 Task: Find connections with filter location Naraura with filter topic #realestateinvesting with filter profile language Potuguese with filter current company Urban Ladder with filter school West Bengal State University, Kolkata with filter industry Vocational Rehabilitation Services with filter service category Event Planning with filter keywords title Front-Line Employees
Action: Mouse moved to (607, 99)
Screenshot: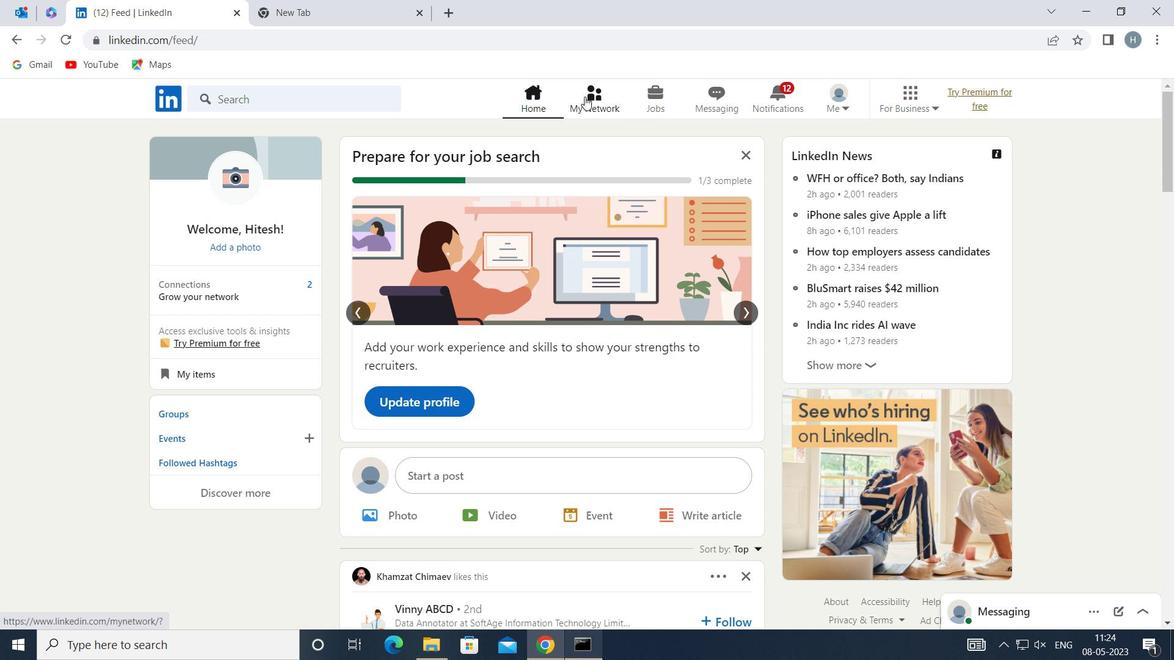 
Action: Mouse pressed left at (607, 99)
Screenshot: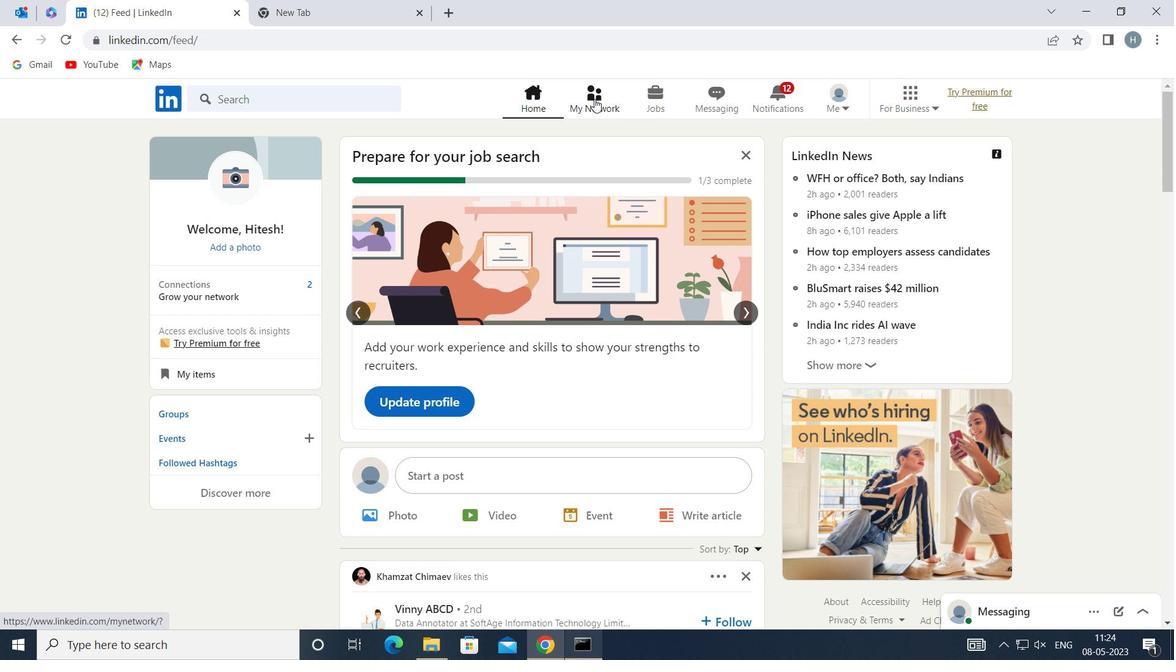 
Action: Mouse moved to (339, 187)
Screenshot: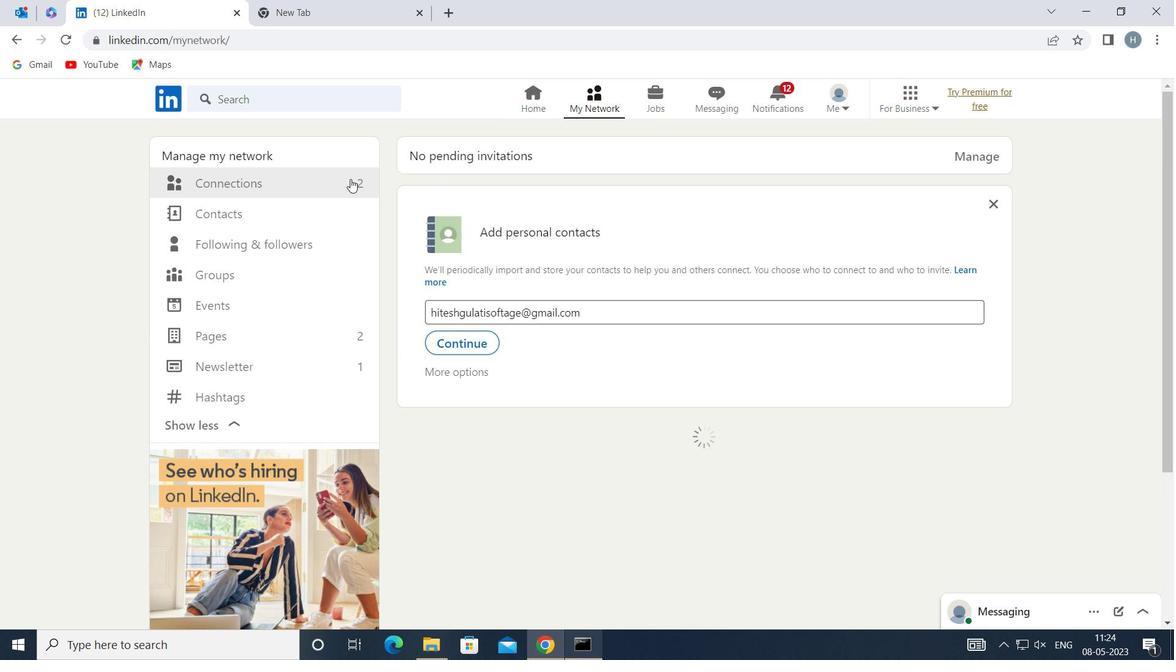 
Action: Mouse pressed left at (339, 187)
Screenshot: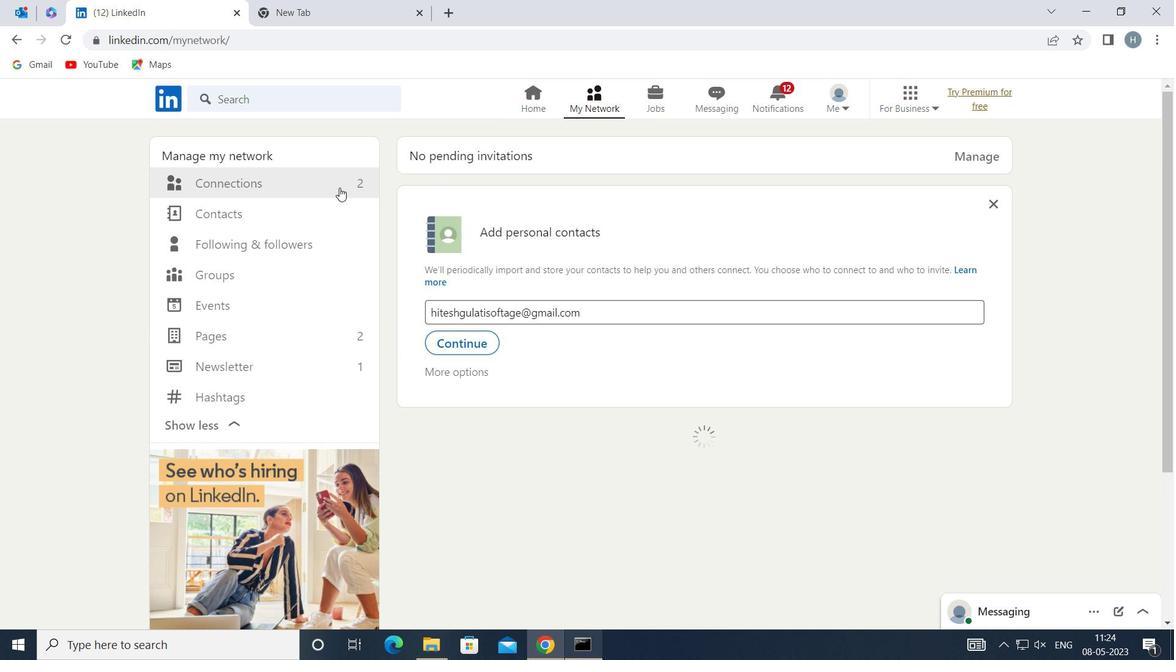 
Action: Mouse moved to (699, 185)
Screenshot: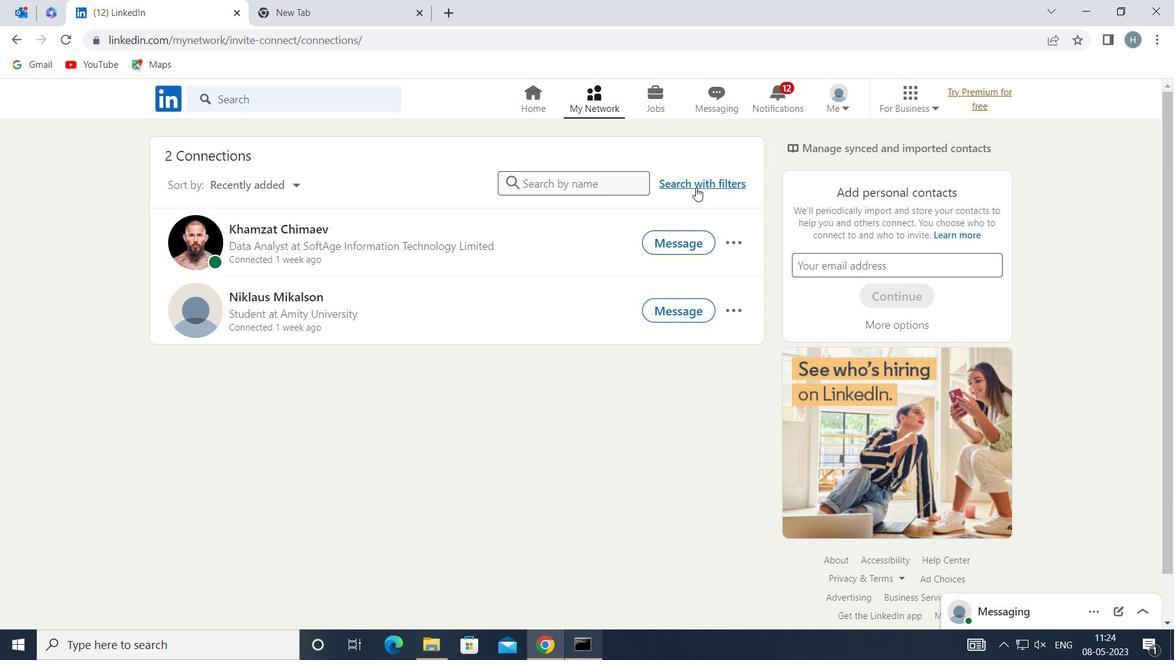 
Action: Mouse pressed left at (699, 185)
Screenshot: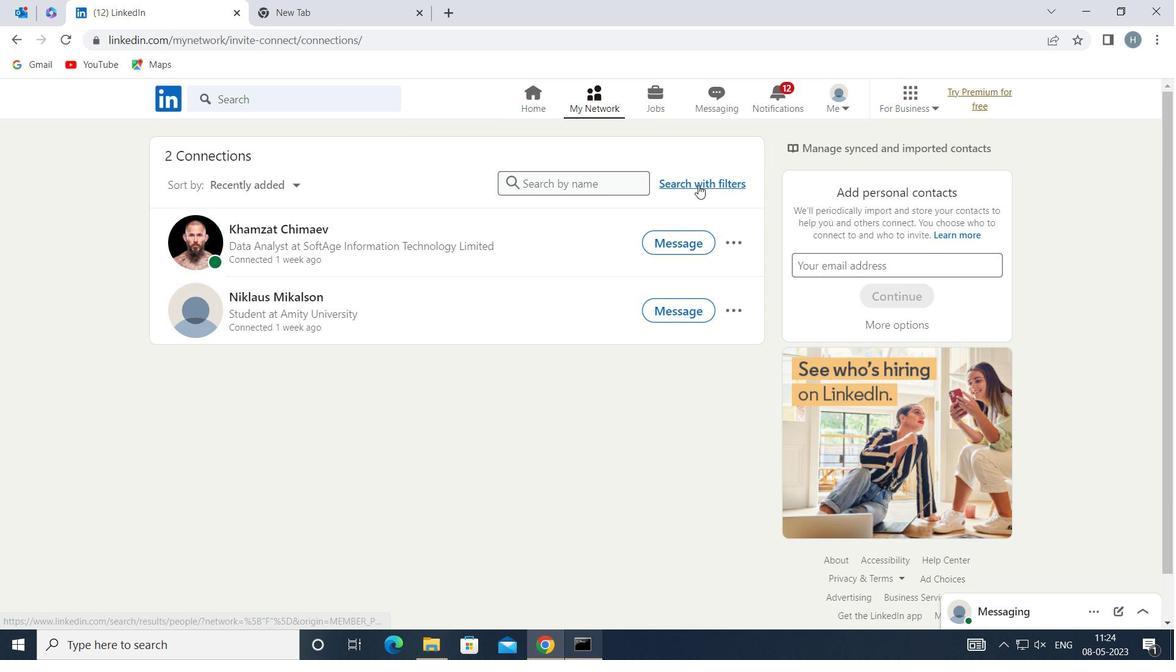 
Action: Mouse moved to (627, 145)
Screenshot: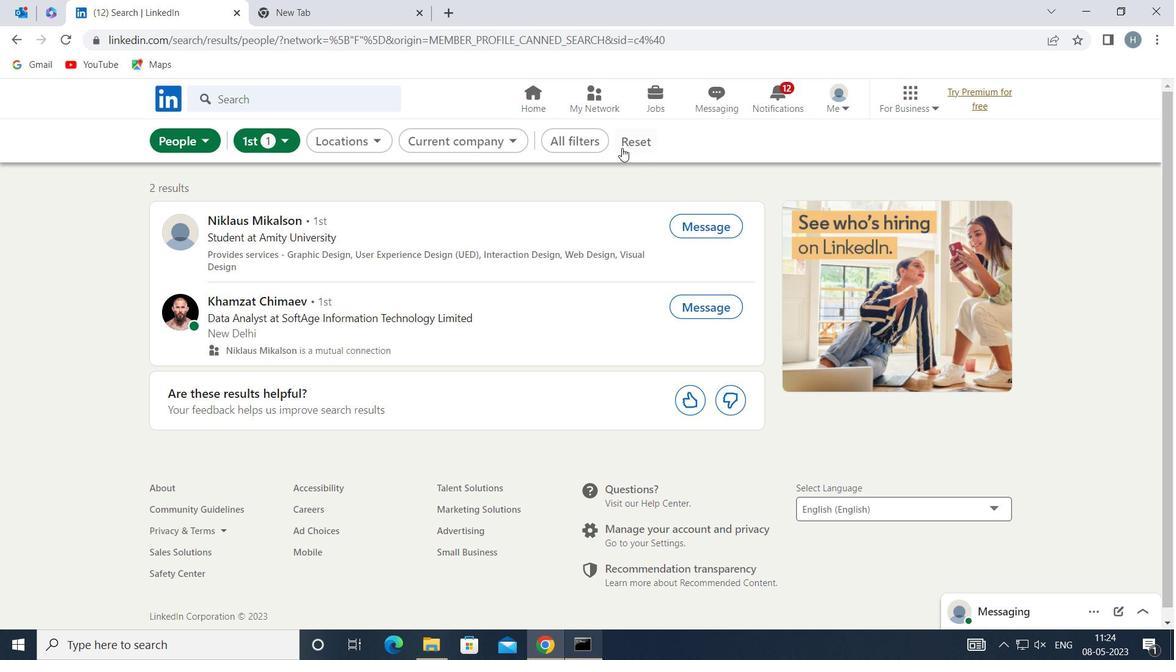 
Action: Mouse pressed left at (627, 145)
Screenshot: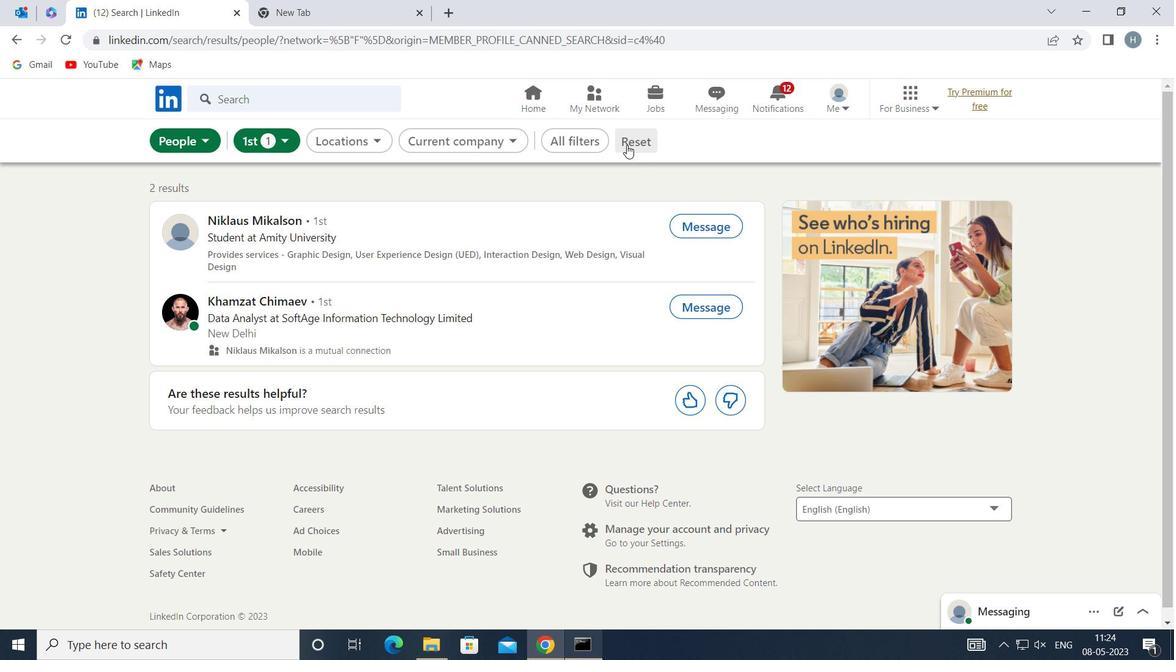 
Action: Mouse moved to (618, 140)
Screenshot: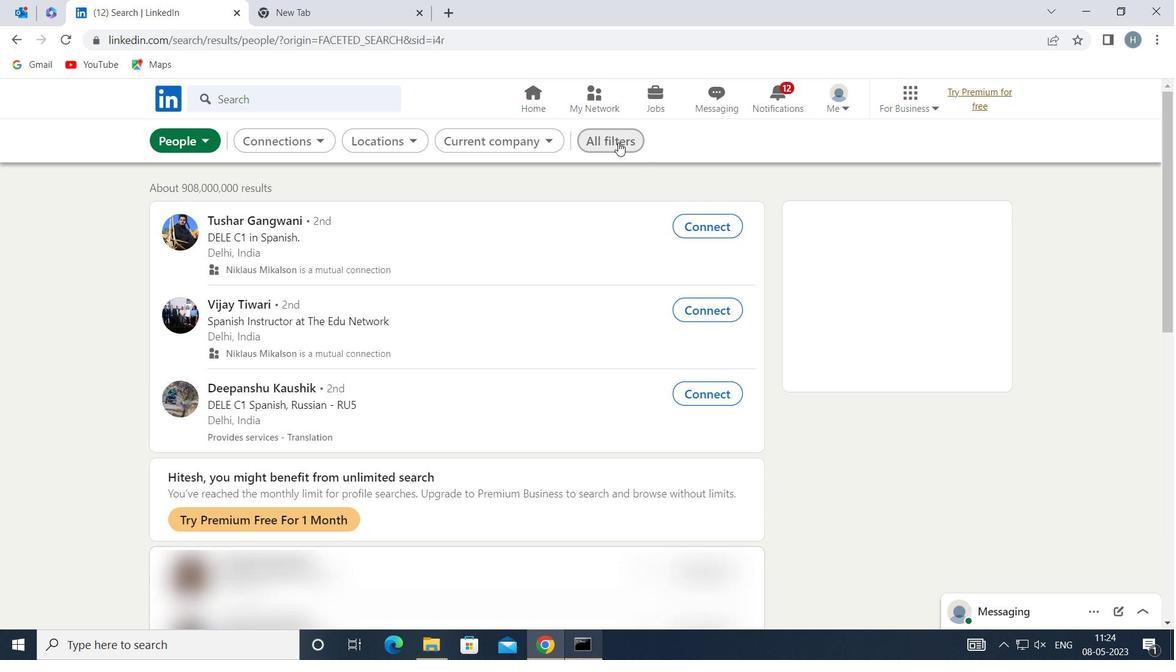 
Action: Mouse pressed left at (618, 140)
Screenshot: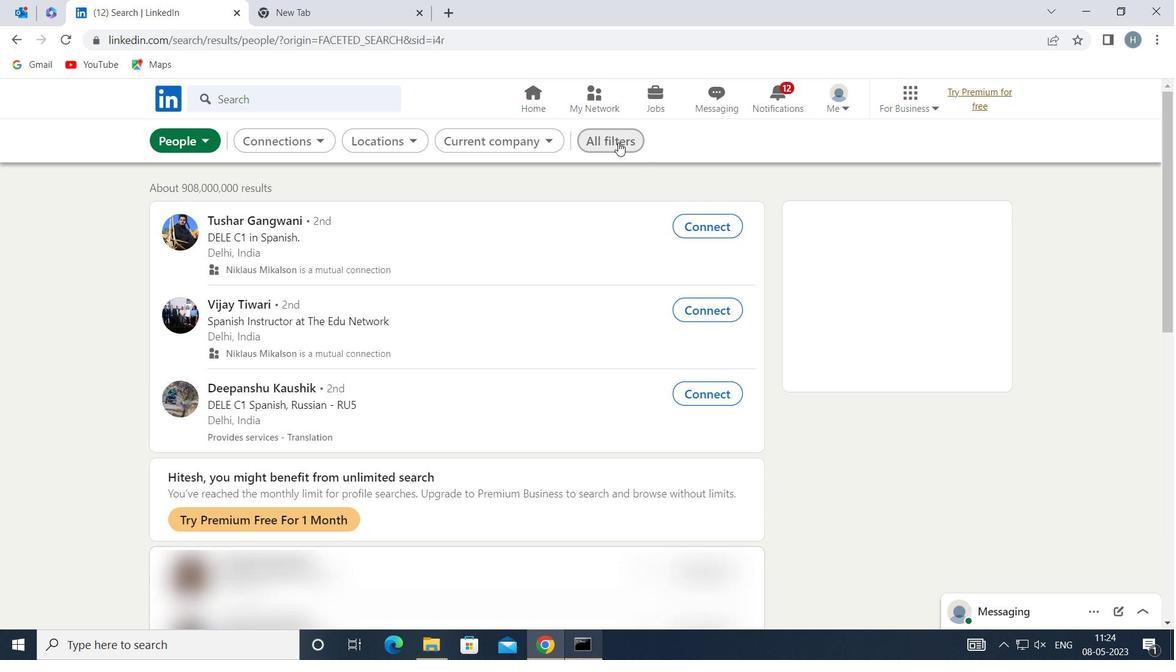 
Action: Mouse moved to (917, 314)
Screenshot: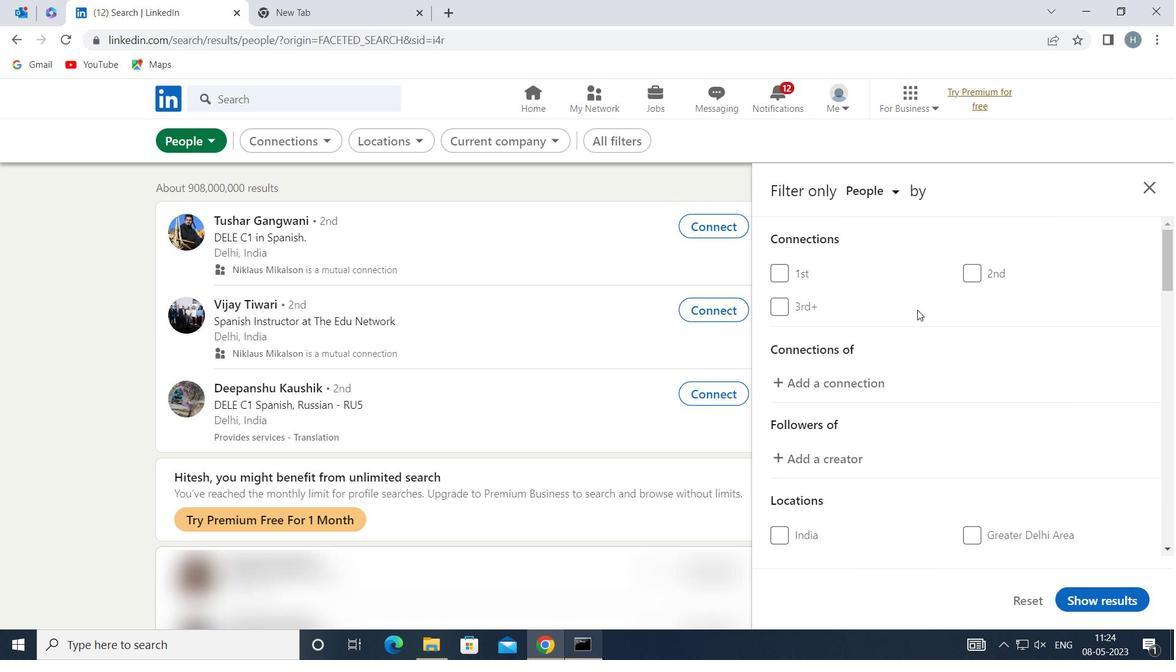 
Action: Mouse scrolled (917, 313) with delta (0, 0)
Screenshot: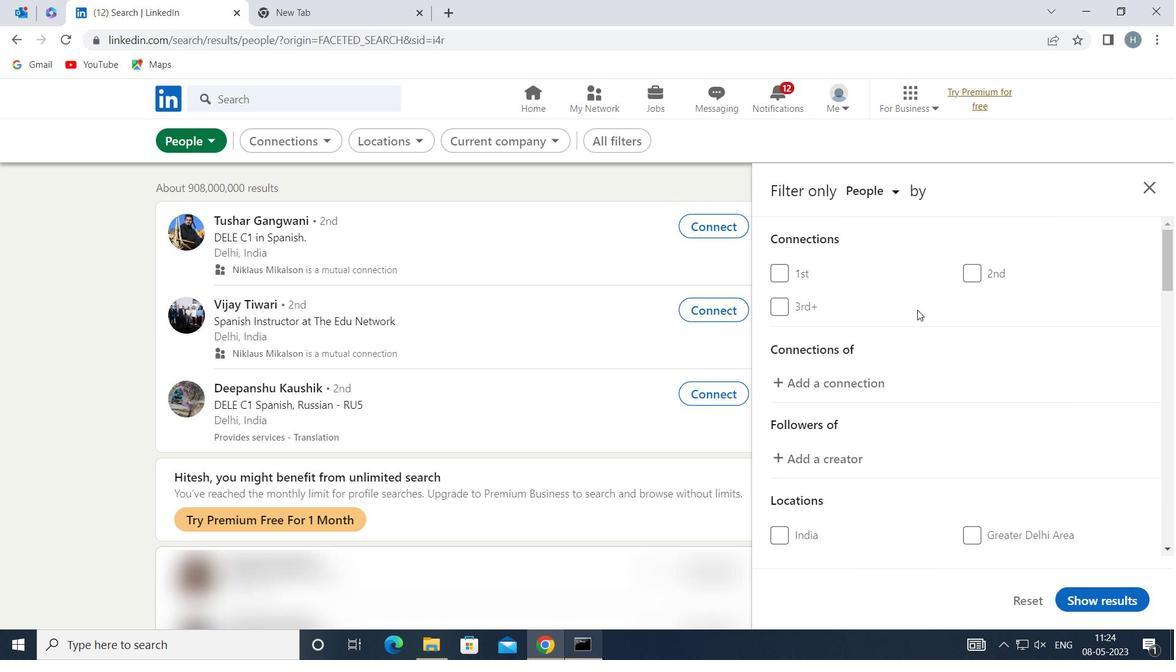 
Action: Mouse moved to (916, 318)
Screenshot: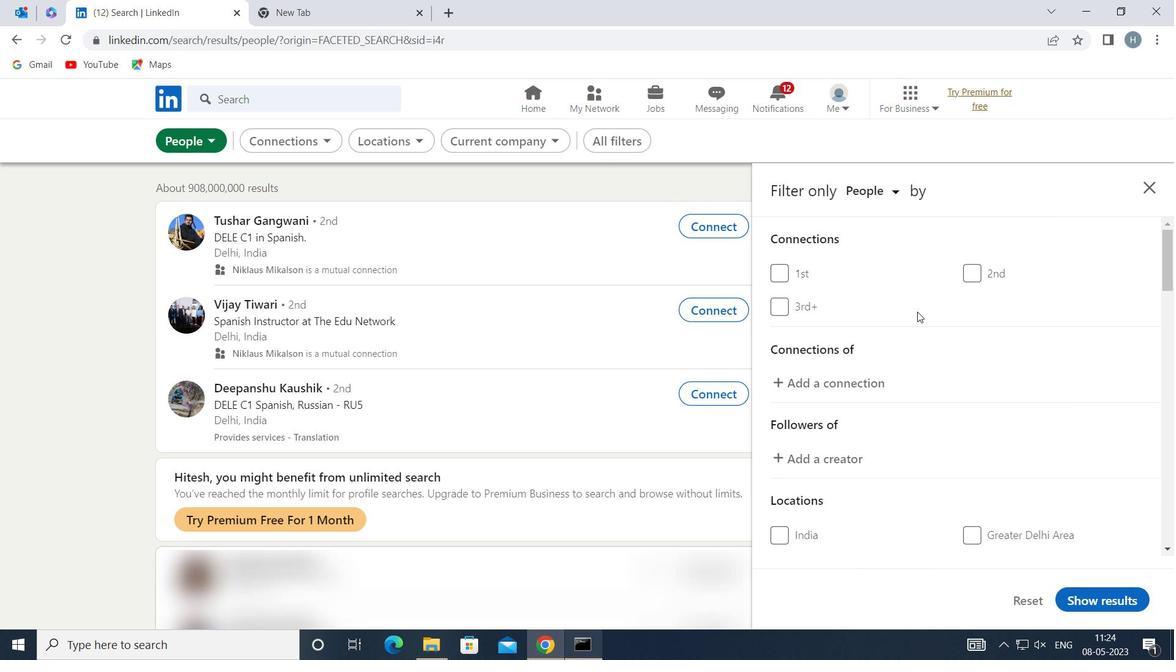 
Action: Mouse scrolled (916, 318) with delta (0, 0)
Screenshot: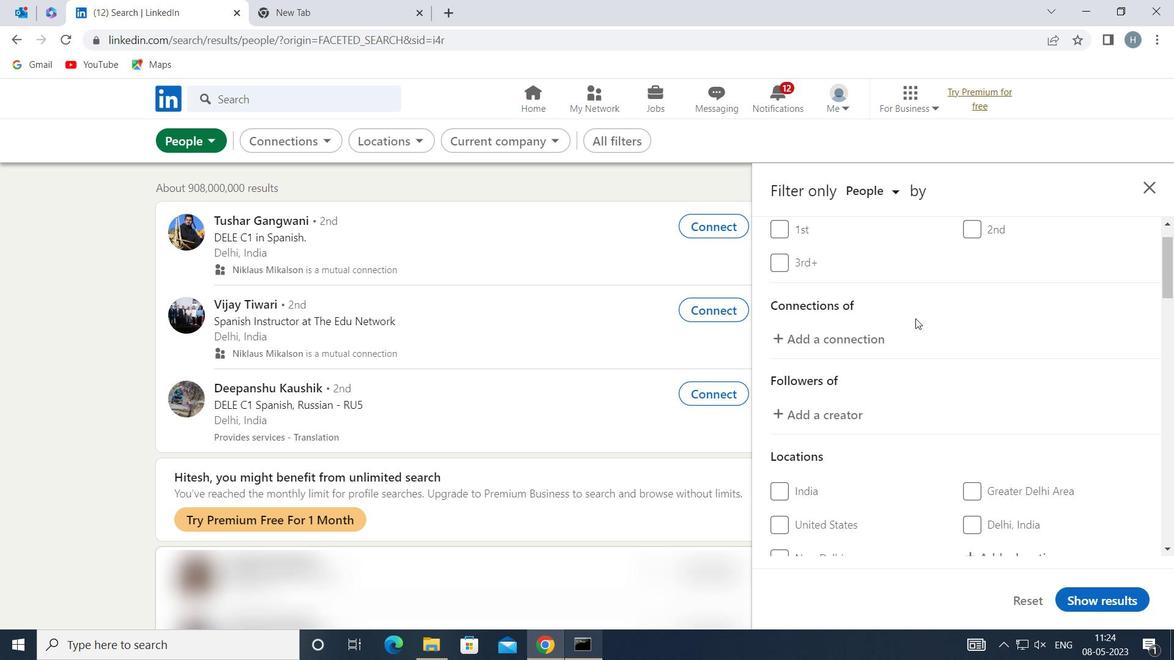 
Action: Mouse moved to (916, 320)
Screenshot: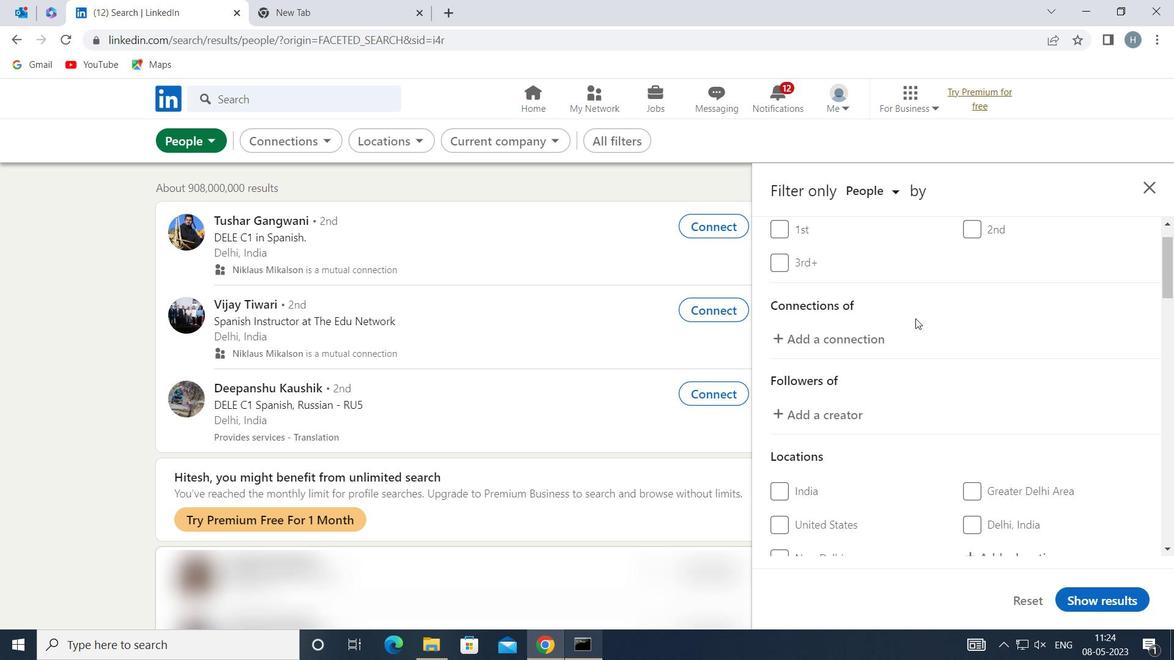 
Action: Mouse scrolled (916, 320) with delta (0, 0)
Screenshot: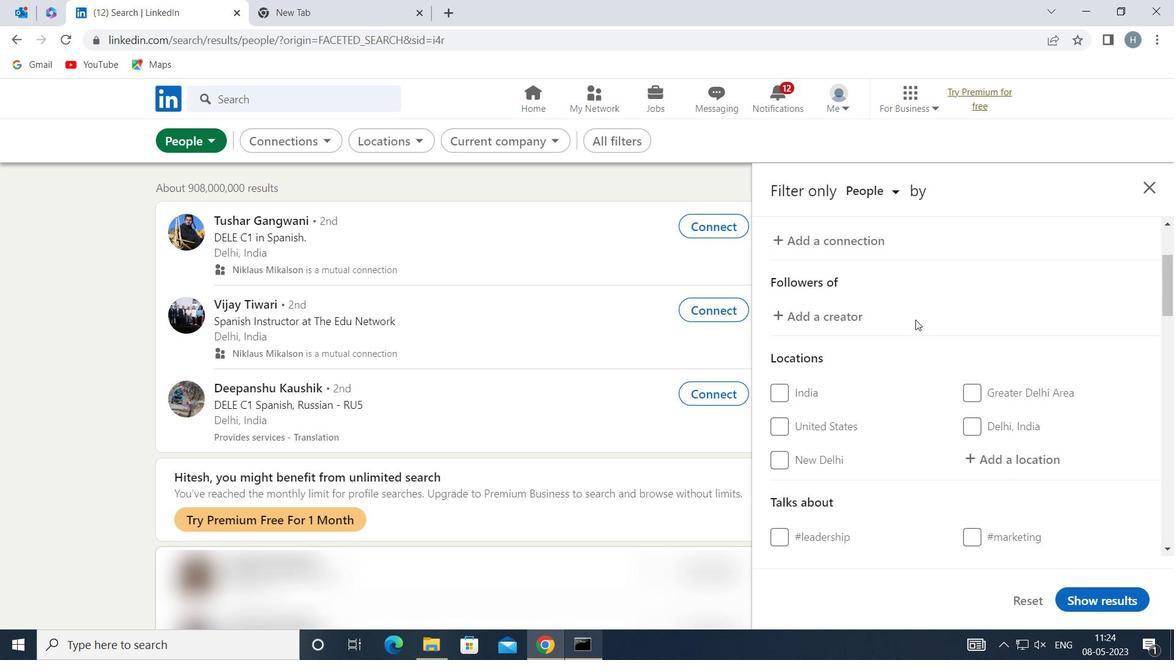 
Action: Mouse moved to (1014, 370)
Screenshot: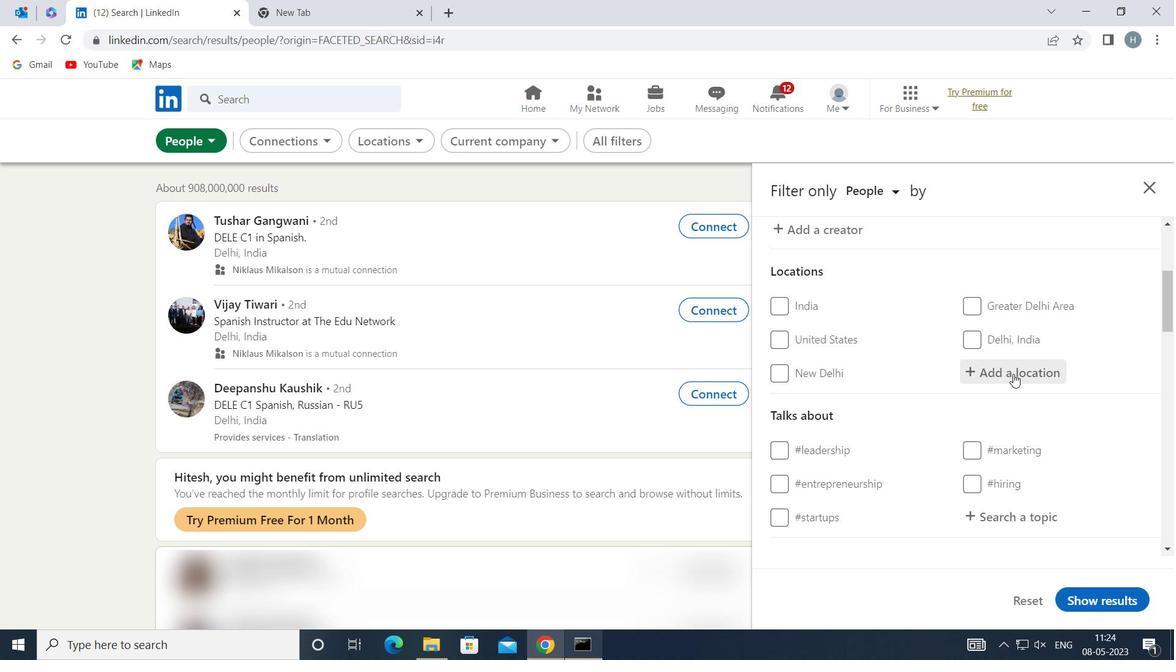 
Action: Mouse pressed left at (1014, 370)
Screenshot: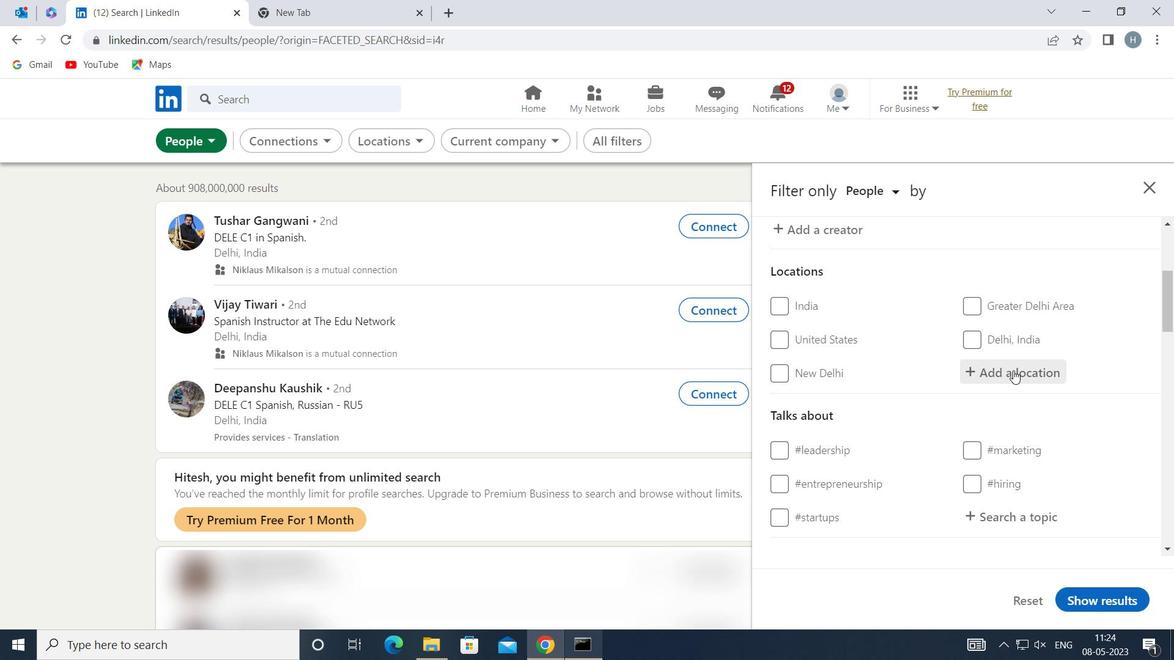 
Action: Key pressed <Key.shift>NARAURA
Screenshot: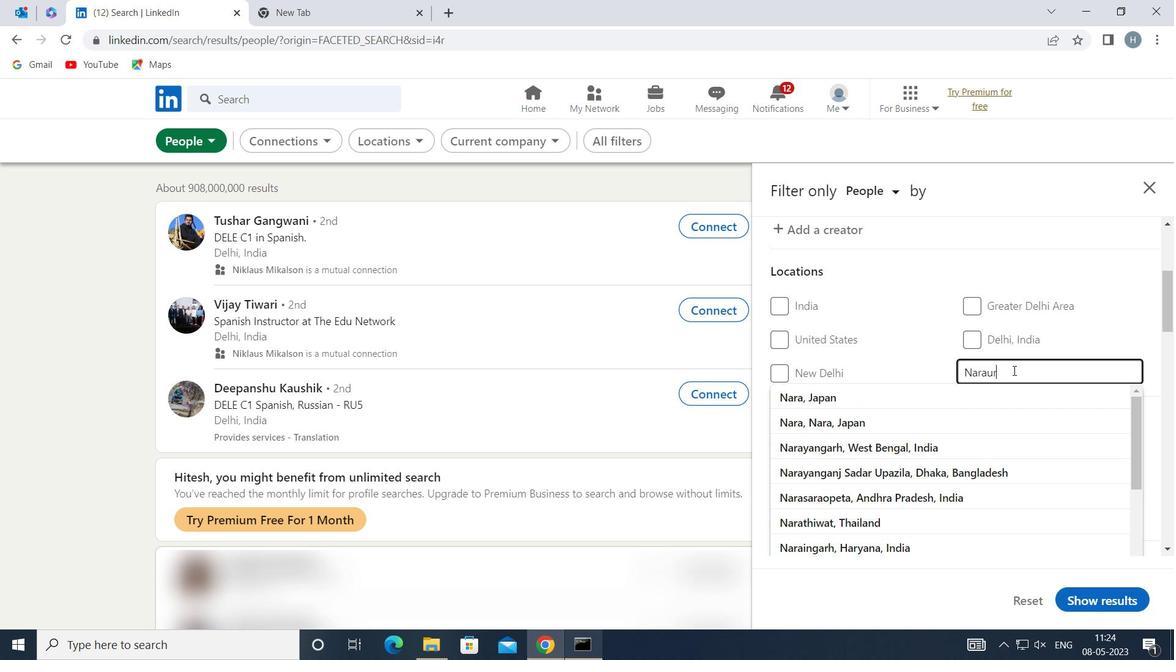 
Action: Mouse moved to (1018, 400)
Screenshot: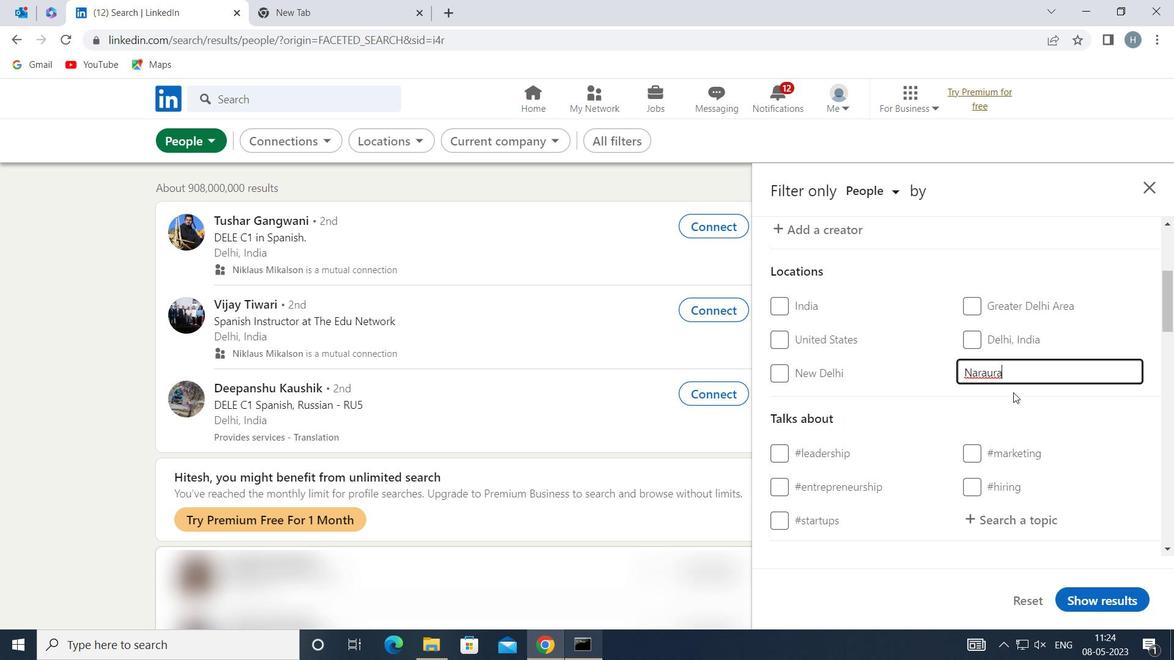 
Action: Mouse pressed left at (1018, 400)
Screenshot: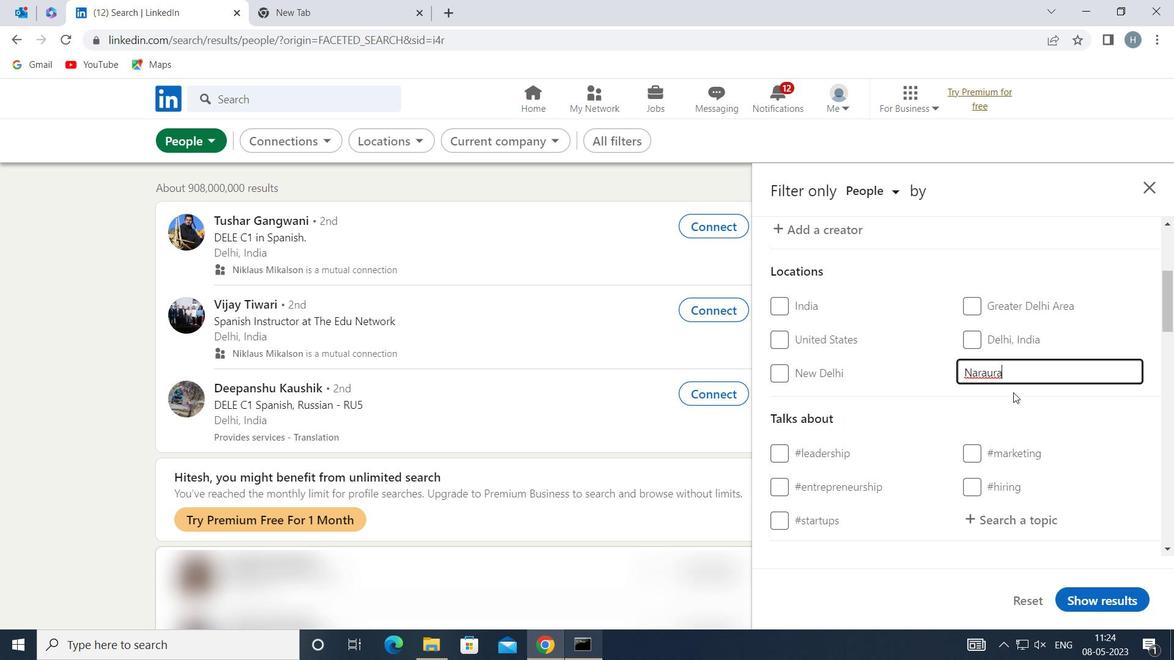 
Action: Mouse moved to (1037, 395)
Screenshot: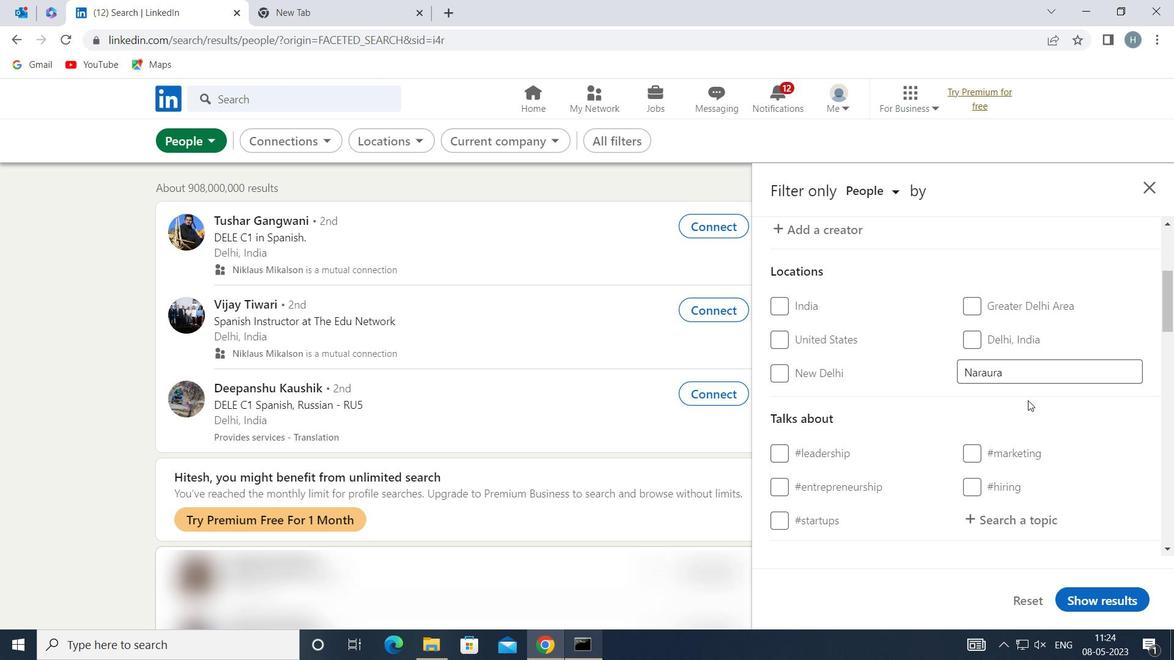 
Action: Mouse scrolled (1037, 394) with delta (0, 0)
Screenshot: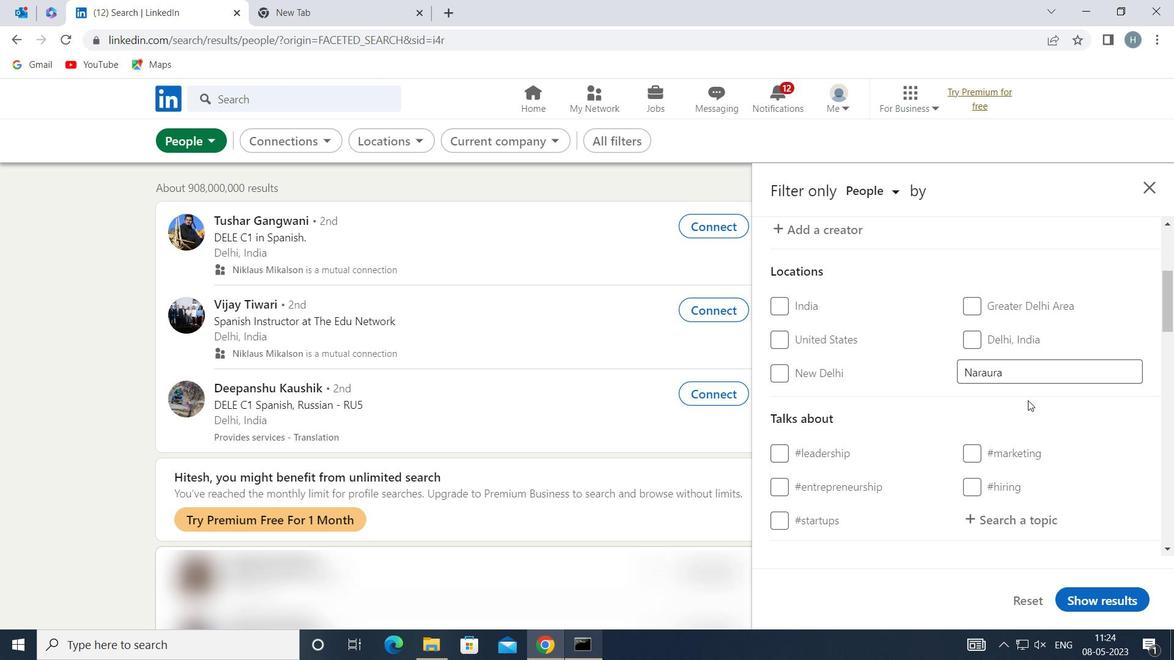 
Action: Mouse scrolled (1037, 394) with delta (0, 0)
Screenshot: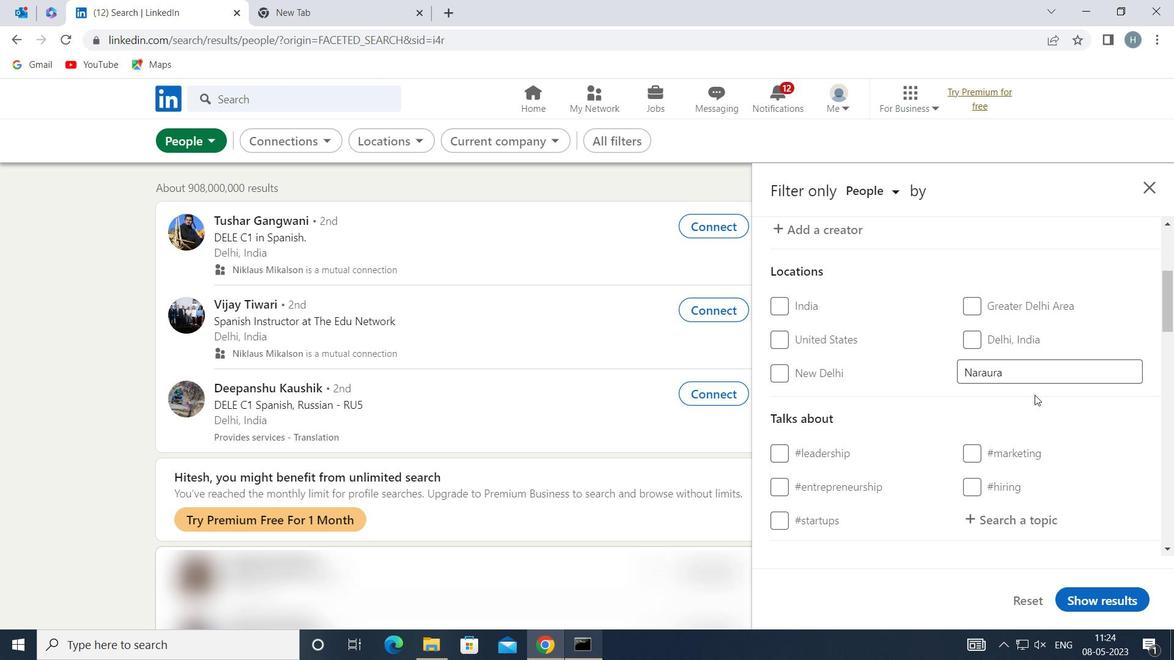 
Action: Mouse moved to (1036, 359)
Screenshot: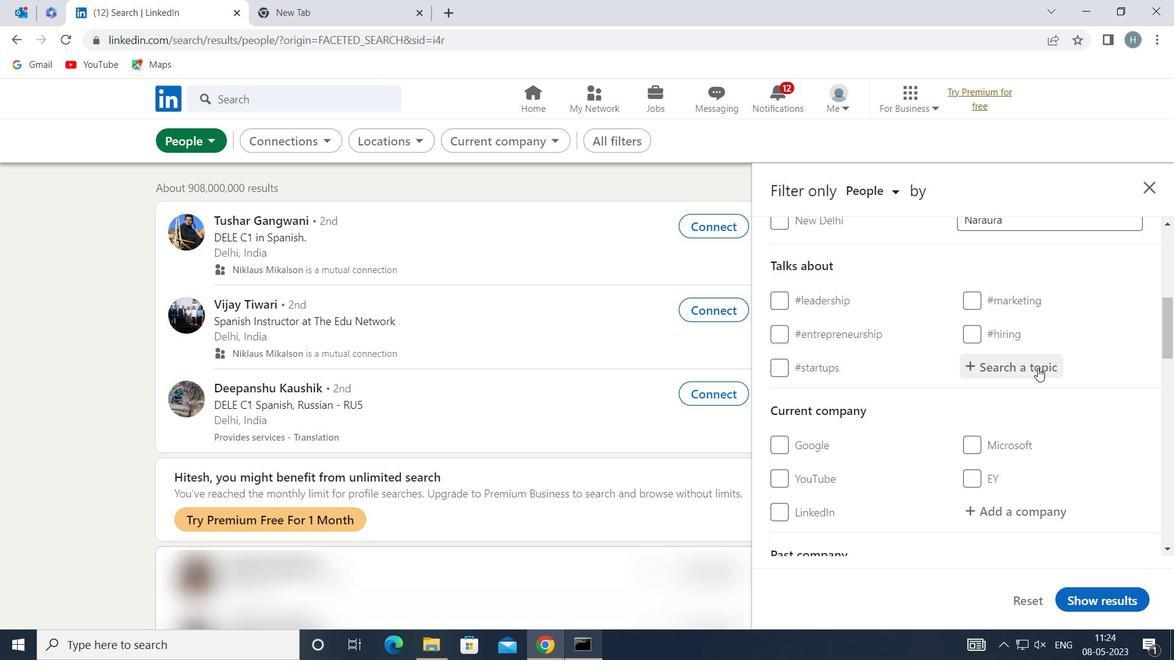 
Action: Mouse pressed left at (1036, 359)
Screenshot: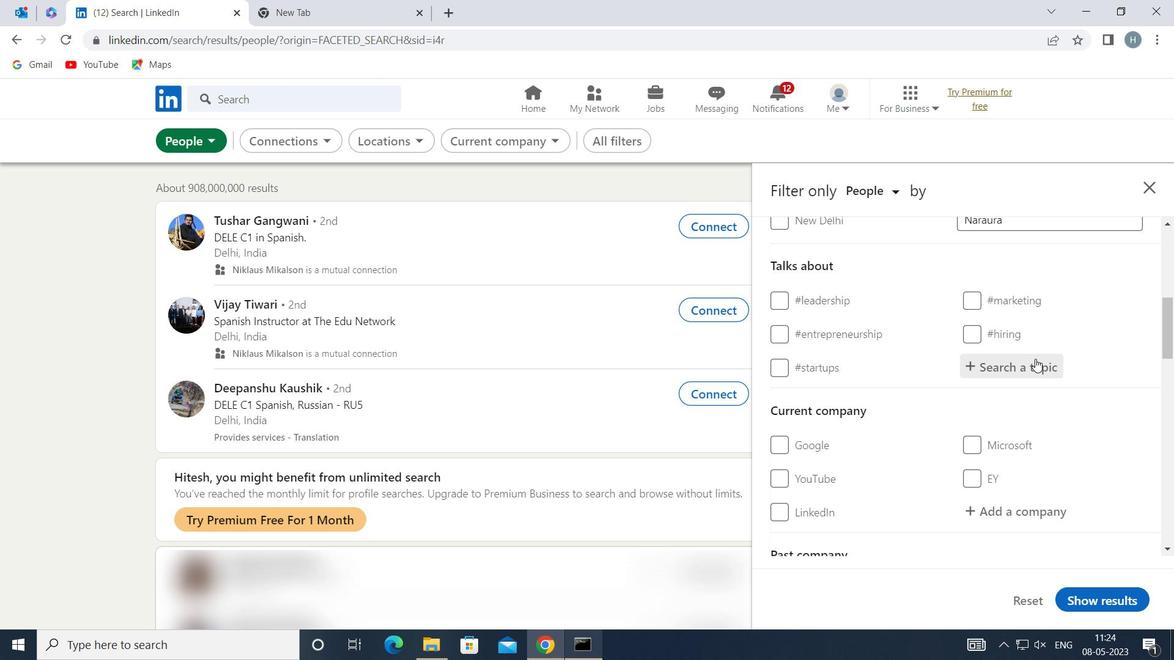 
Action: Mouse moved to (1035, 359)
Screenshot: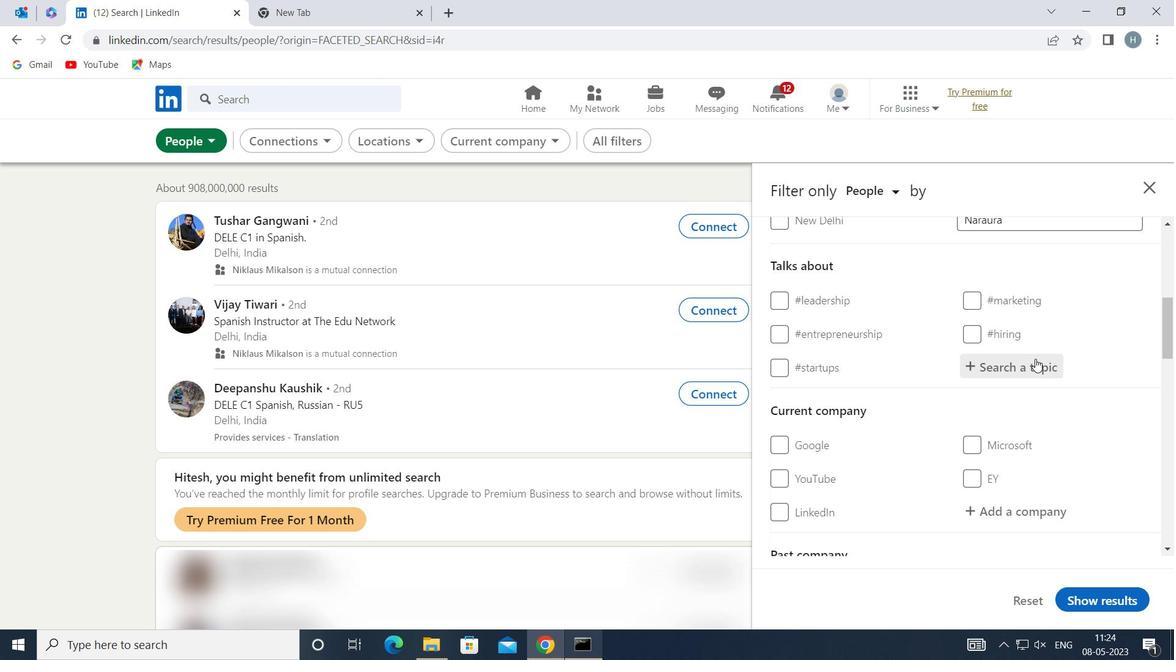 
Action: Key pressed REALESTATEINVES
Screenshot: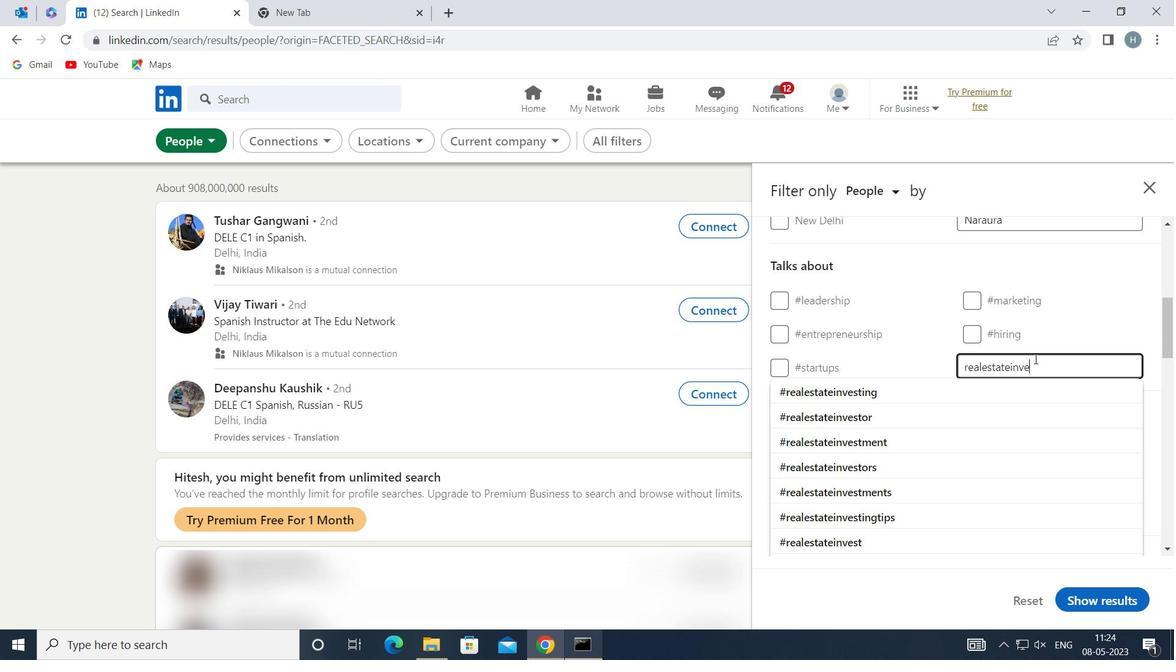 
Action: Mouse moved to (923, 387)
Screenshot: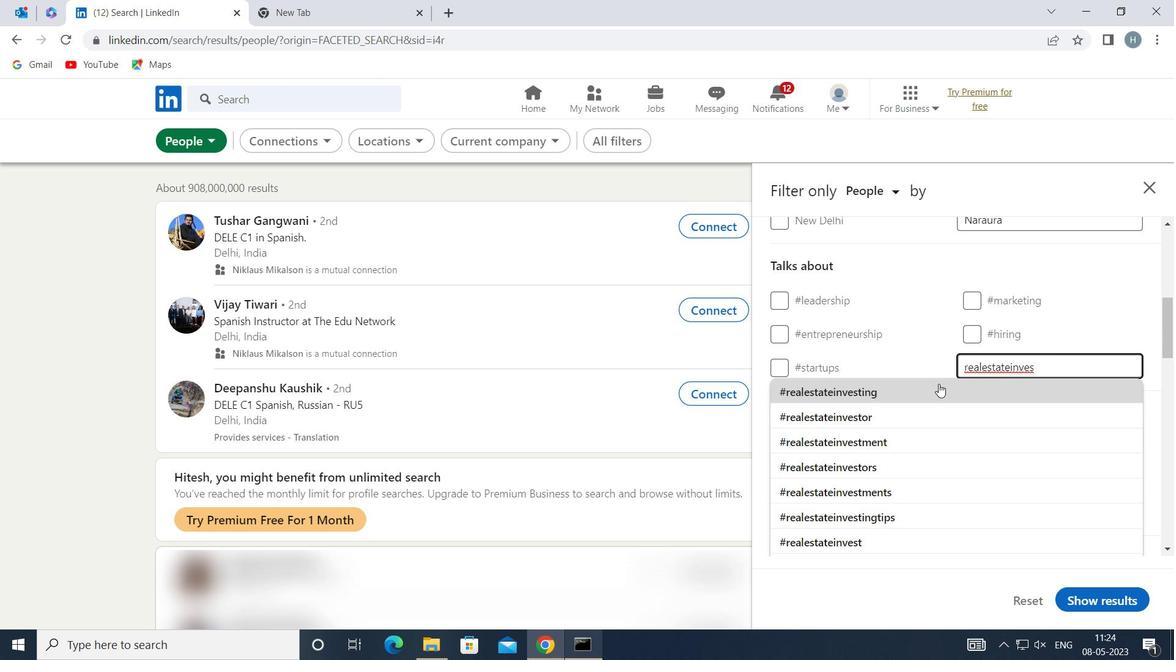 
Action: Mouse pressed left at (923, 387)
Screenshot: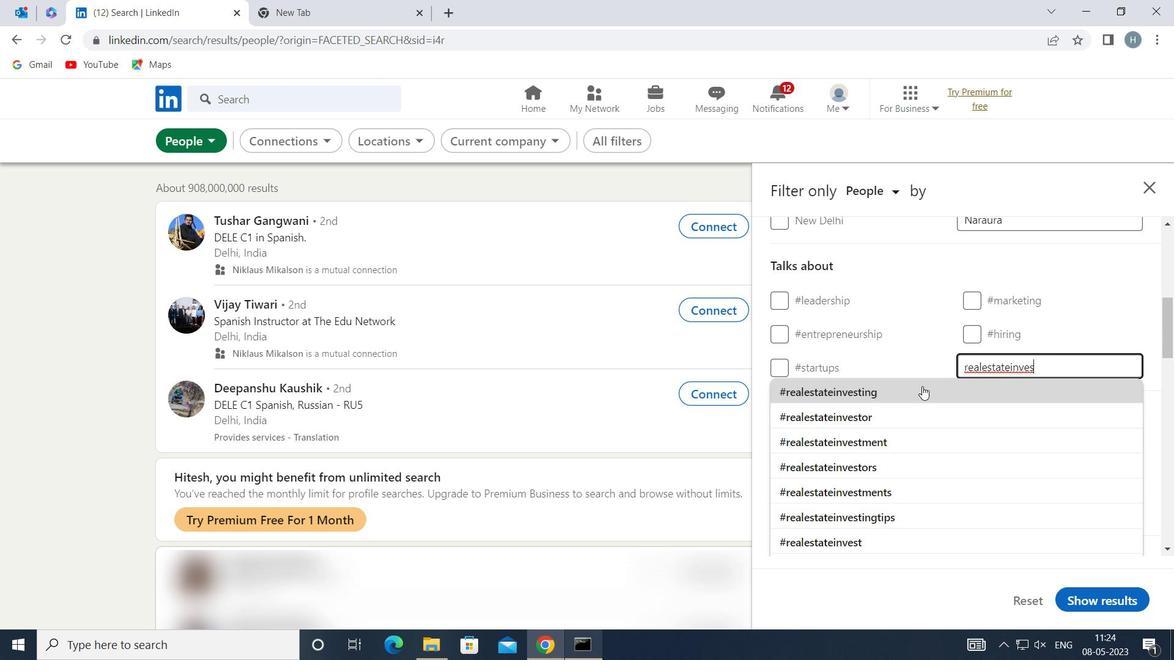 
Action: Mouse moved to (923, 380)
Screenshot: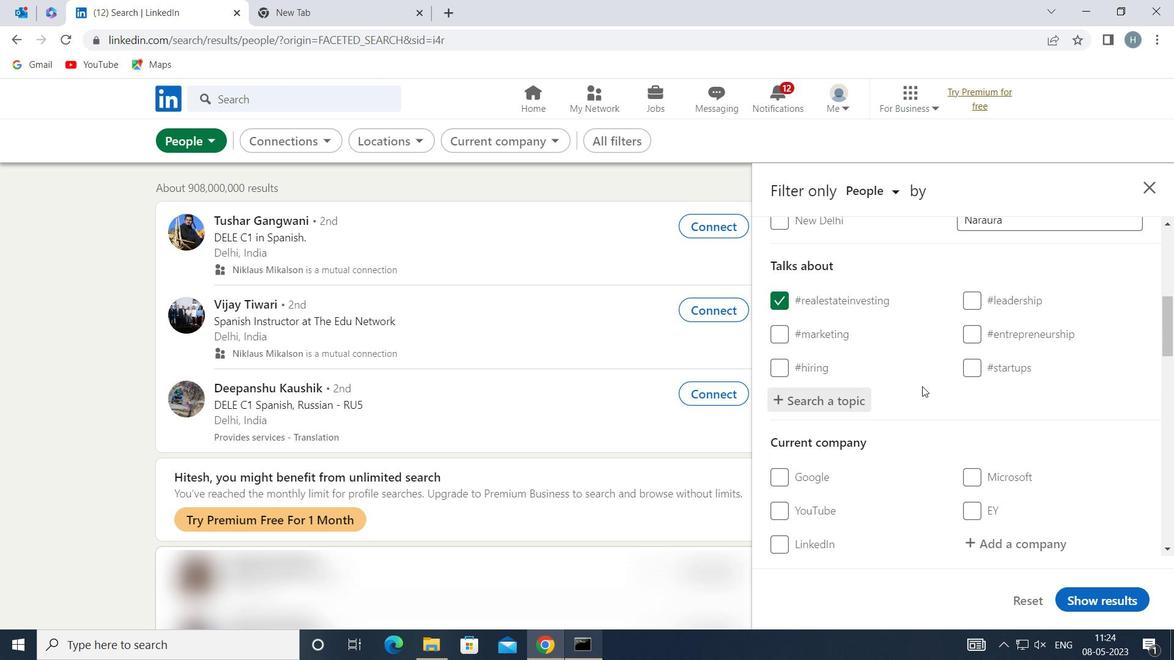 
Action: Mouse scrolled (923, 380) with delta (0, 0)
Screenshot: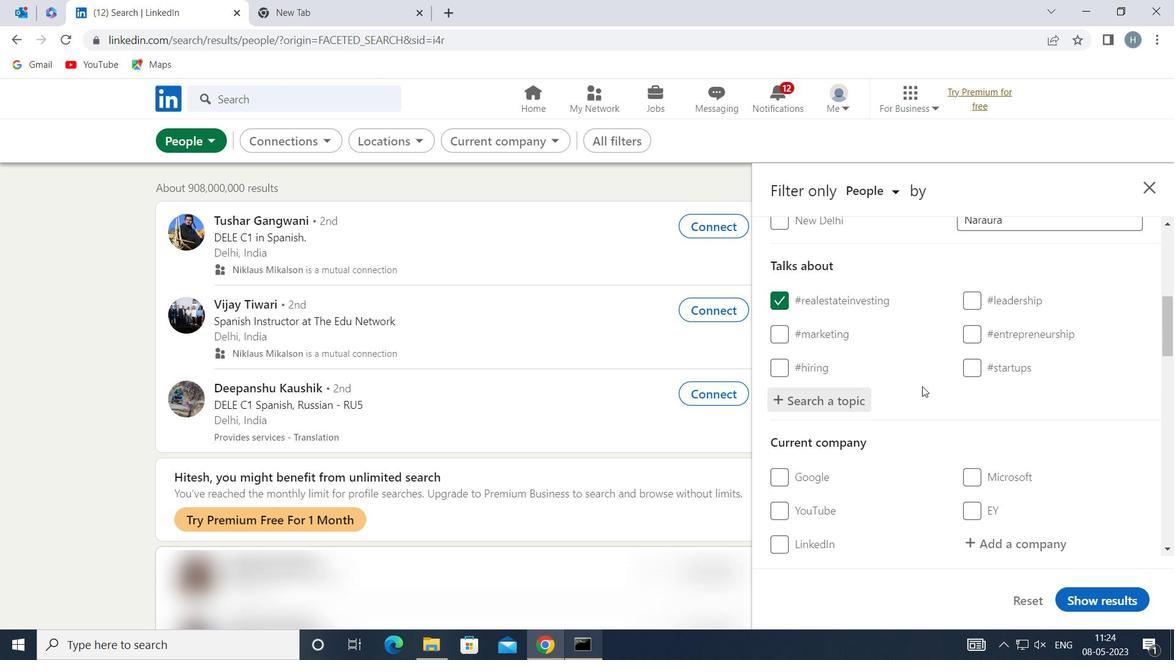 
Action: Mouse scrolled (923, 380) with delta (0, 0)
Screenshot: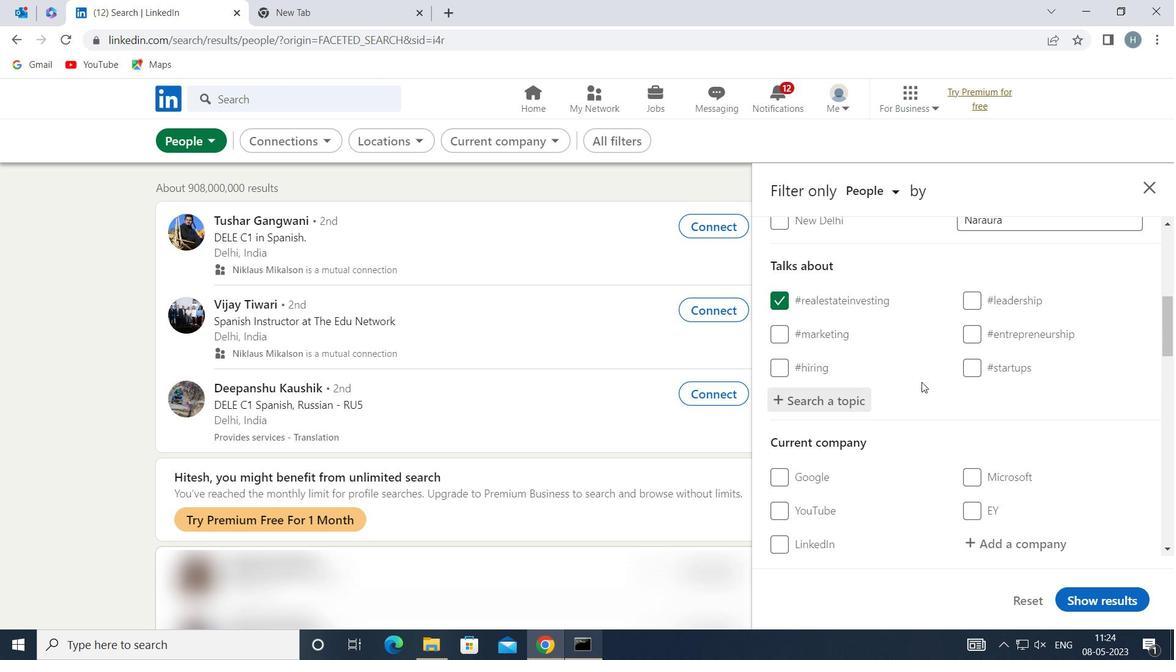 
Action: Mouse moved to (924, 377)
Screenshot: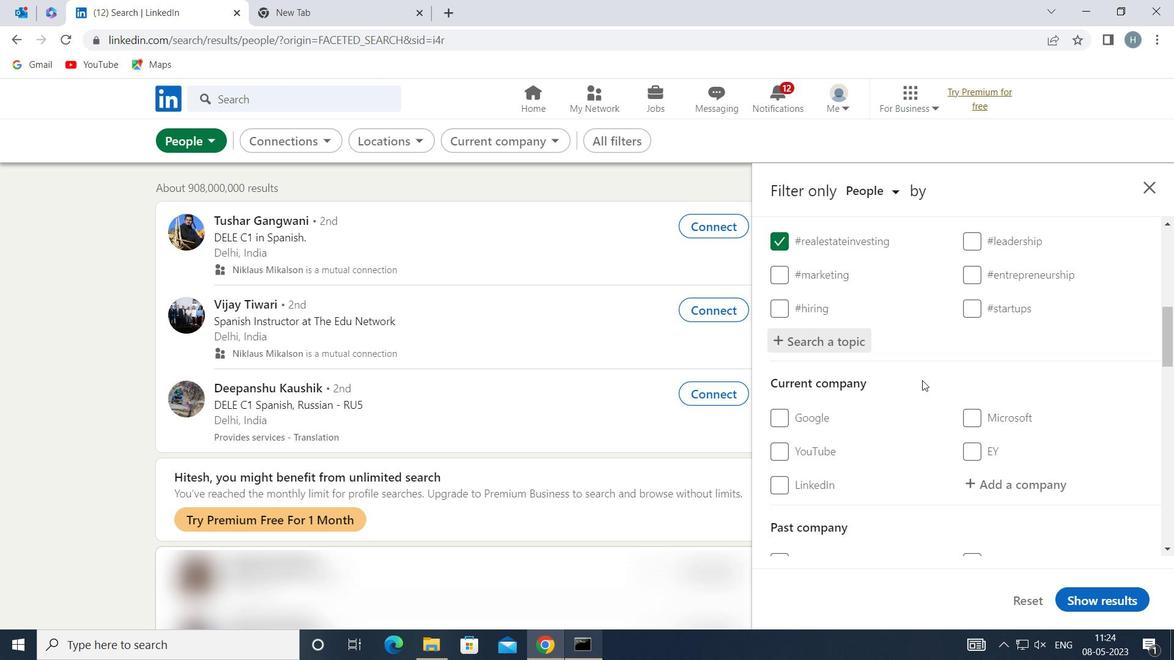 
Action: Mouse scrolled (924, 376) with delta (0, 0)
Screenshot: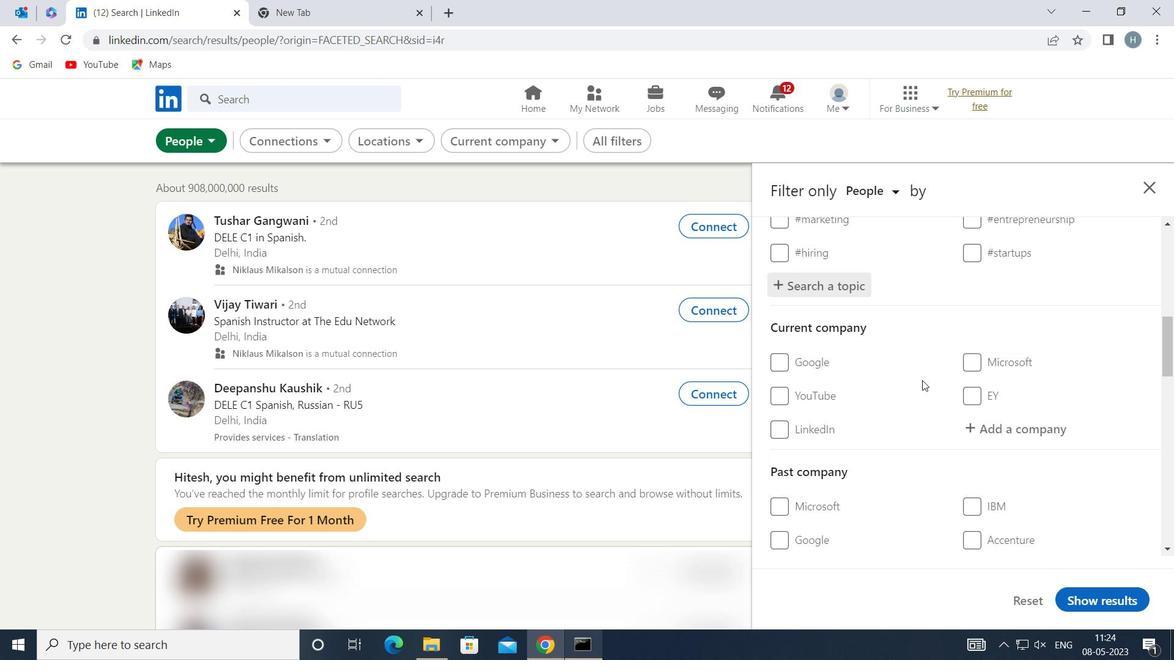 
Action: Mouse scrolled (924, 376) with delta (0, 0)
Screenshot: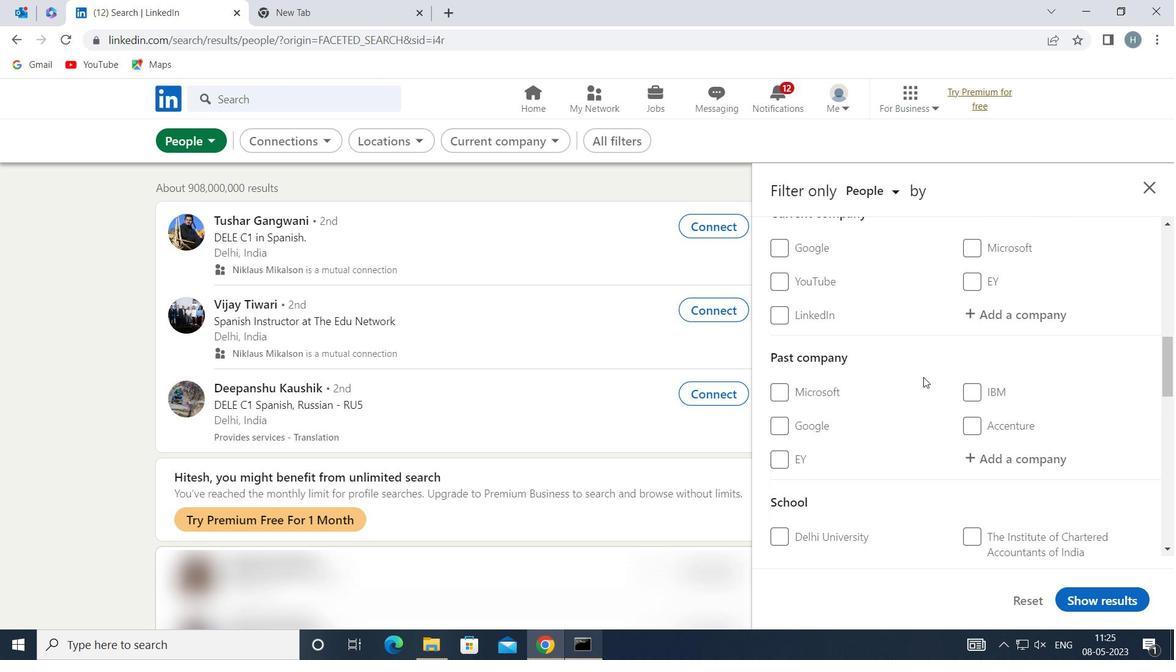 
Action: Mouse scrolled (924, 376) with delta (0, 0)
Screenshot: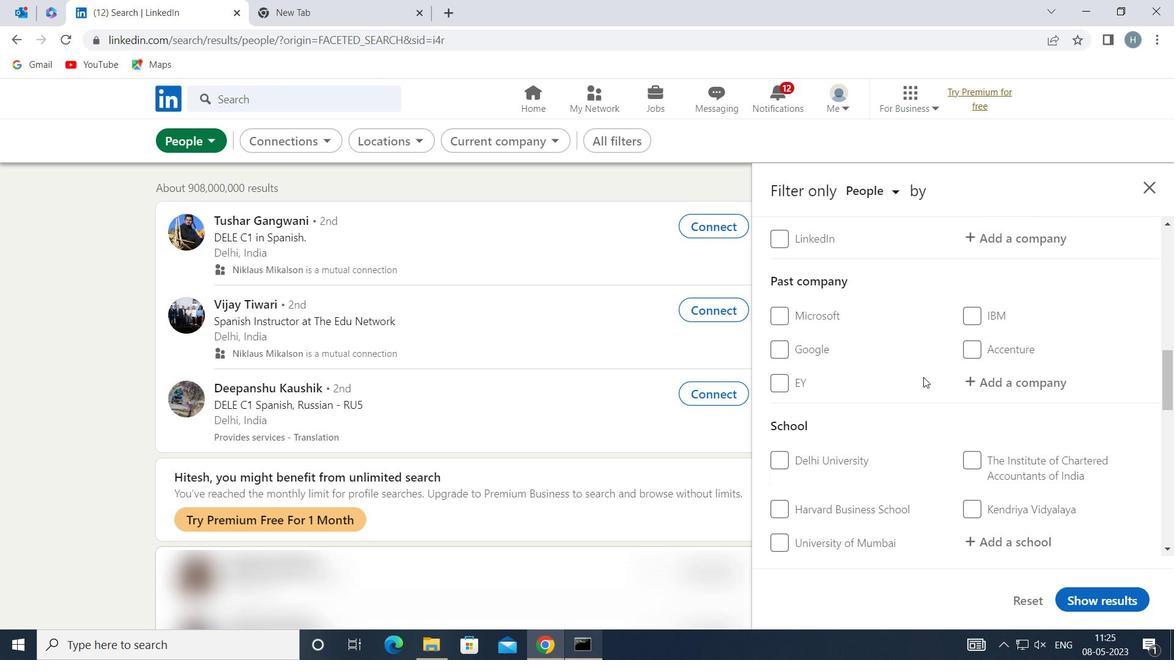 
Action: Mouse scrolled (924, 376) with delta (0, 0)
Screenshot: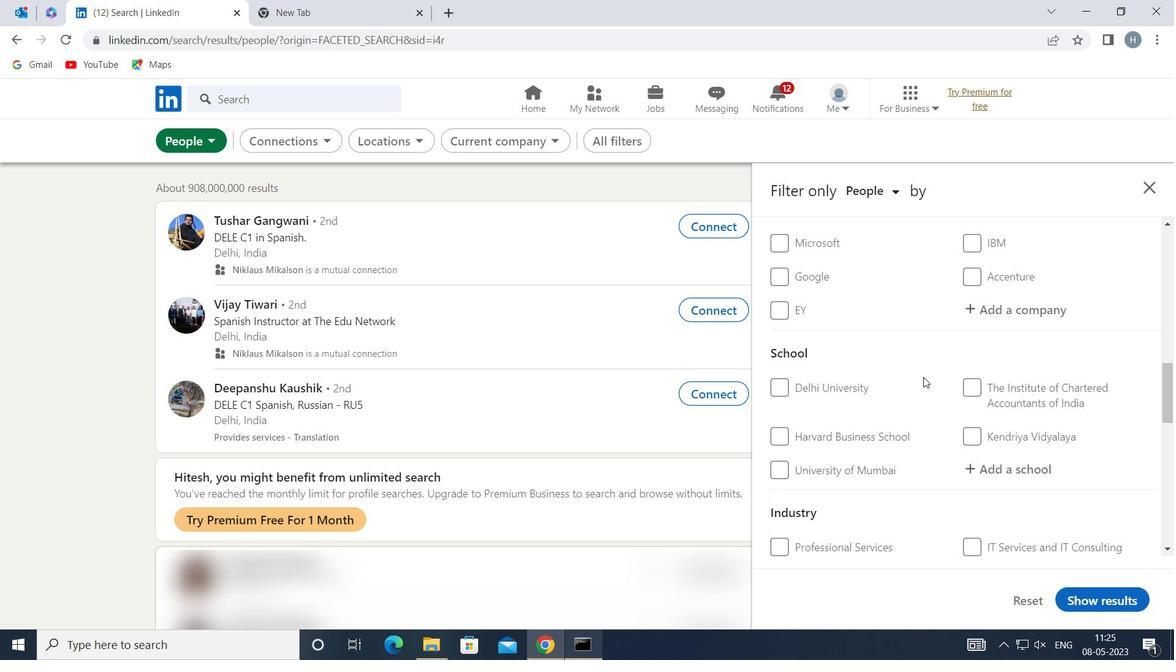 
Action: Mouse scrolled (924, 376) with delta (0, 0)
Screenshot: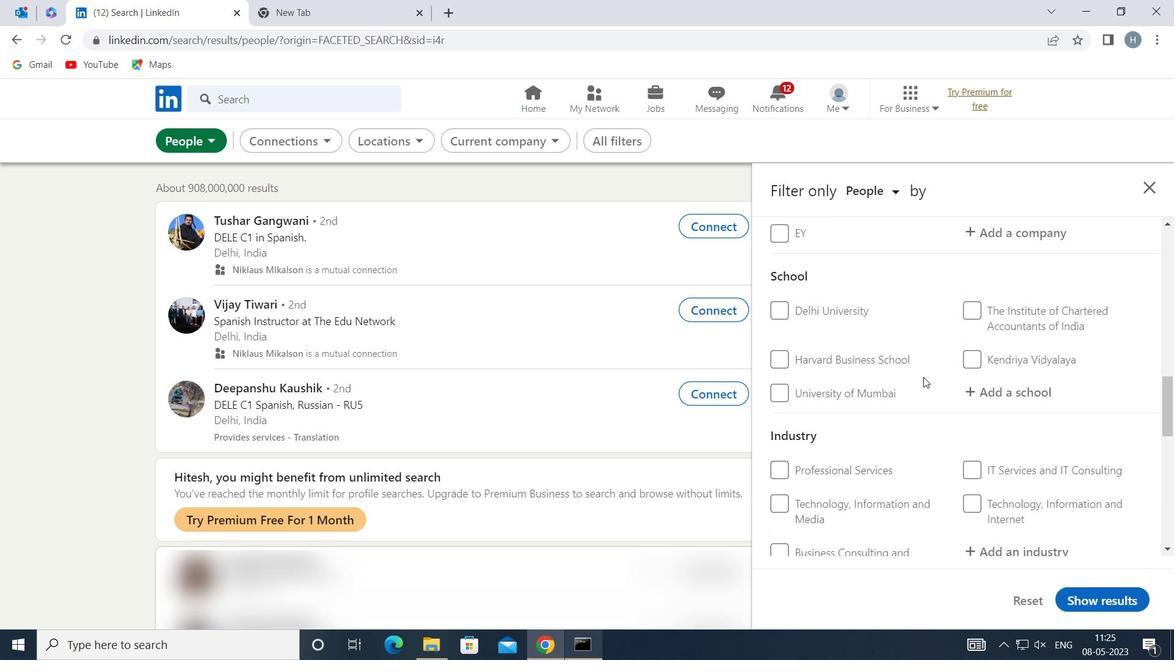 
Action: Mouse moved to (924, 377)
Screenshot: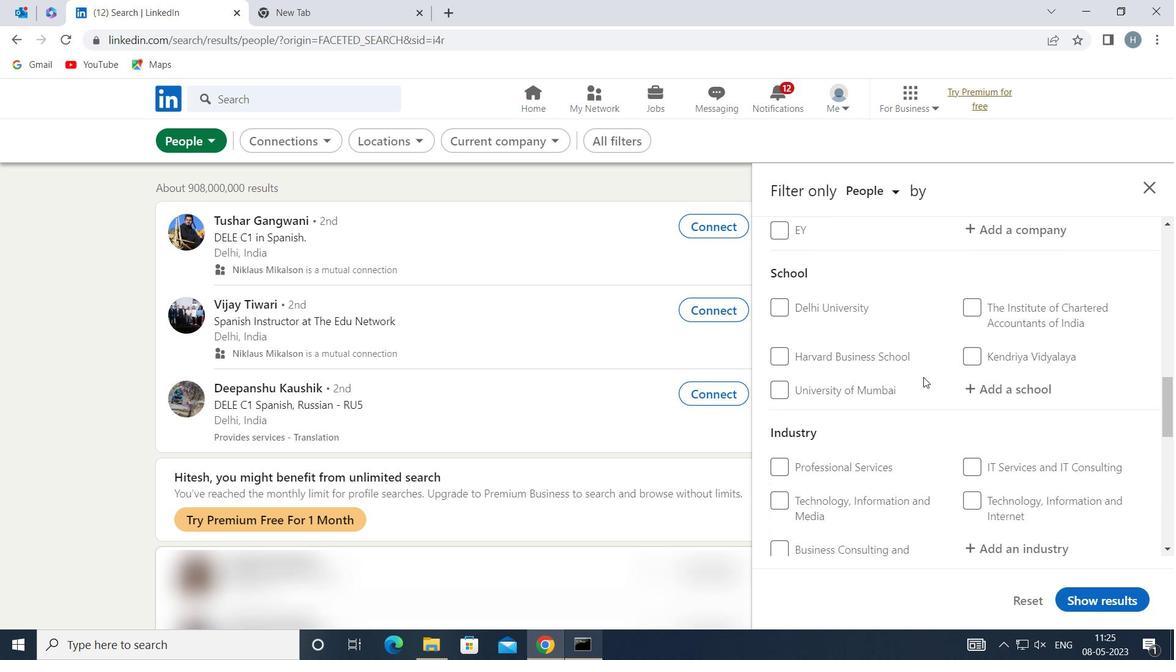 
Action: Mouse scrolled (924, 376) with delta (0, 0)
Screenshot: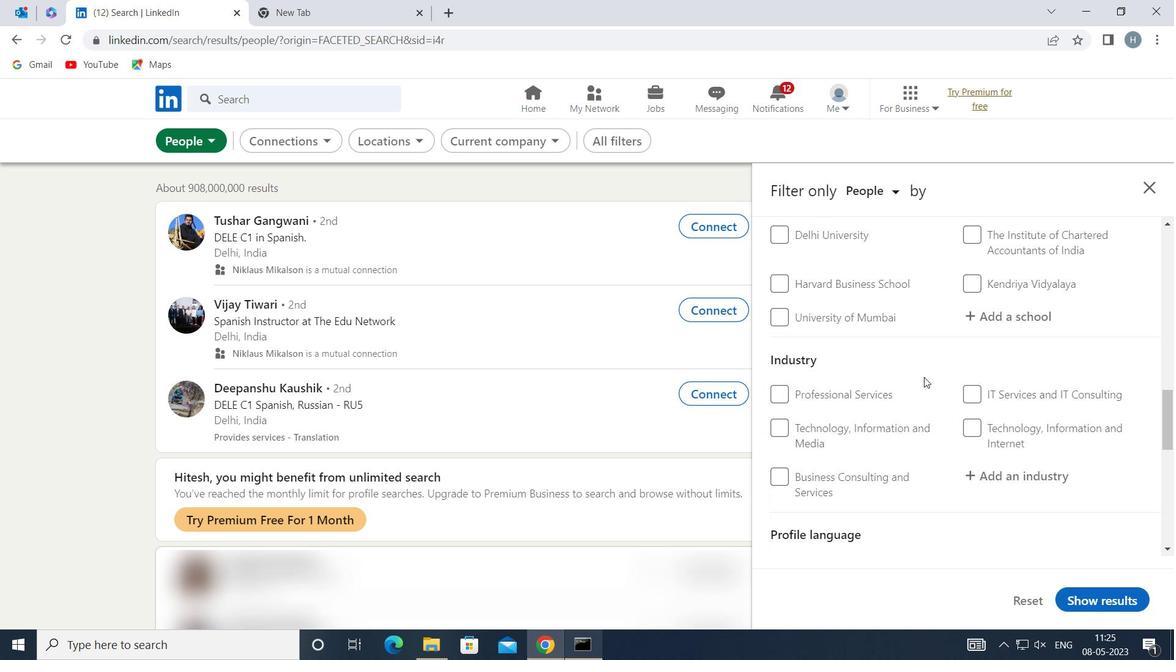 
Action: Mouse moved to (924, 377)
Screenshot: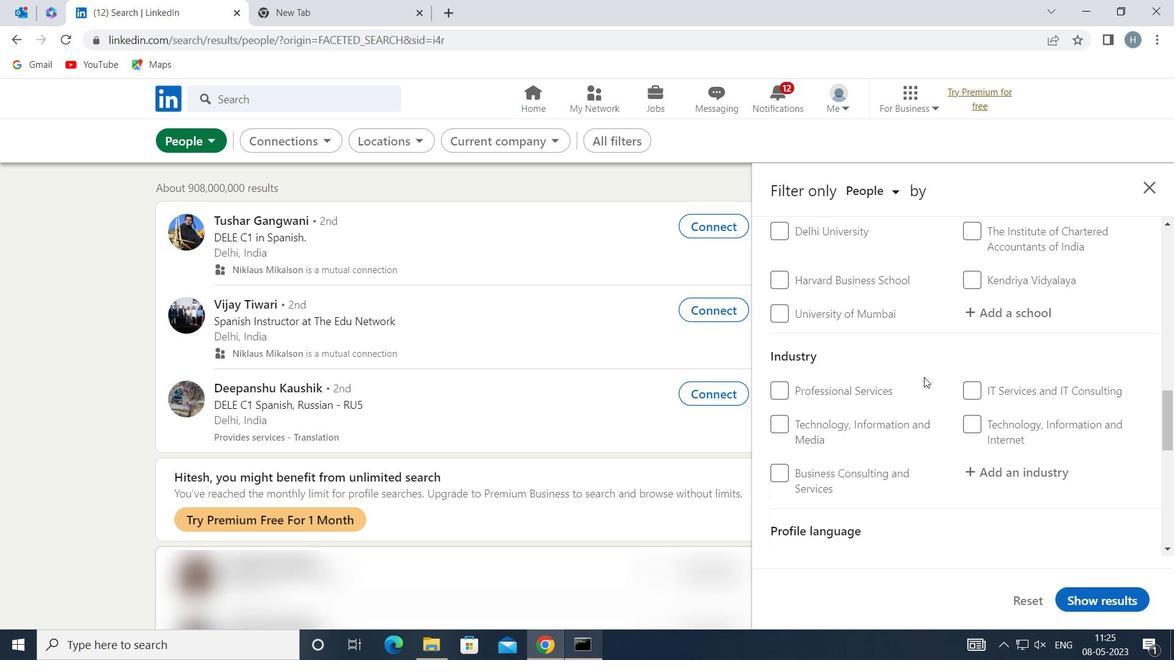 
Action: Mouse scrolled (924, 376) with delta (0, 0)
Screenshot: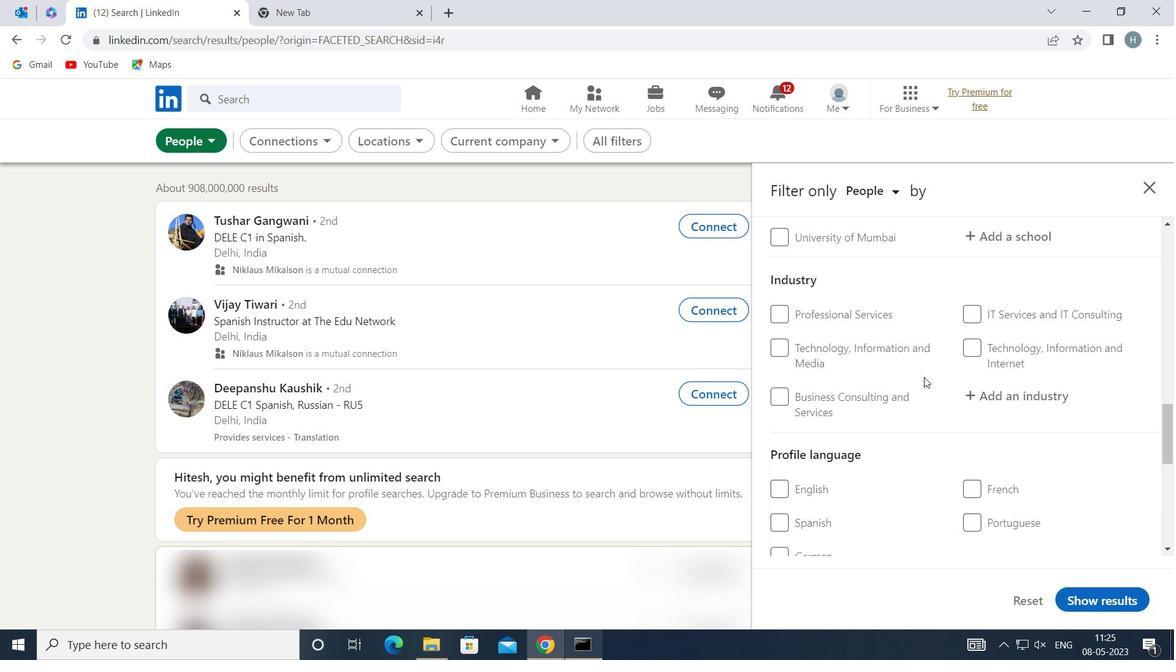 
Action: Mouse moved to (976, 446)
Screenshot: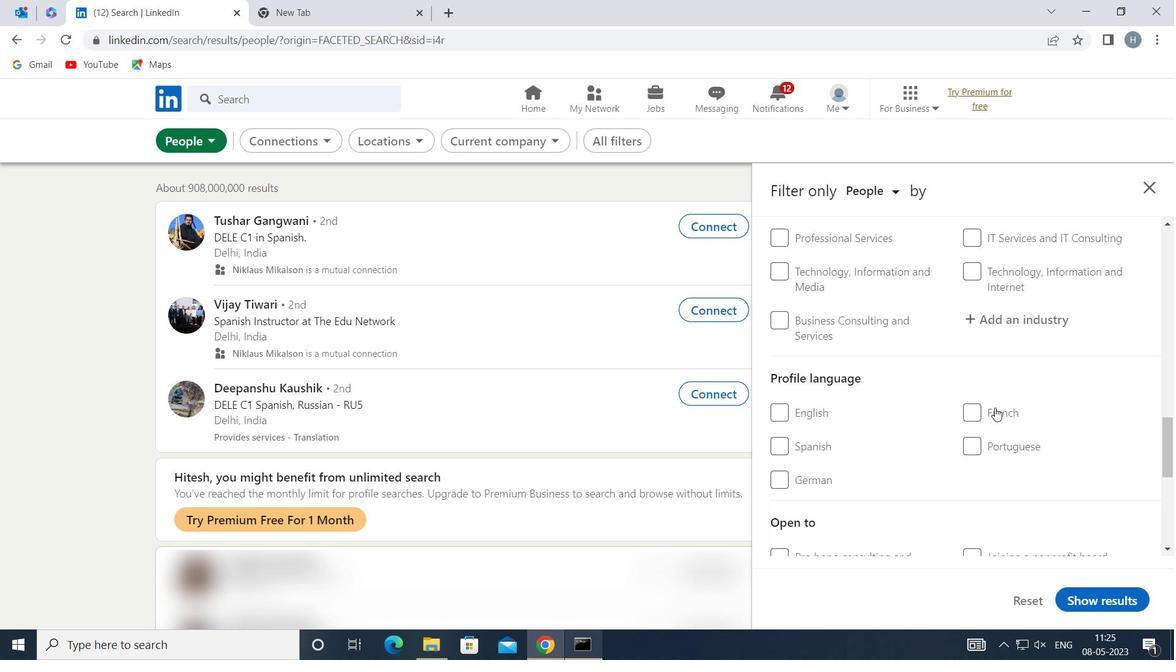 
Action: Mouse pressed left at (976, 446)
Screenshot: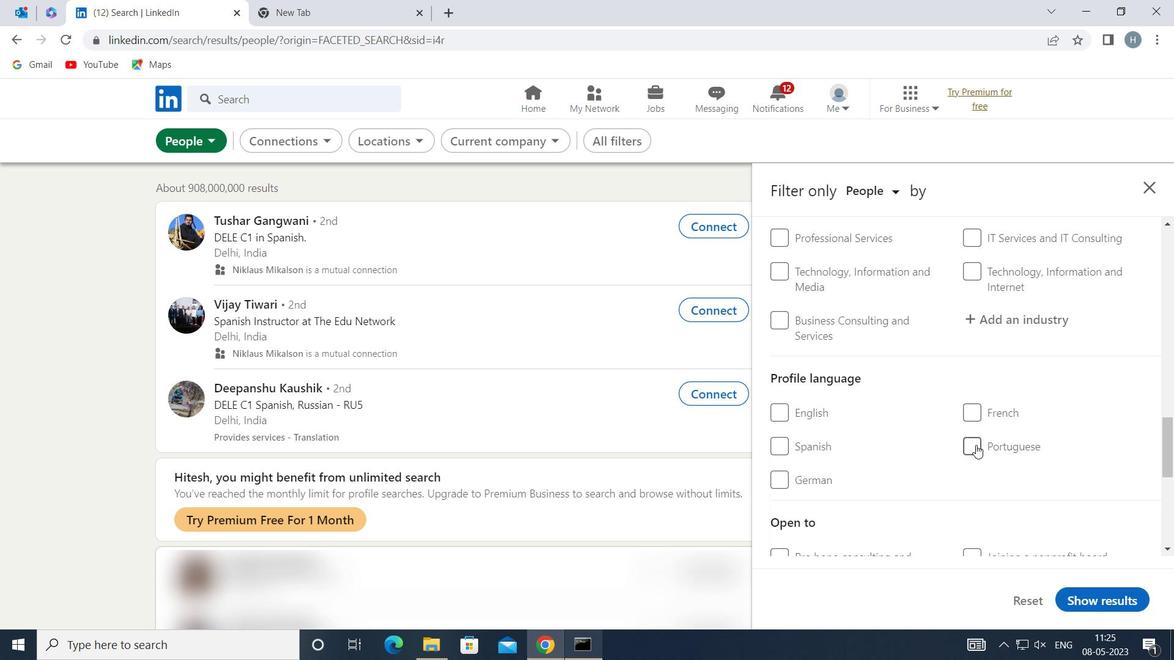 
Action: Mouse moved to (952, 428)
Screenshot: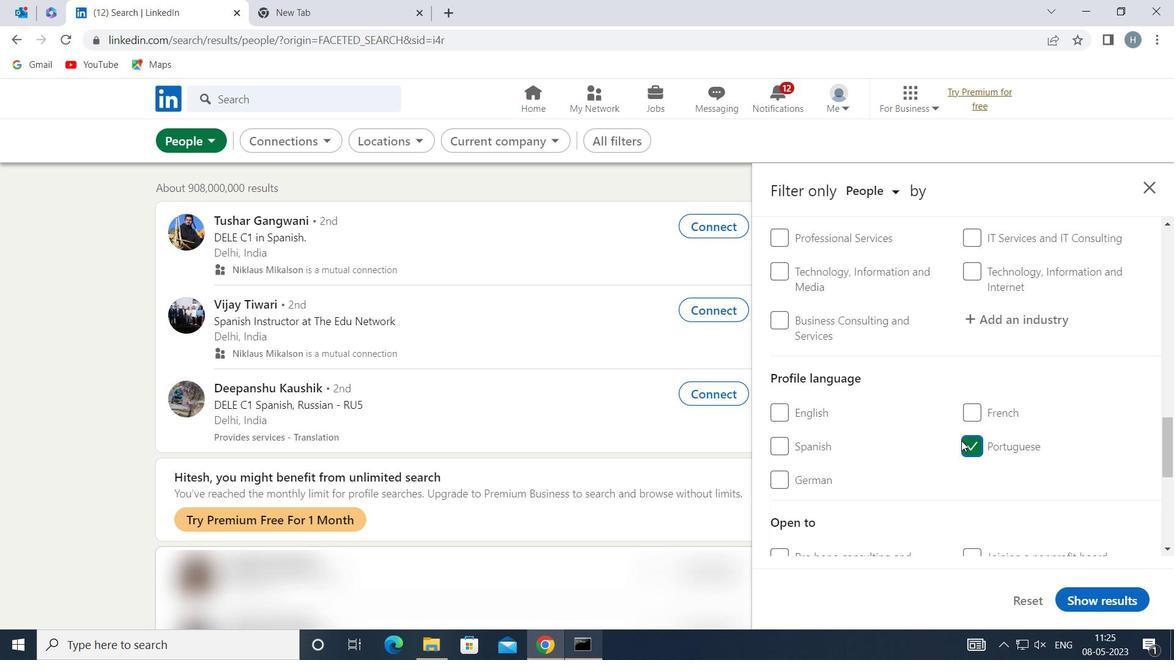 
Action: Mouse scrolled (952, 429) with delta (0, 0)
Screenshot: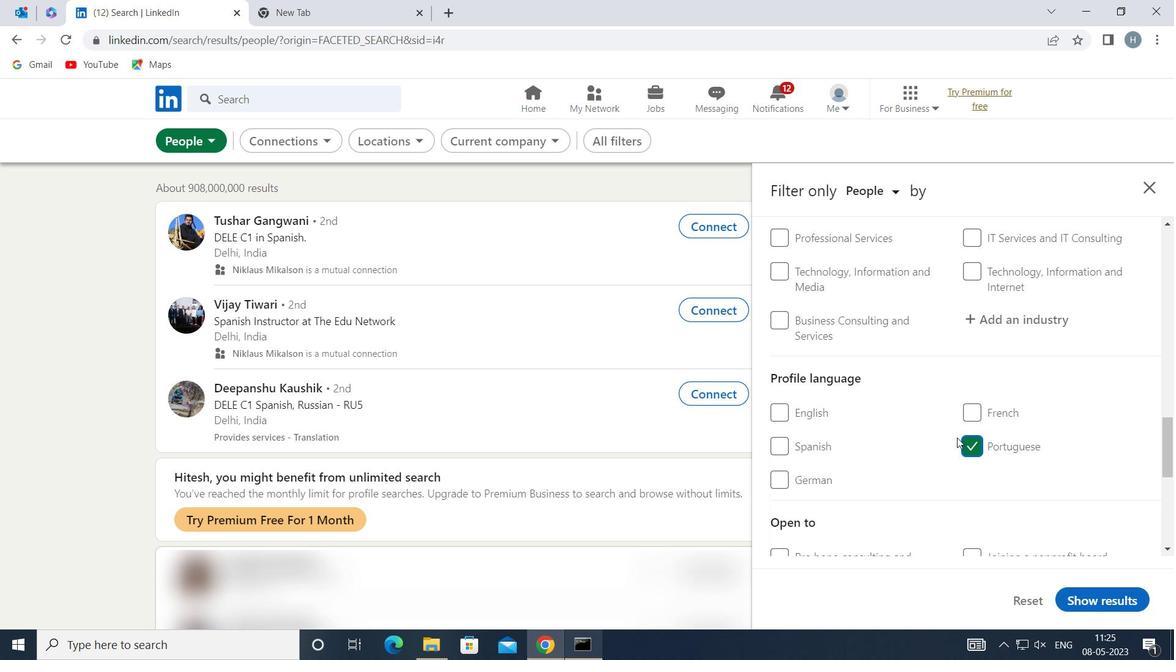 
Action: Mouse scrolled (952, 429) with delta (0, 0)
Screenshot: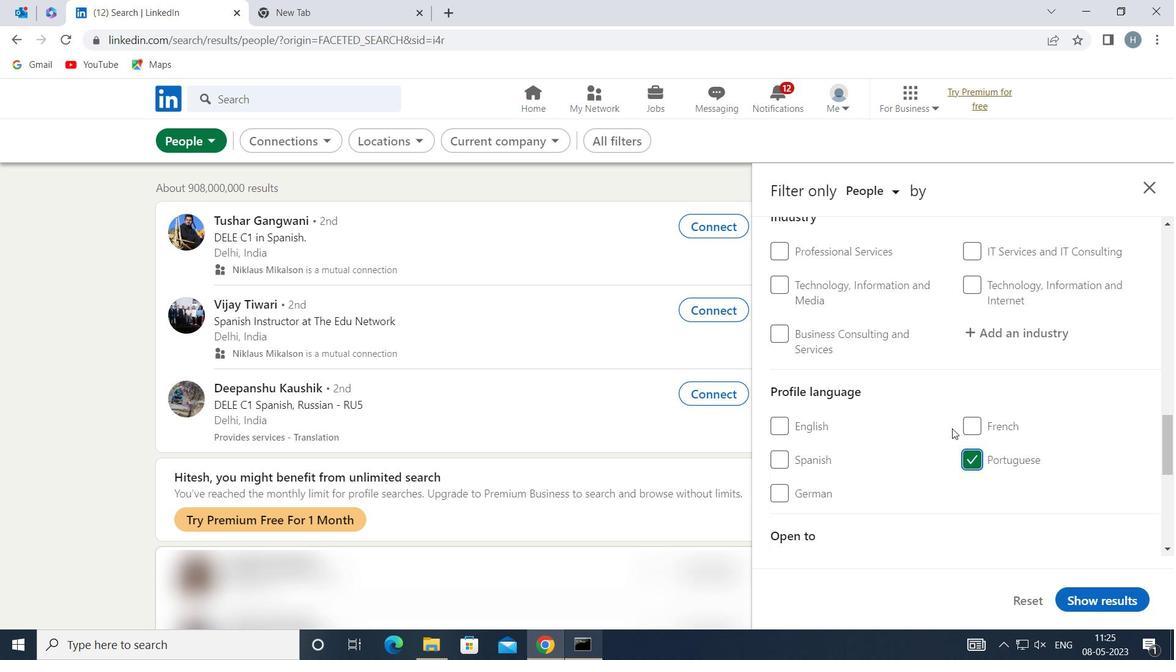 
Action: Mouse scrolled (952, 429) with delta (0, 0)
Screenshot: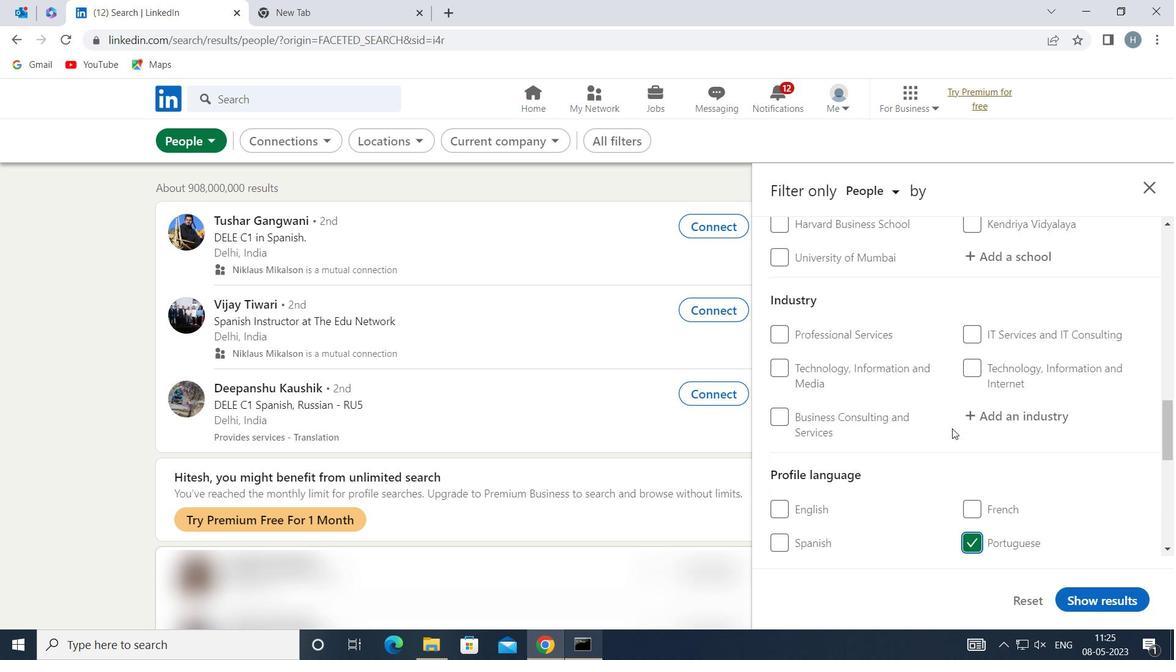
Action: Mouse scrolled (952, 429) with delta (0, 0)
Screenshot: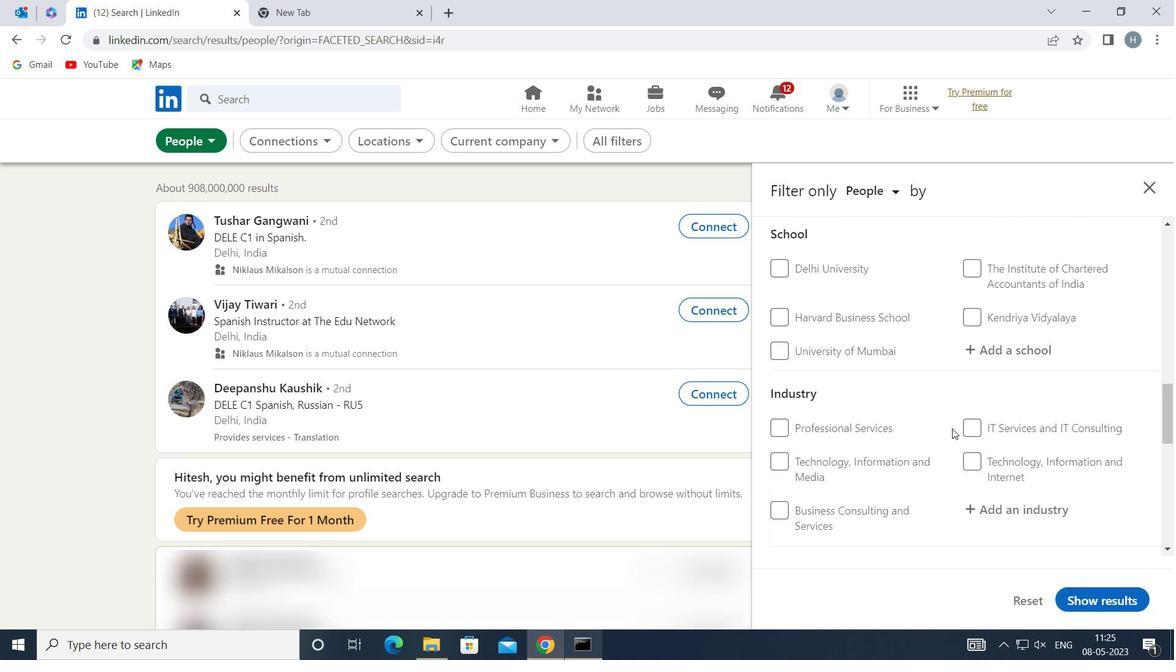 
Action: Mouse scrolled (952, 429) with delta (0, 0)
Screenshot: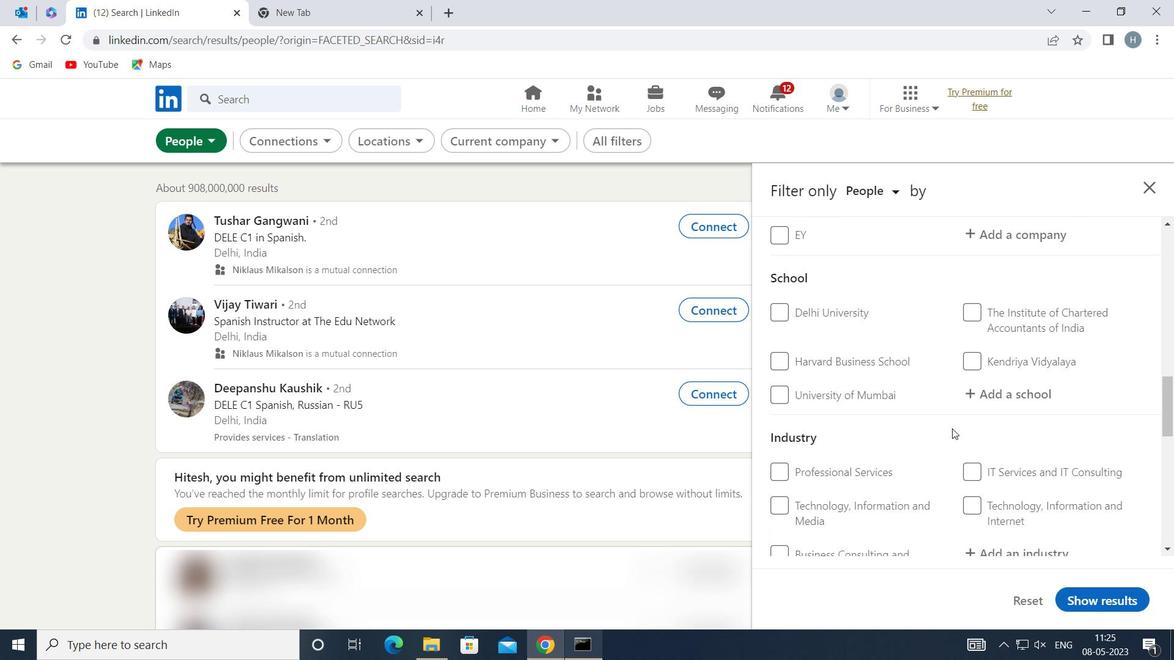 
Action: Mouse scrolled (952, 429) with delta (0, 0)
Screenshot: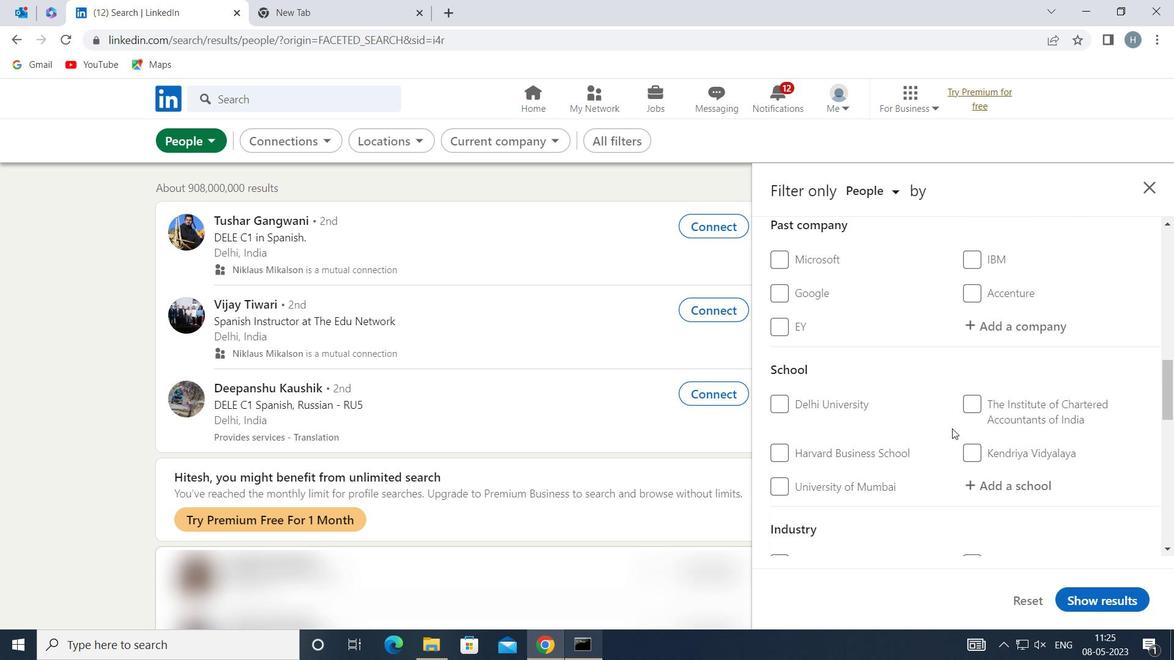 
Action: Mouse scrolled (952, 429) with delta (0, 0)
Screenshot: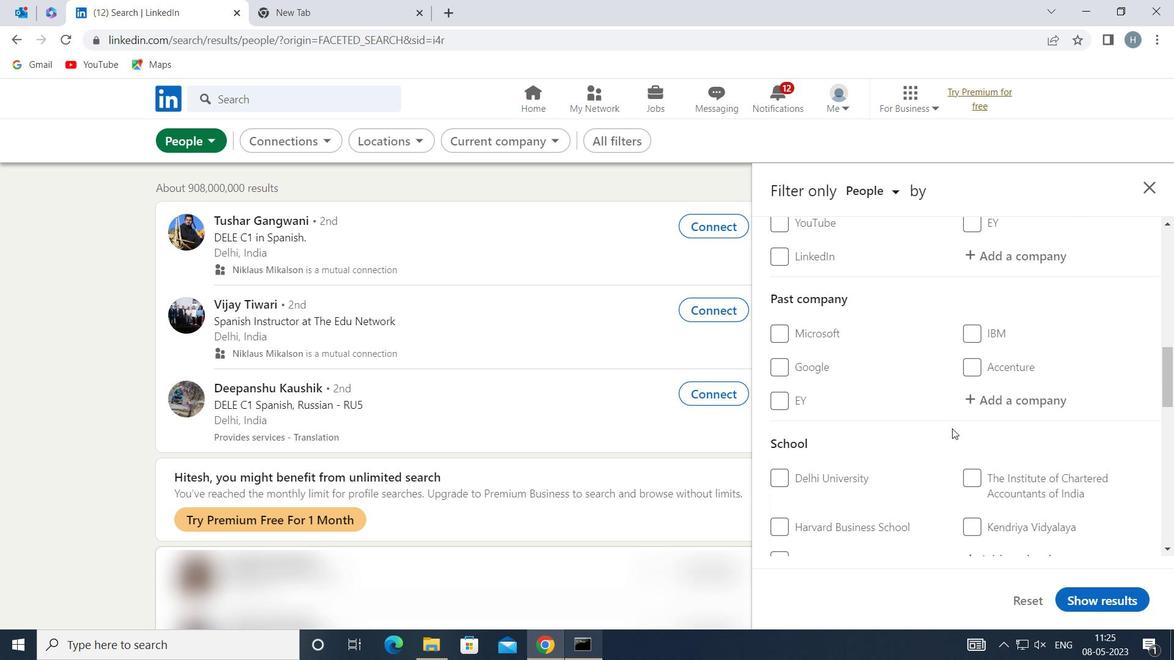 
Action: Mouse scrolled (952, 429) with delta (0, 0)
Screenshot: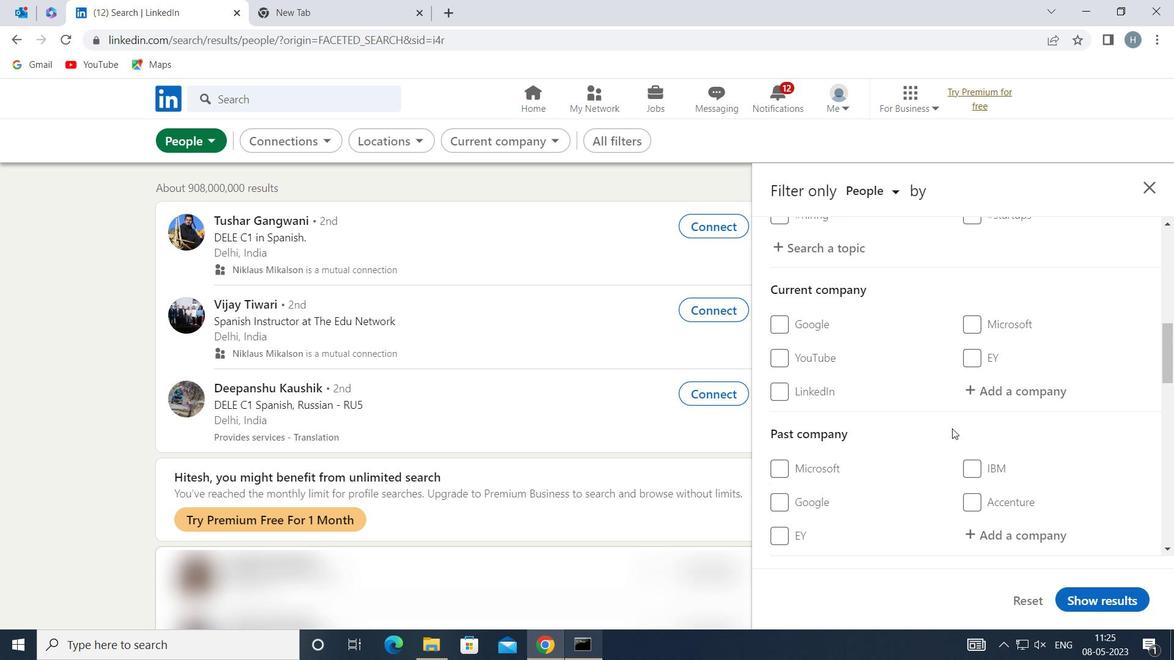 
Action: Mouse moved to (1000, 462)
Screenshot: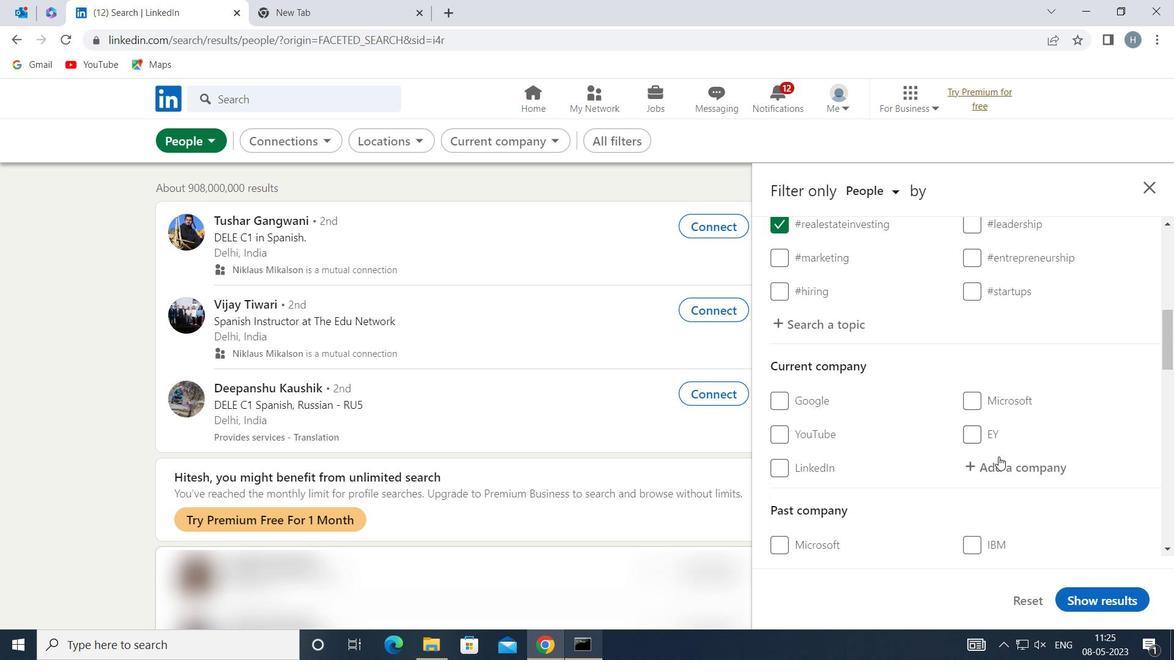 
Action: Mouse pressed left at (1000, 462)
Screenshot: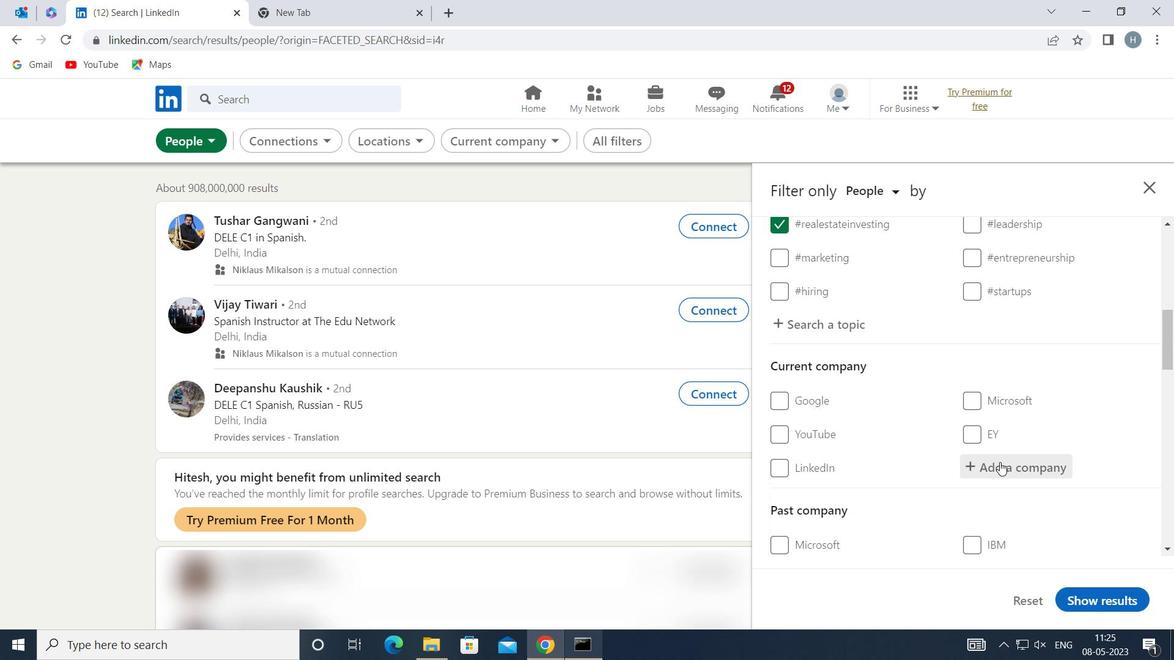 
Action: Key pressed <Key.shift>URBAN<Key.space><Key.shift>LADDER
Screenshot: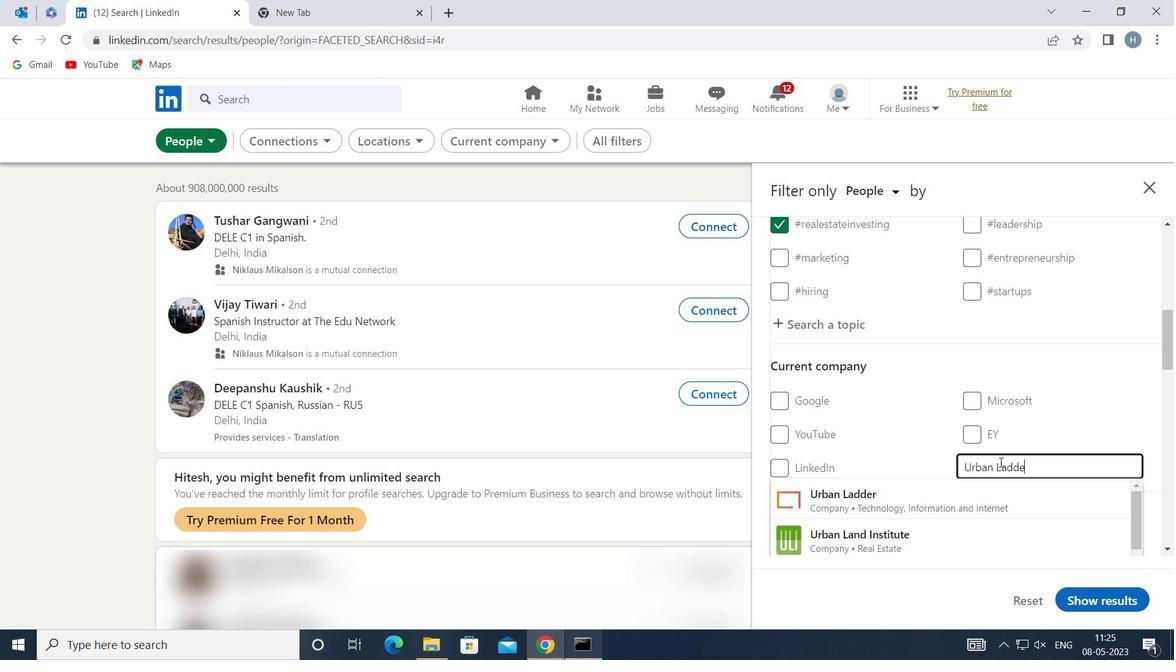 
Action: Mouse moved to (941, 496)
Screenshot: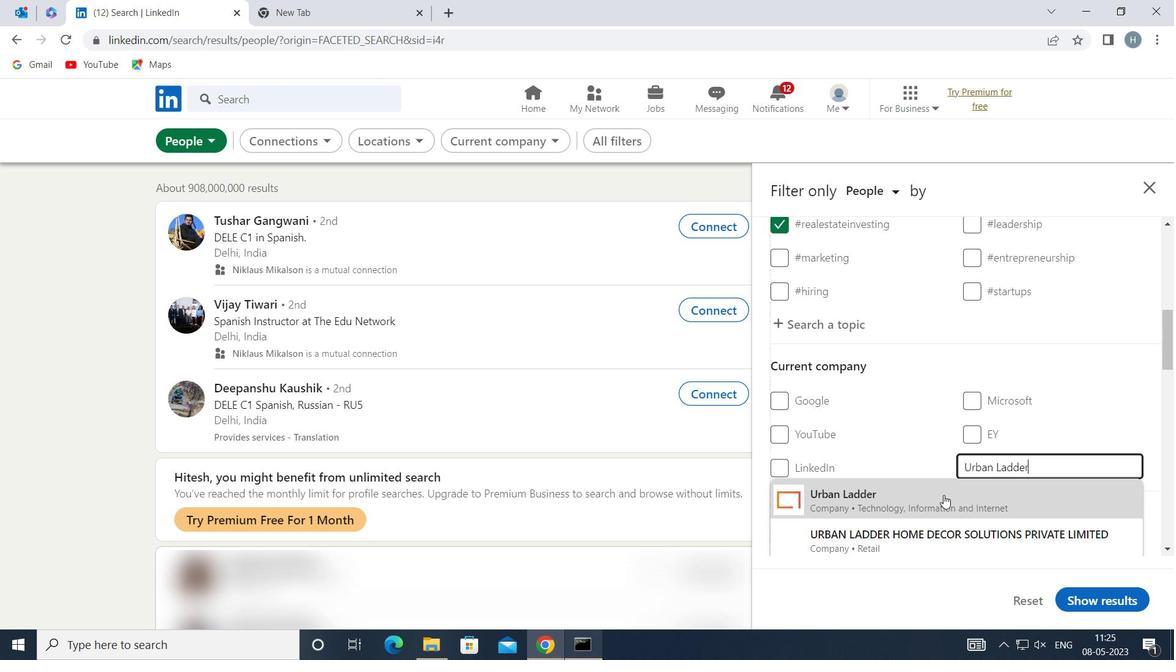 
Action: Mouse pressed left at (941, 496)
Screenshot: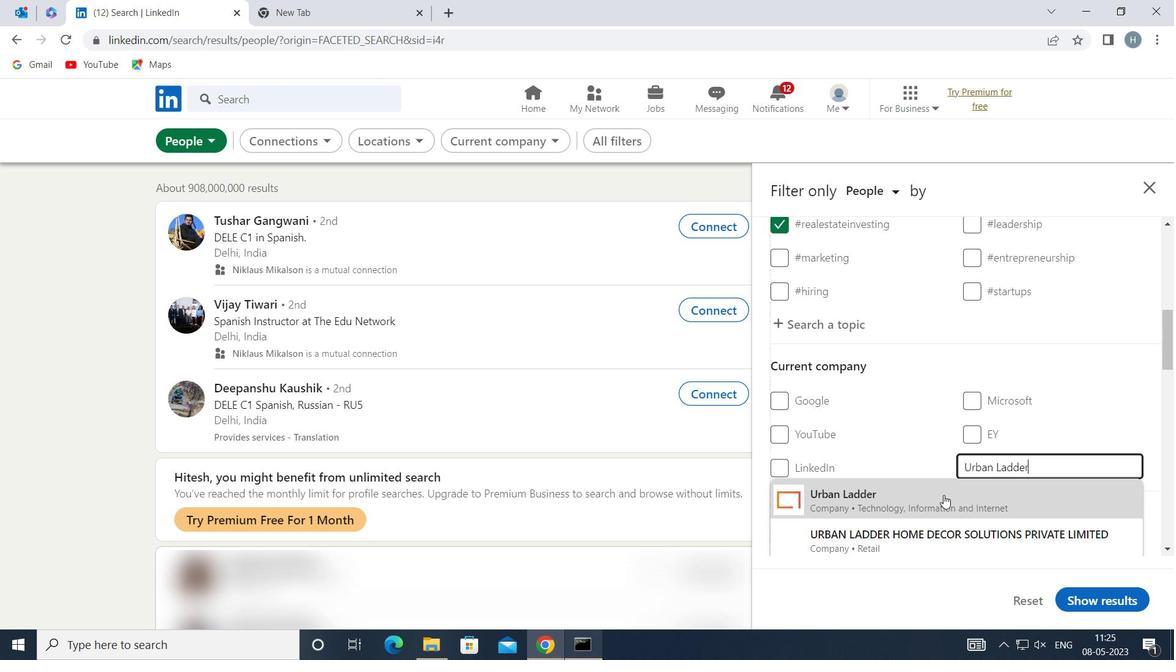 
Action: Mouse moved to (908, 440)
Screenshot: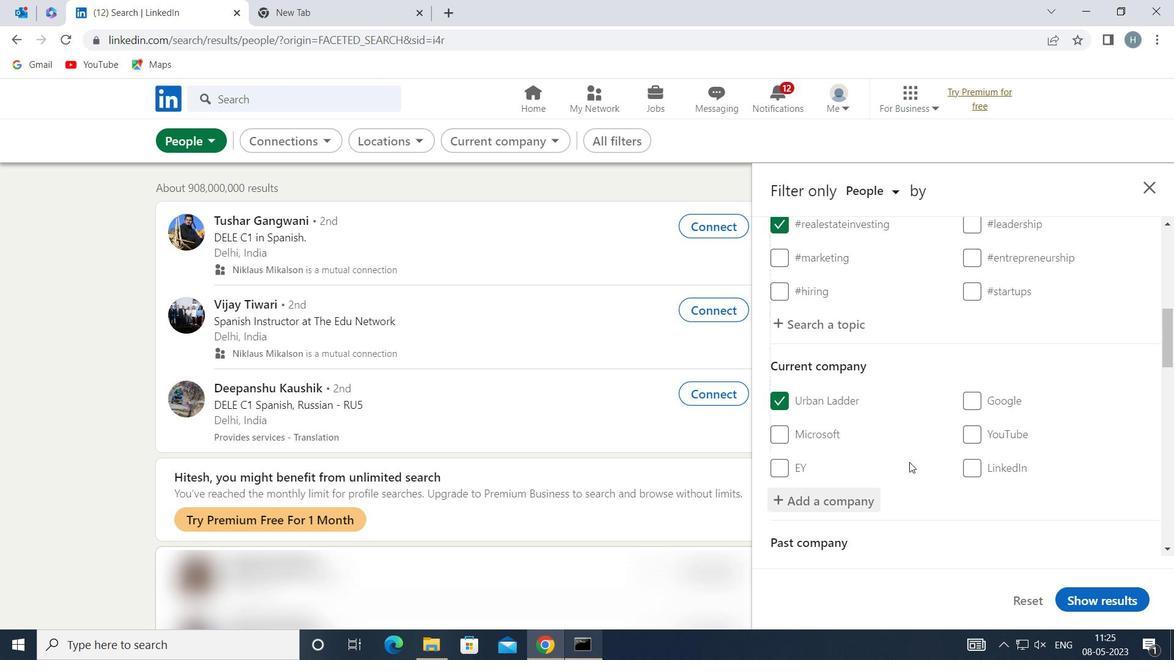 
Action: Mouse scrolled (908, 440) with delta (0, 0)
Screenshot: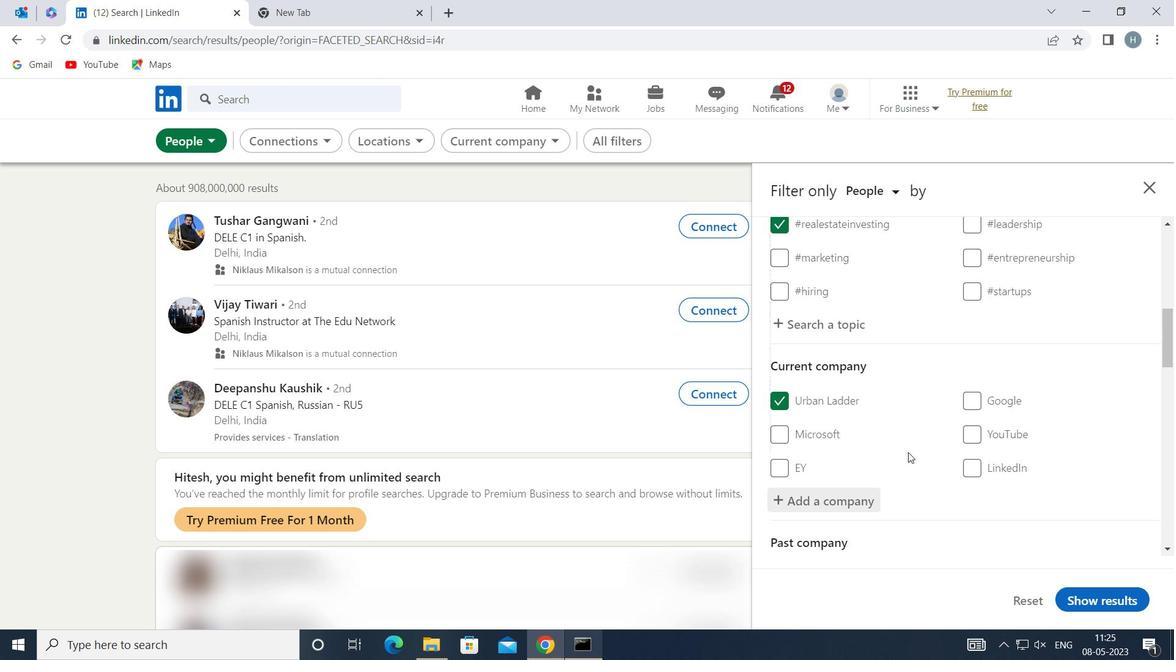 
Action: Mouse scrolled (908, 440) with delta (0, 0)
Screenshot: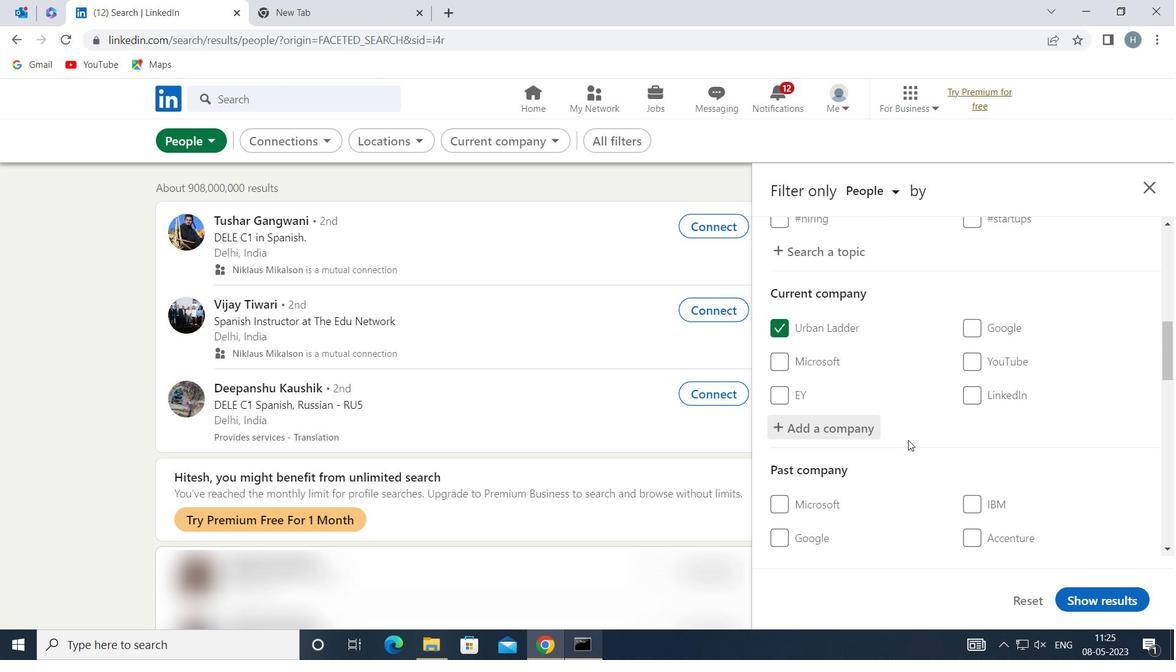 
Action: Mouse moved to (908, 437)
Screenshot: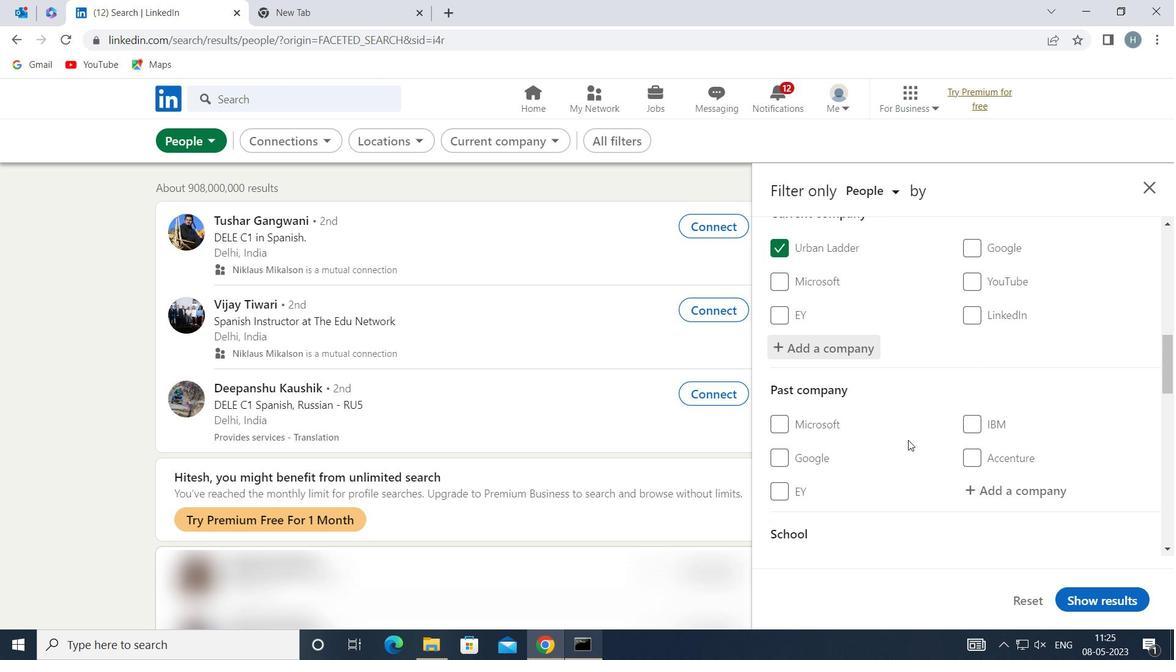 
Action: Mouse scrolled (908, 436) with delta (0, 0)
Screenshot: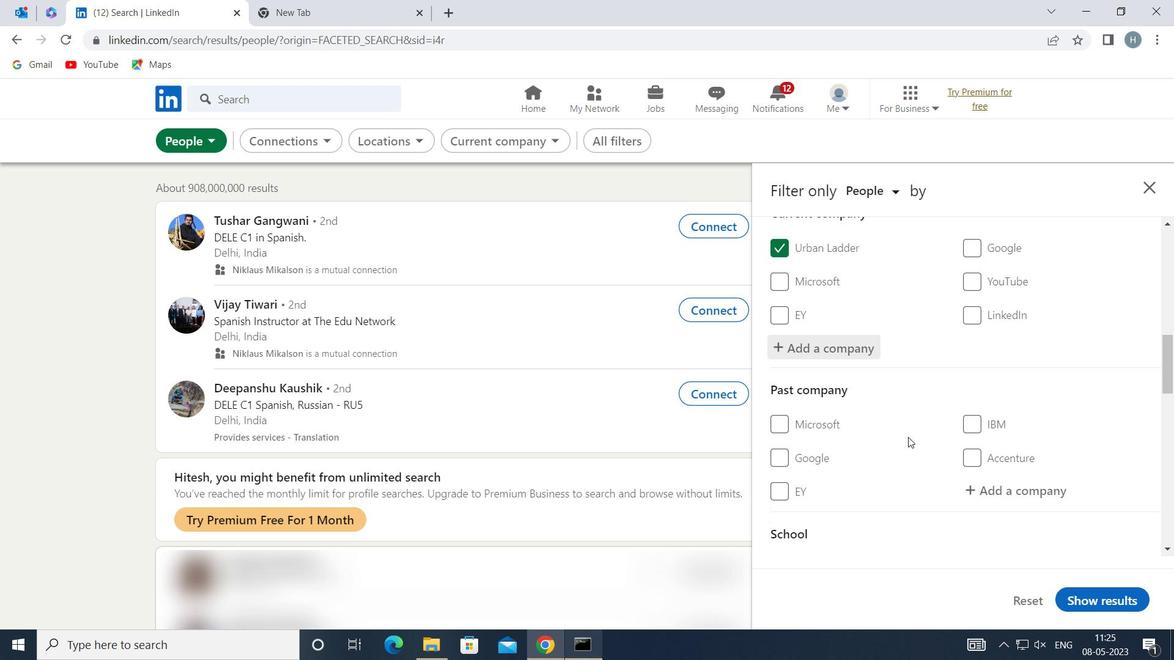 
Action: Mouse scrolled (908, 436) with delta (0, 0)
Screenshot: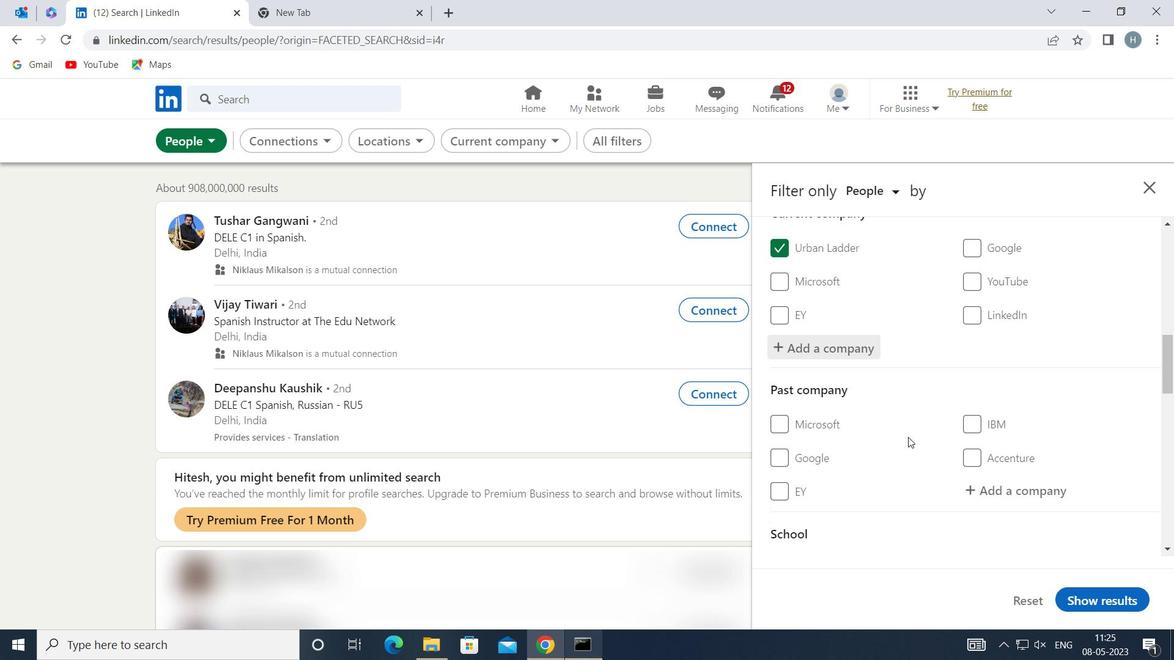 
Action: Mouse scrolled (908, 436) with delta (0, 0)
Screenshot: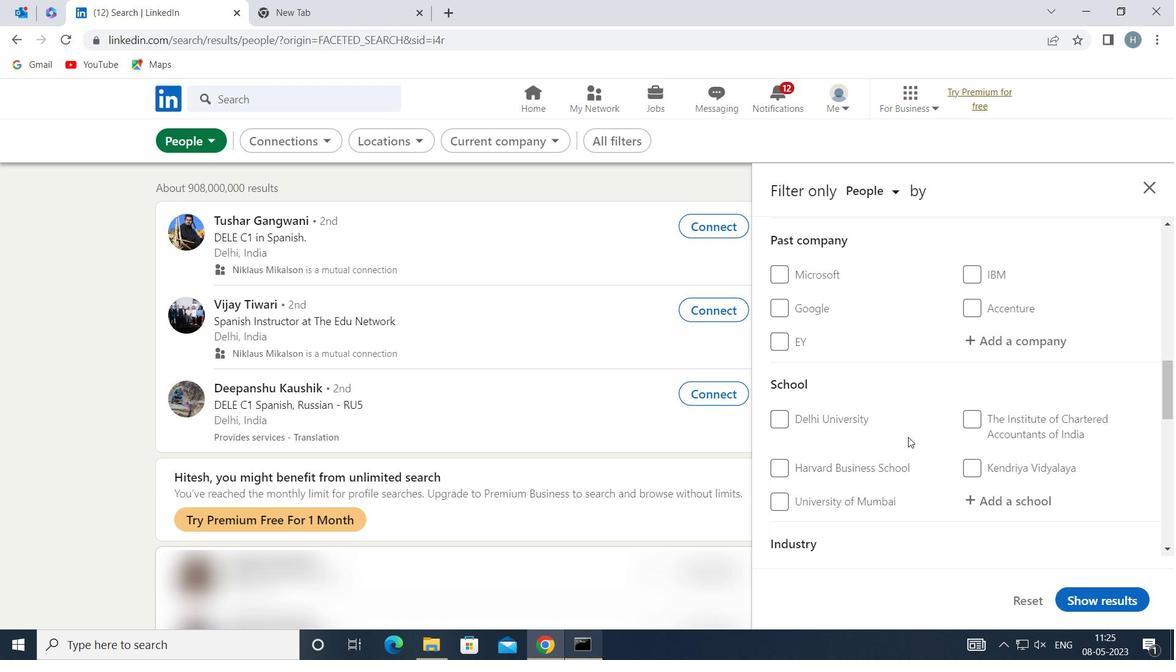 
Action: Mouse moved to (1018, 422)
Screenshot: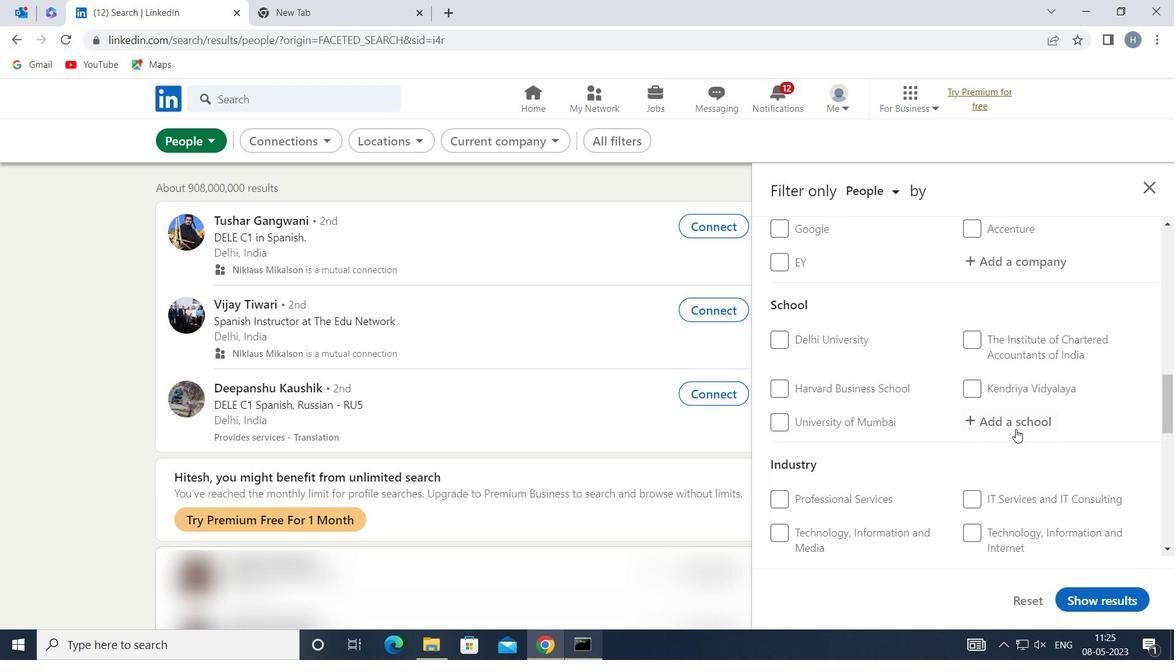 
Action: Mouse pressed left at (1018, 422)
Screenshot: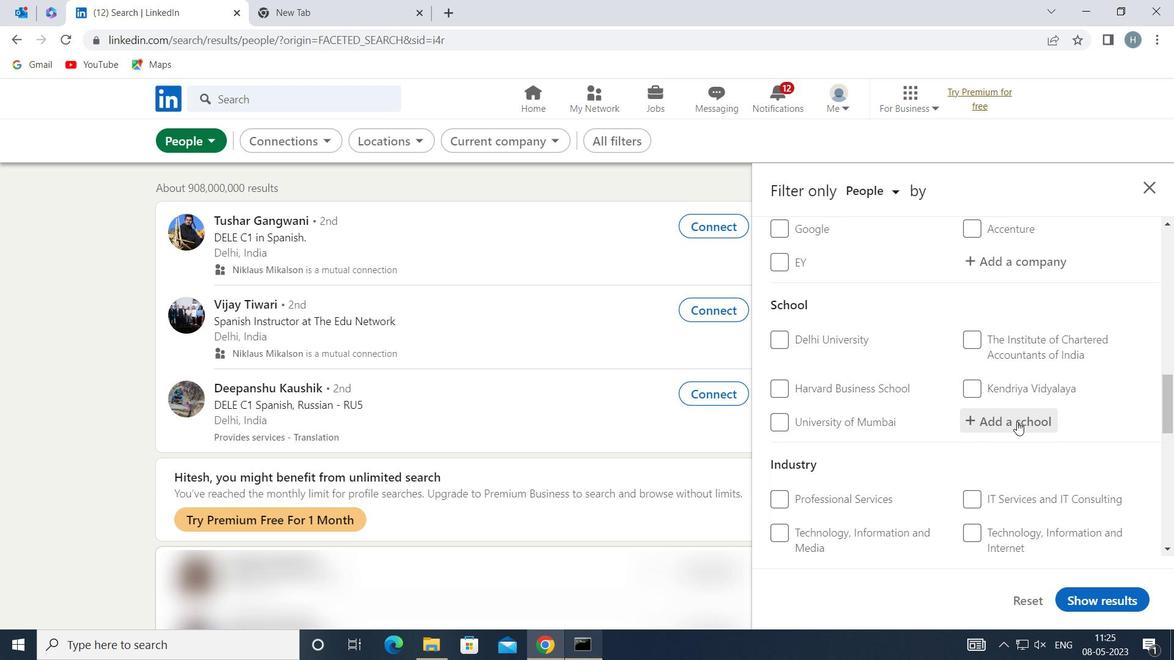 
Action: Mouse moved to (1012, 419)
Screenshot: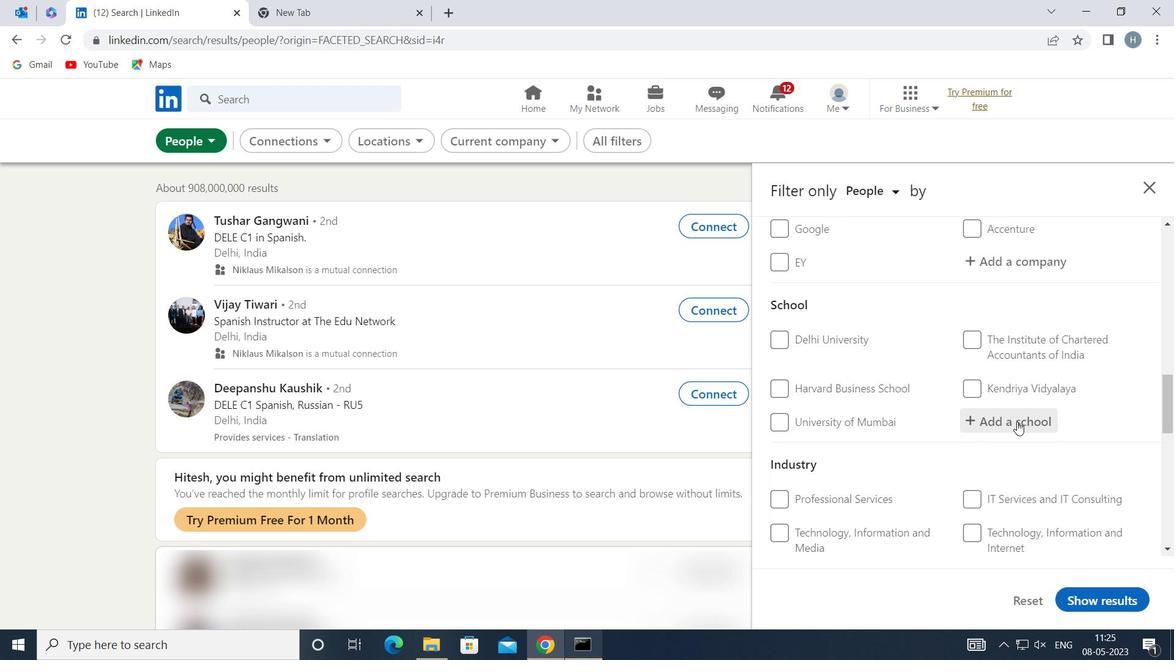 
Action: Key pressed <Key.shift>WEST<Key.space><Key.shift>BENGAL<Key.space><Key.shift>STATE<Key.space><Key.shift>UNI
Screenshot: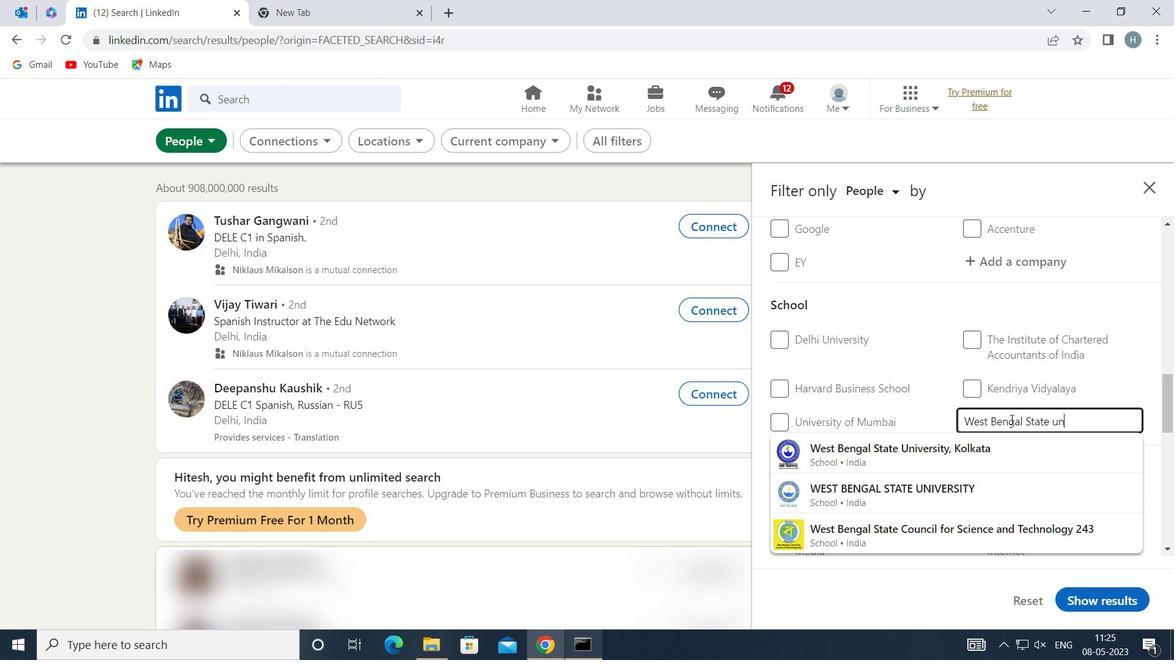 
Action: Mouse moved to (968, 450)
Screenshot: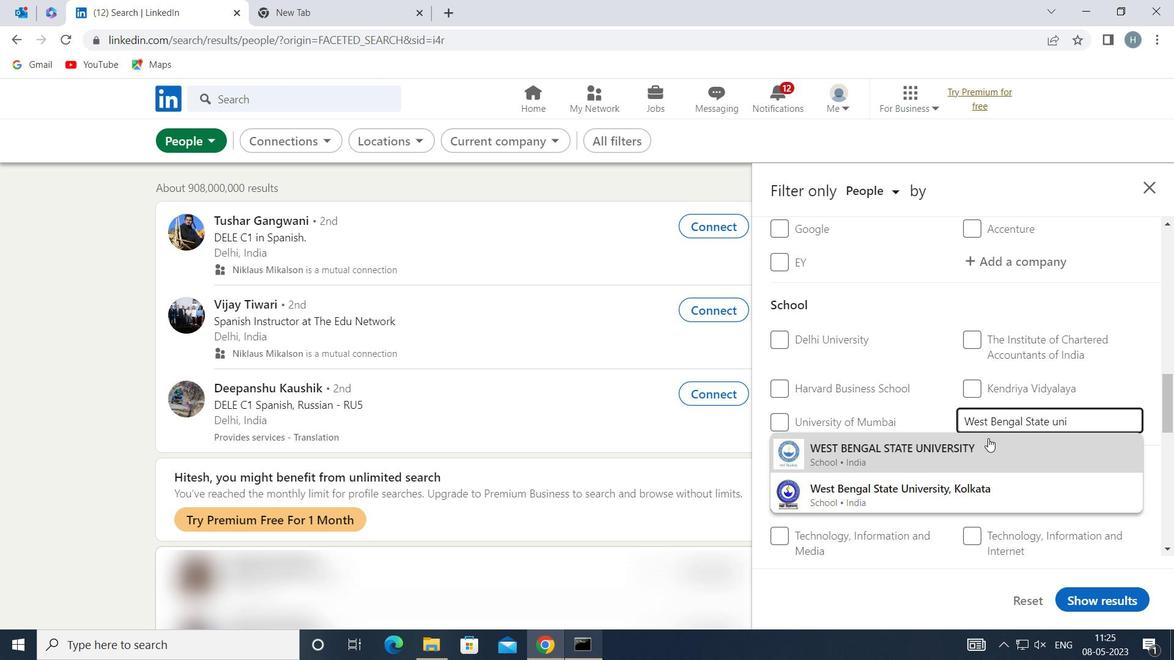 
Action: Mouse pressed left at (968, 450)
Screenshot: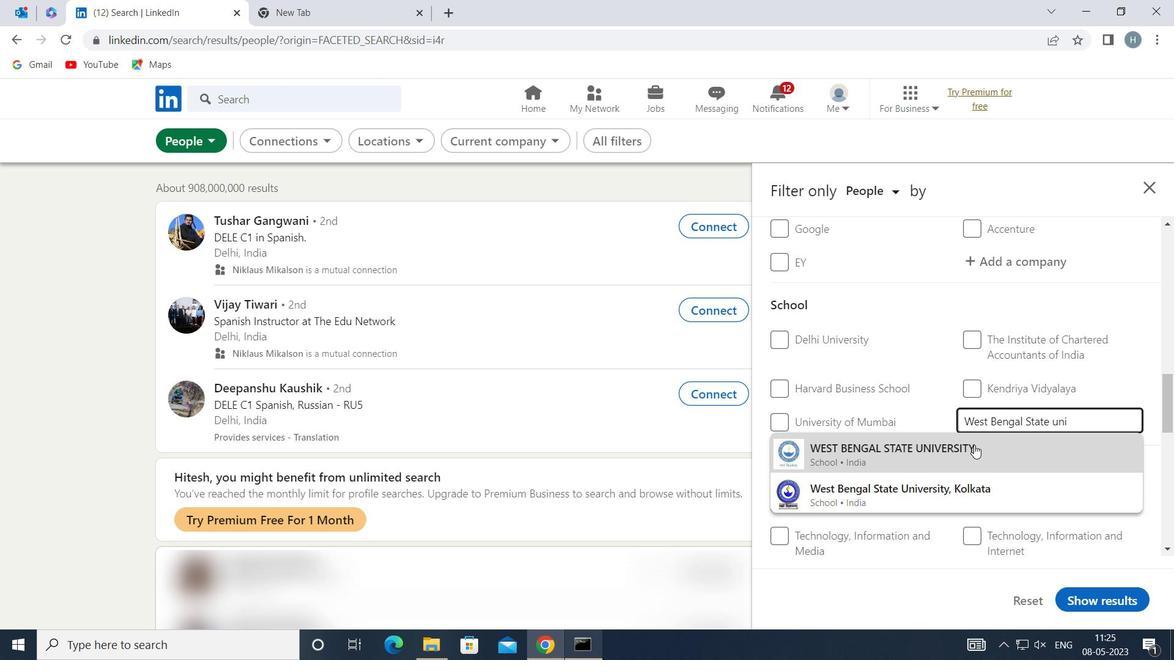 
Action: Mouse moved to (964, 424)
Screenshot: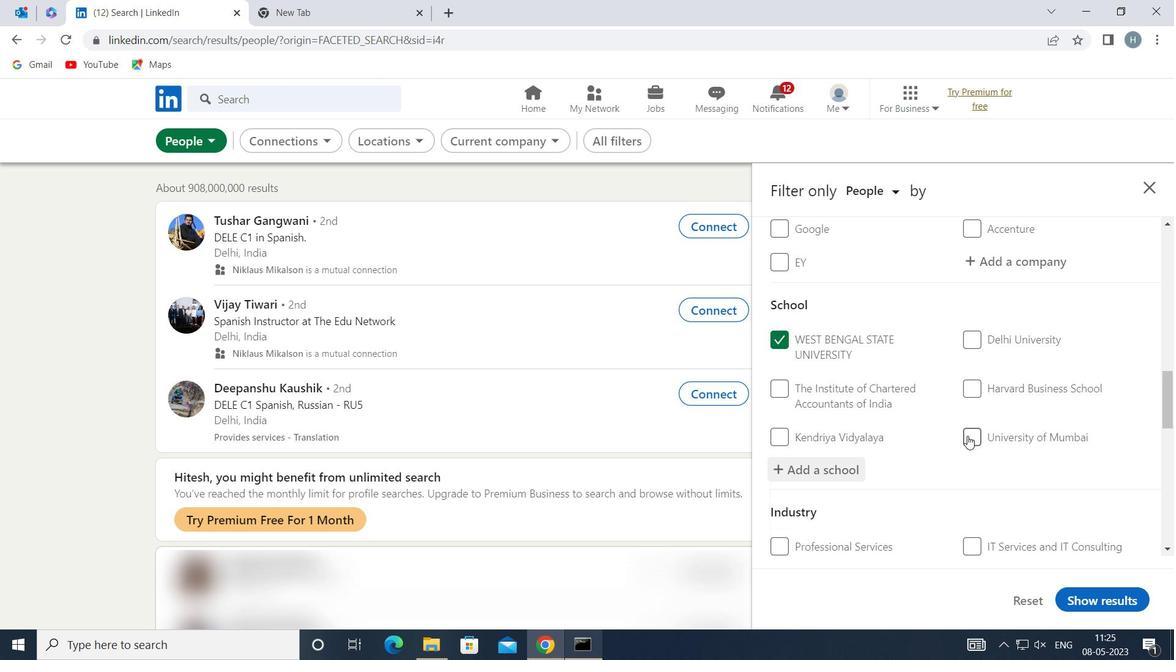 
Action: Mouse scrolled (964, 424) with delta (0, 0)
Screenshot: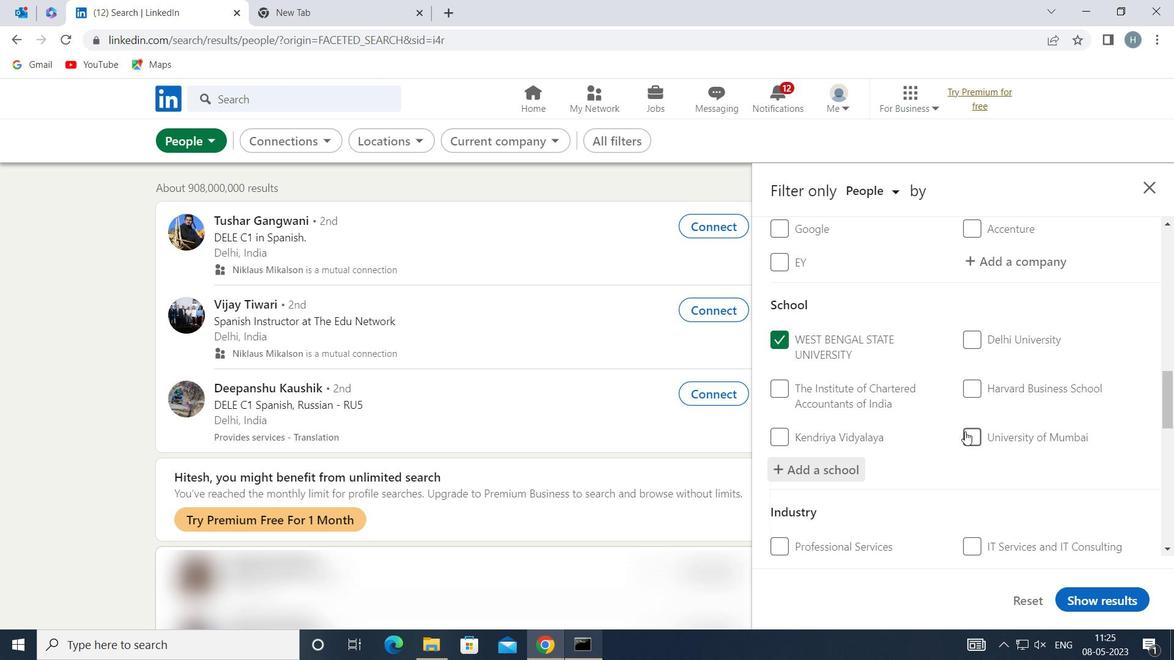 
Action: Mouse moved to (963, 424)
Screenshot: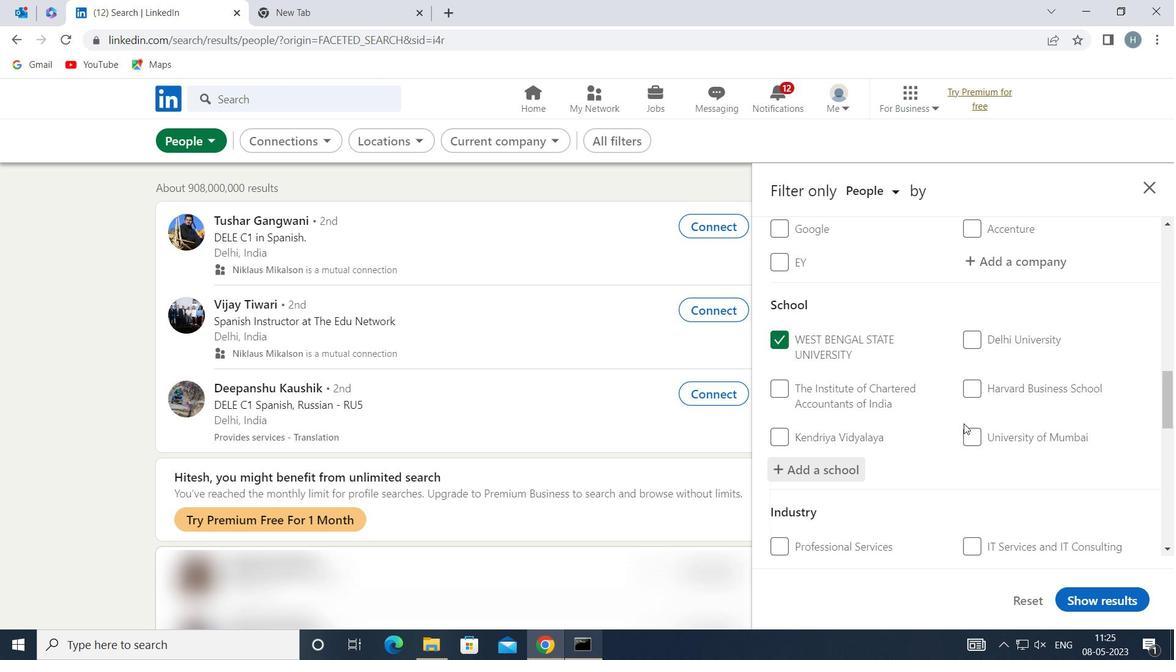 
Action: Mouse scrolled (963, 424) with delta (0, 0)
Screenshot: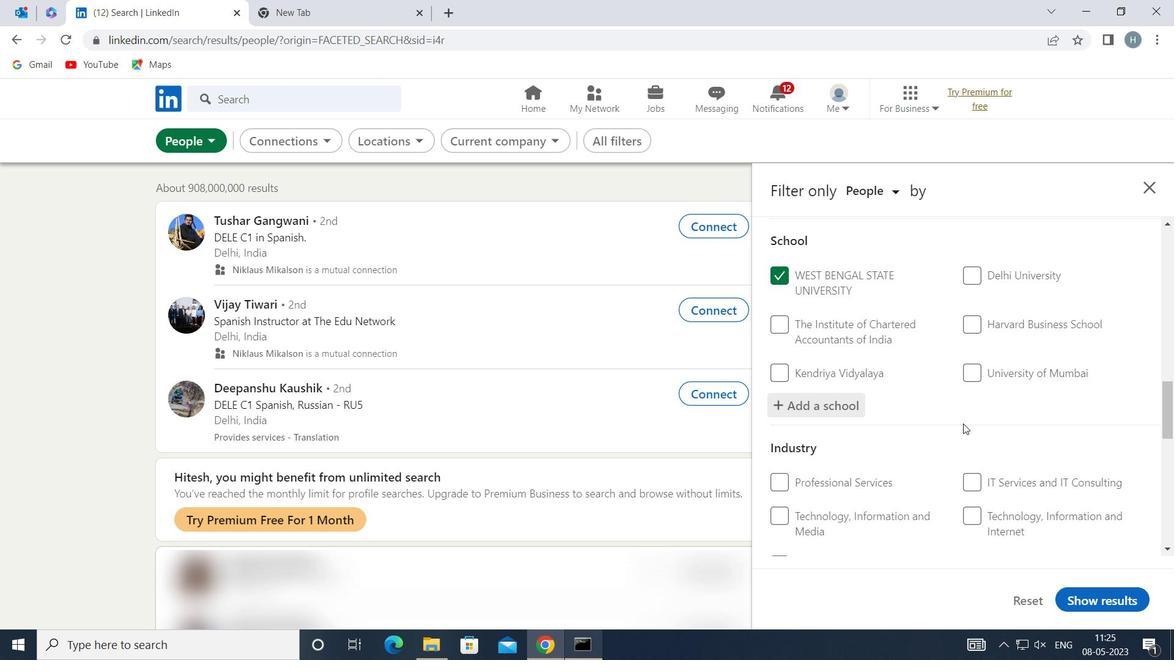
Action: Mouse scrolled (963, 424) with delta (0, 0)
Screenshot: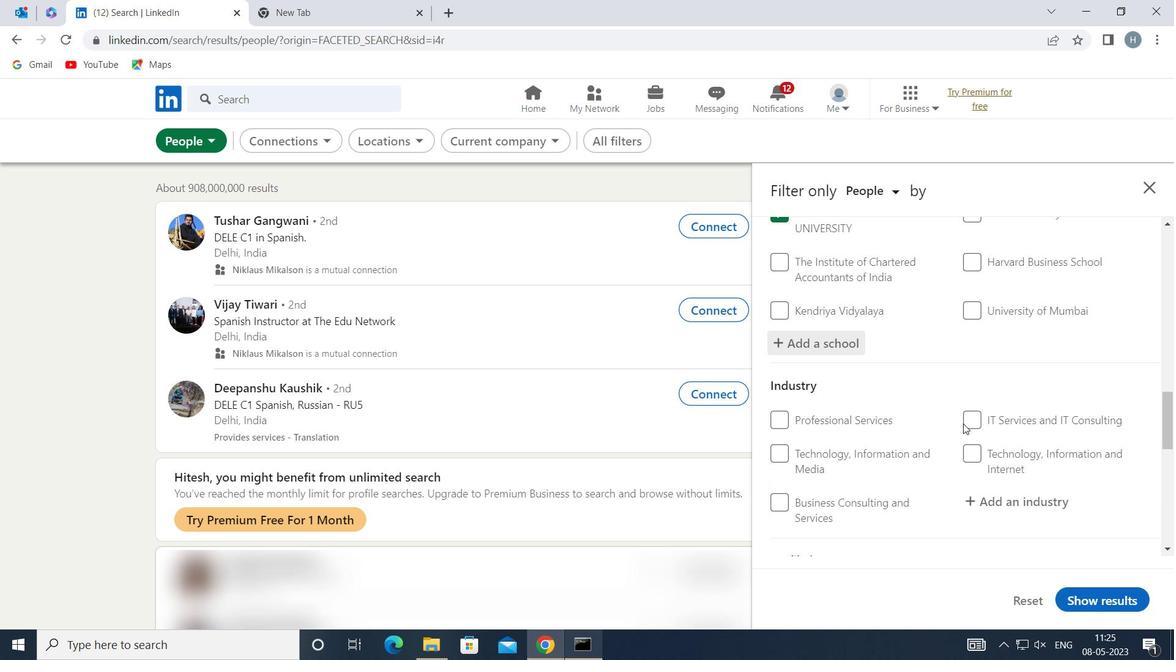 
Action: Mouse moved to (1002, 399)
Screenshot: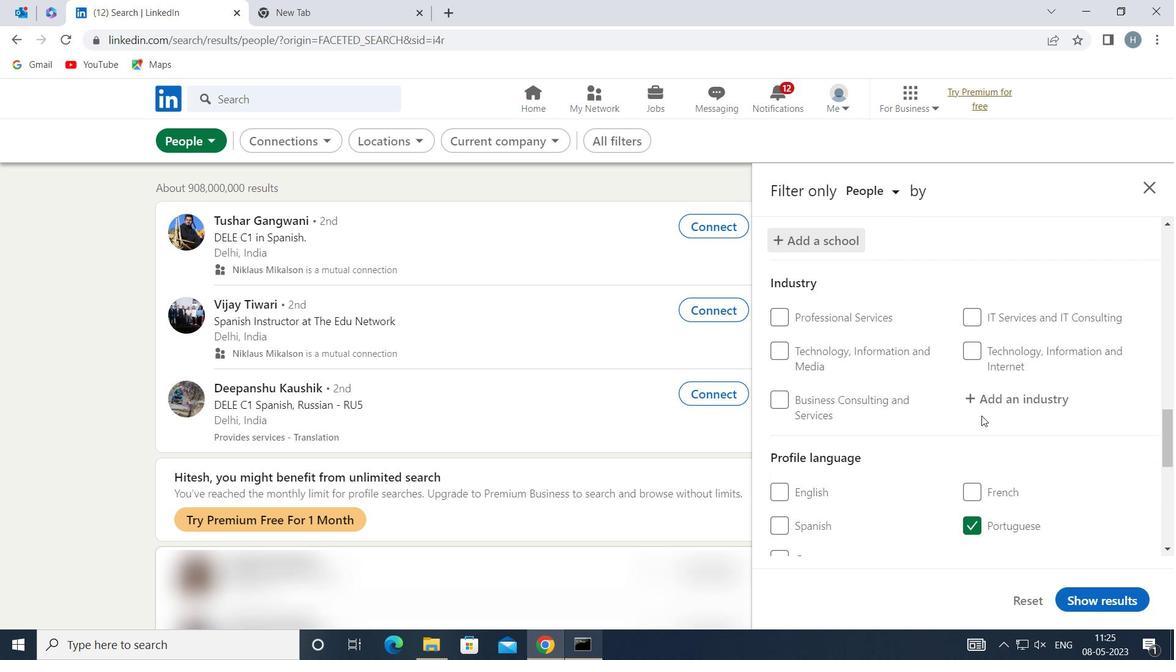 
Action: Mouse pressed left at (1002, 399)
Screenshot: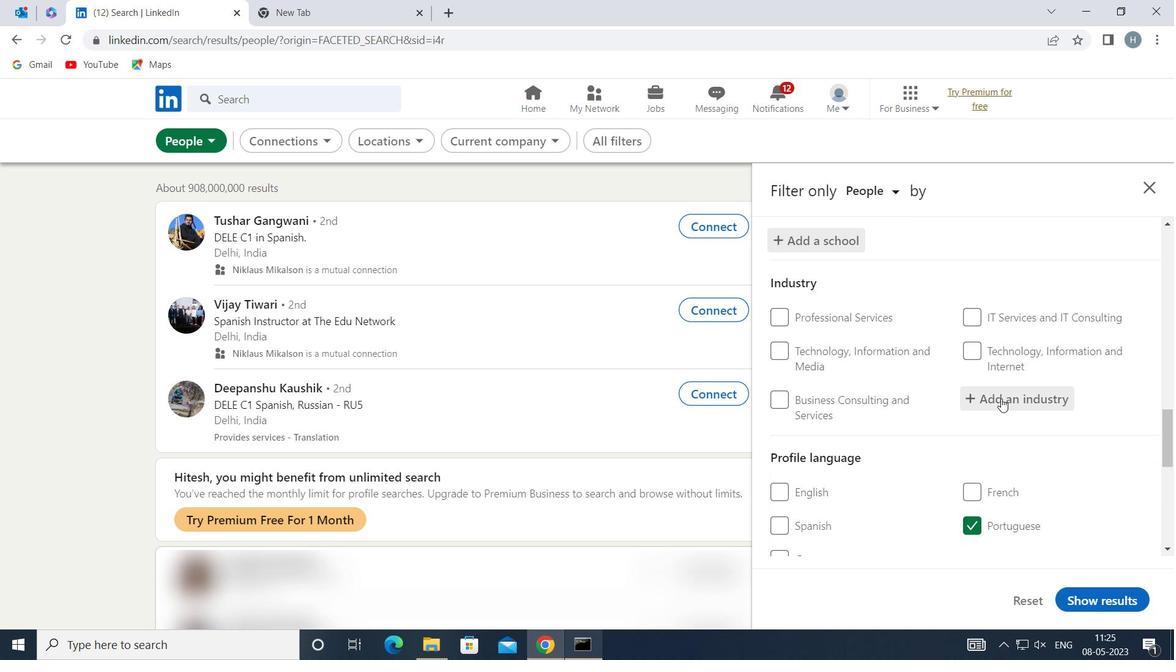 
Action: Key pressed <Key.shift>VOCATIONAL<Key.space>
Screenshot: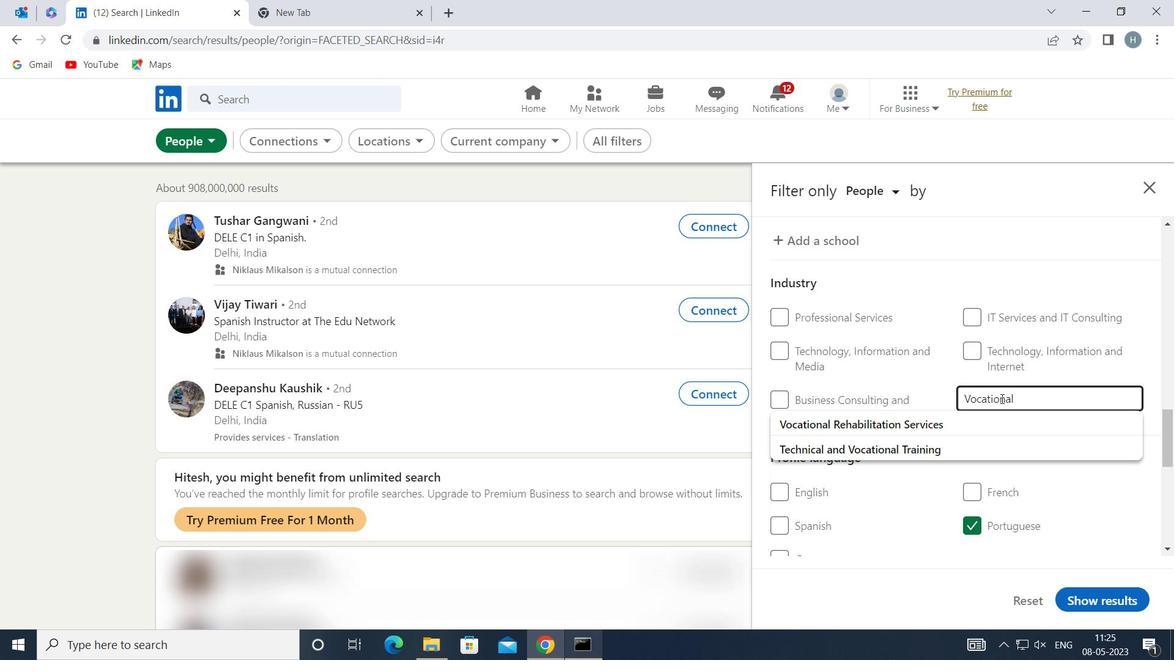 
Action: Mouse moved to (1017, 419)
Screenshot: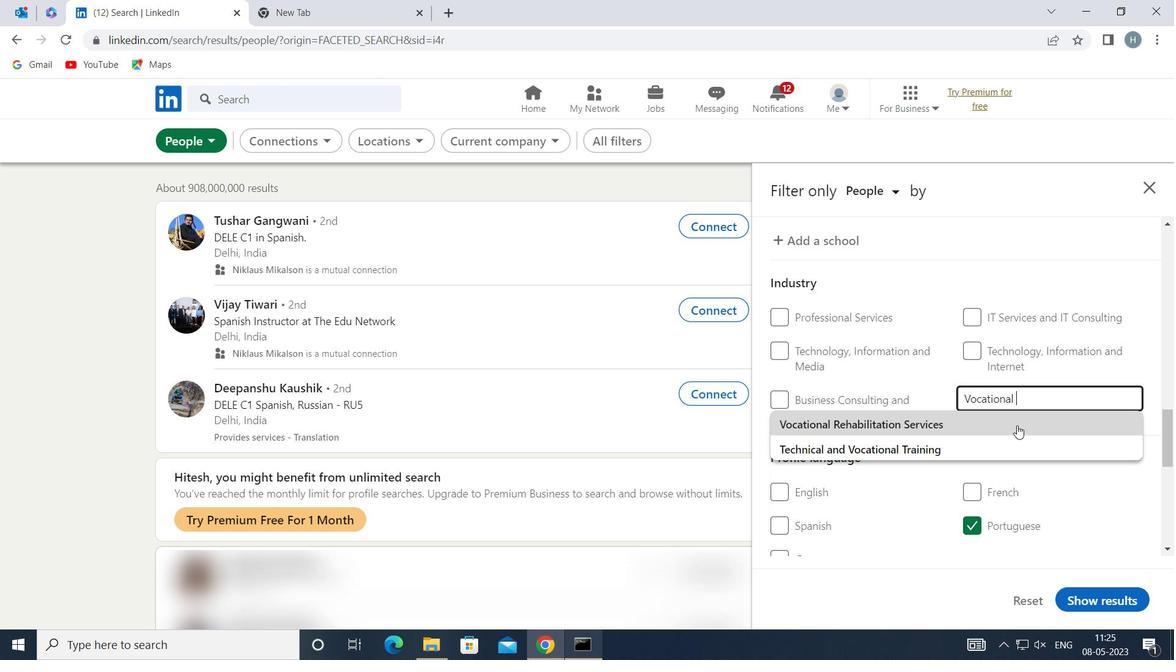 
Action: Mouse pressed left at (1017, 419)
Screenshot: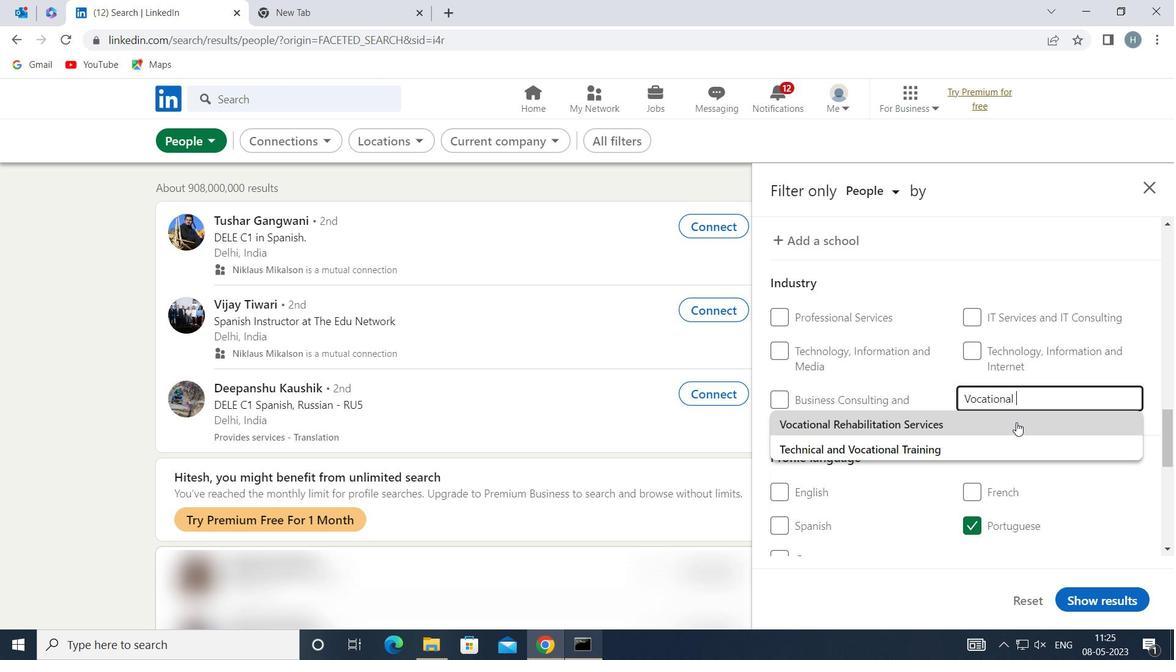 
Action: Mouse moved to (983, 434)
Screenshot: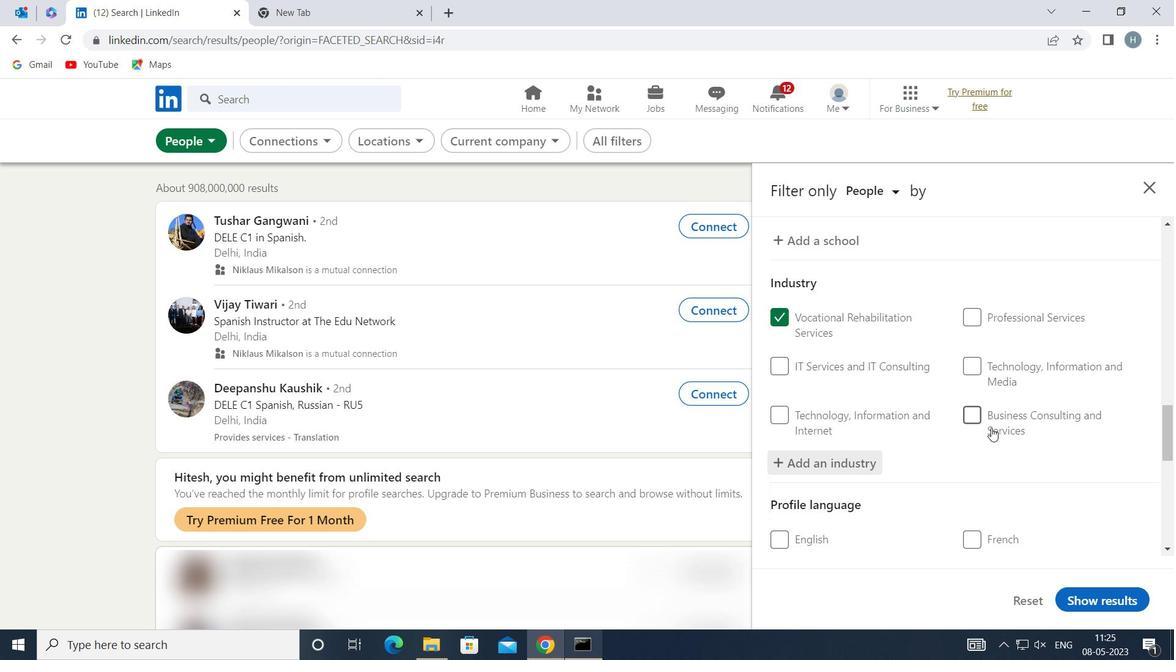 
Action: Mouse scrolled (983, 433) with delta (0, 0)
Screenshot: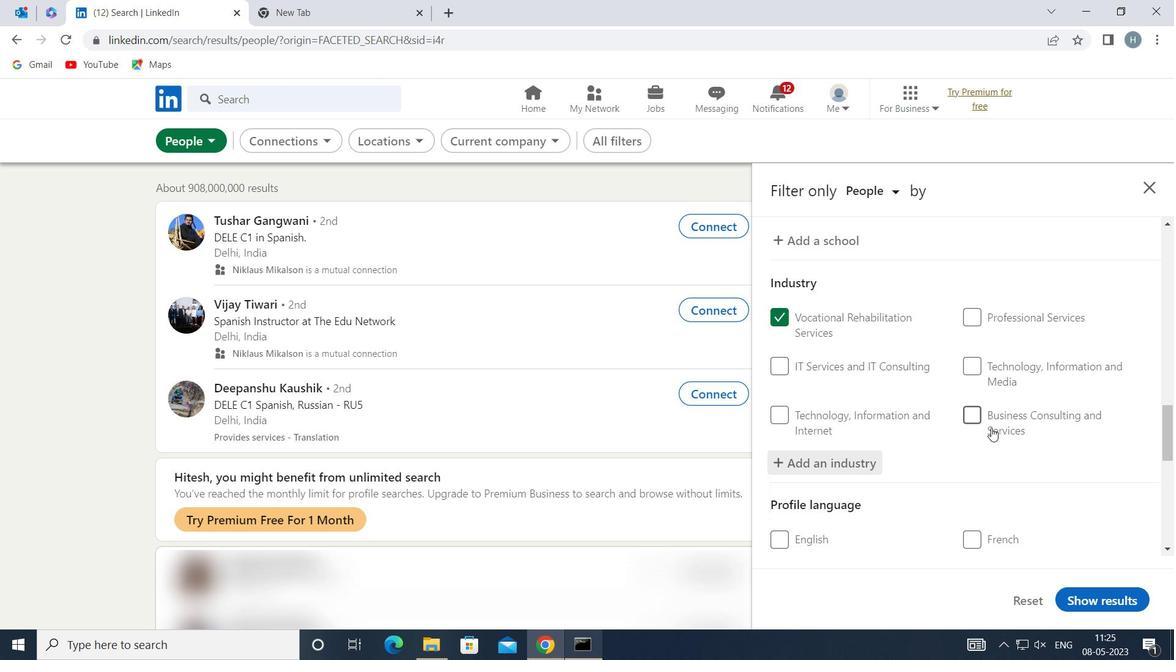 
Action: Mouse moved to (980, 436)
Screenshot: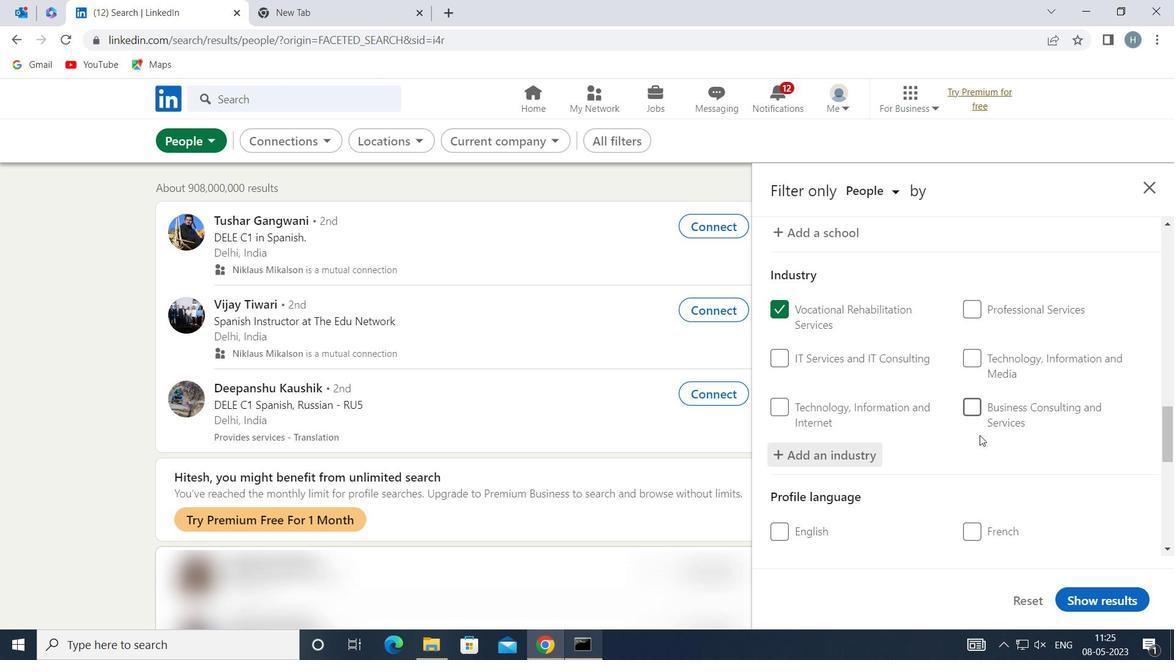 
Action: Mouse scrolled (980, 435) with delta (0, 0)
Screenshot: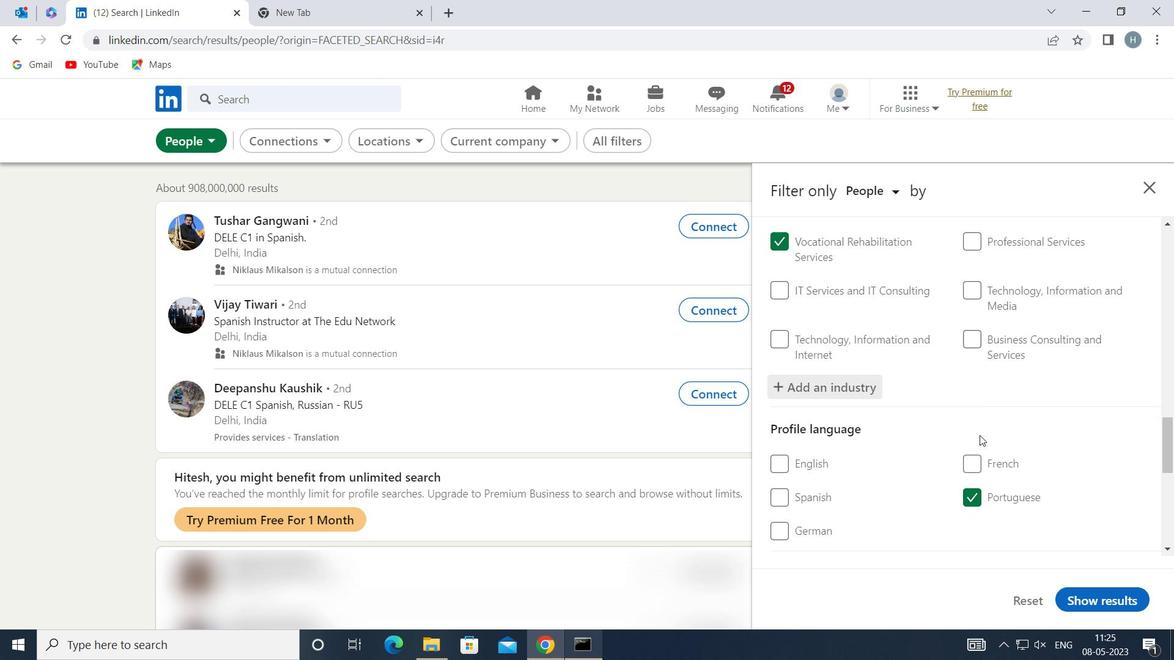 
Action: Mouse moved to (979, 436)
Screenshot: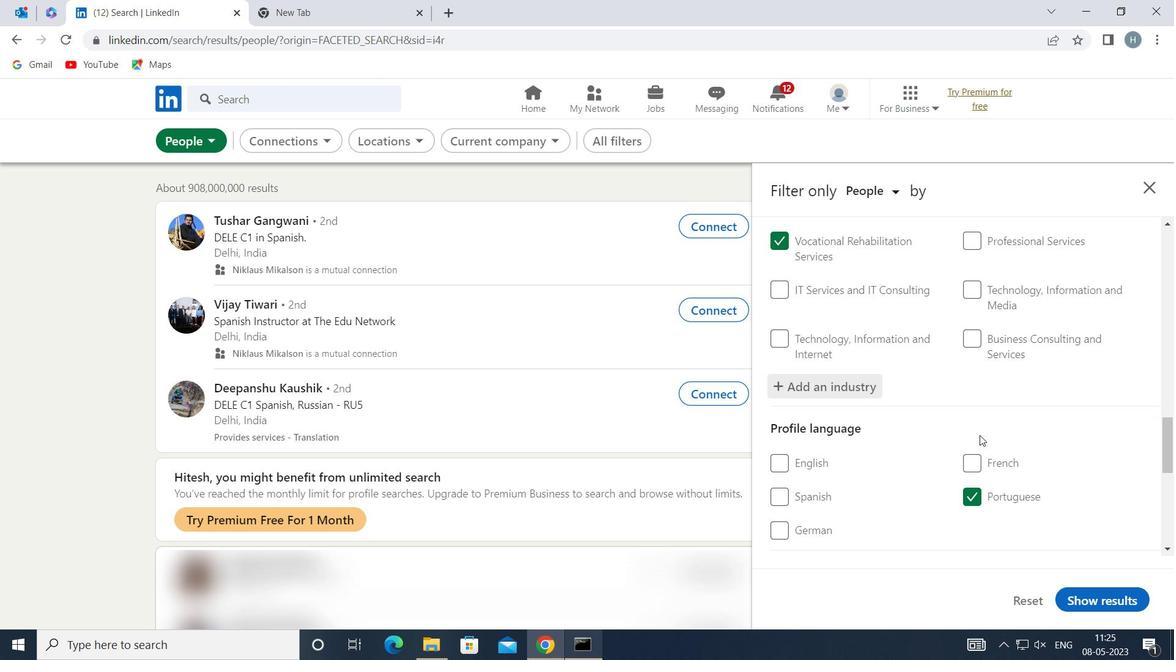 
Action: Mouse scrolled (979, 435) with delta (0, 0)
Screenshot: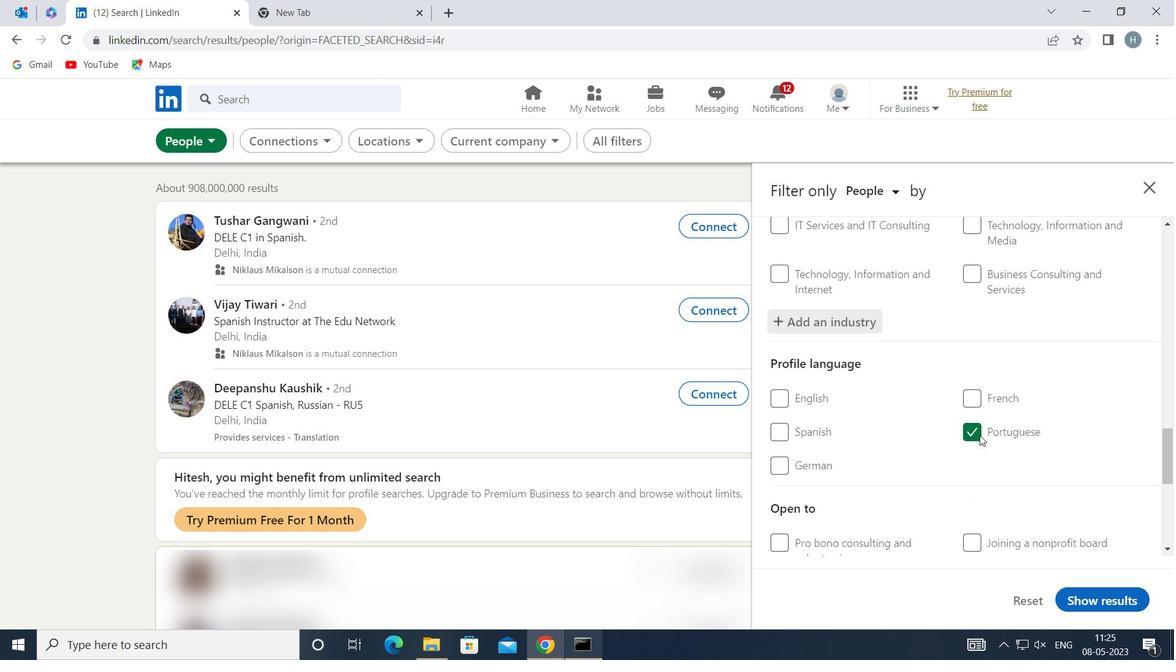
Action: Mouse scrolled (979, 435) with delta (0, 0)
Screenshot: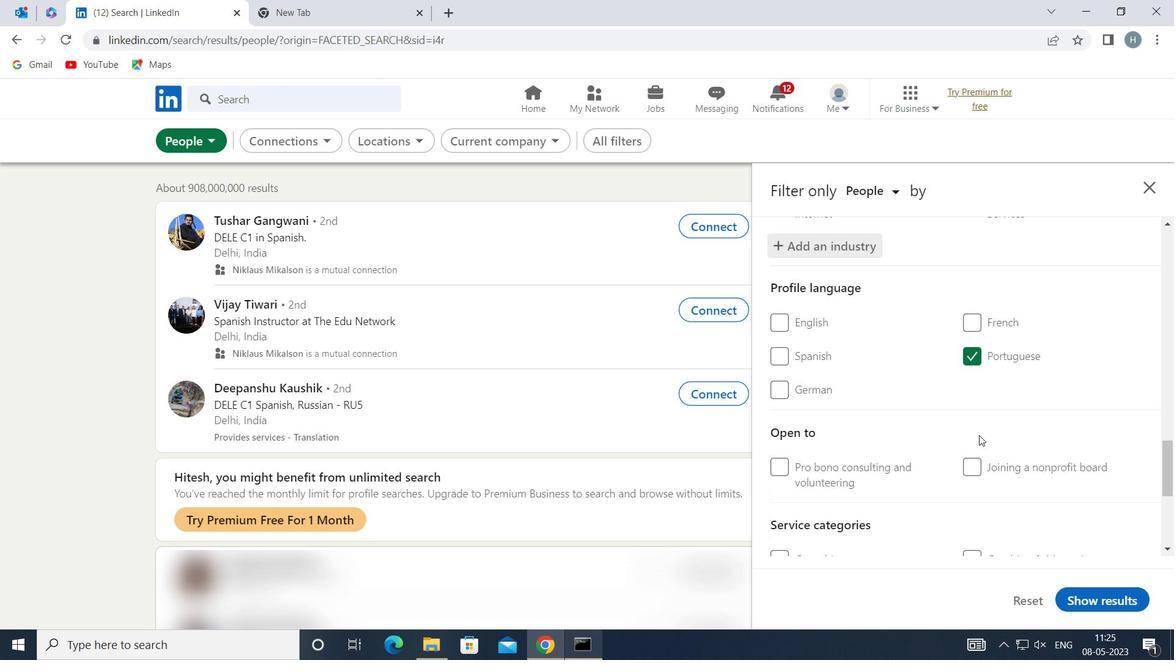 
Action: Mouse scrolled (979, 435) with delta (0, 0)
Screenshot: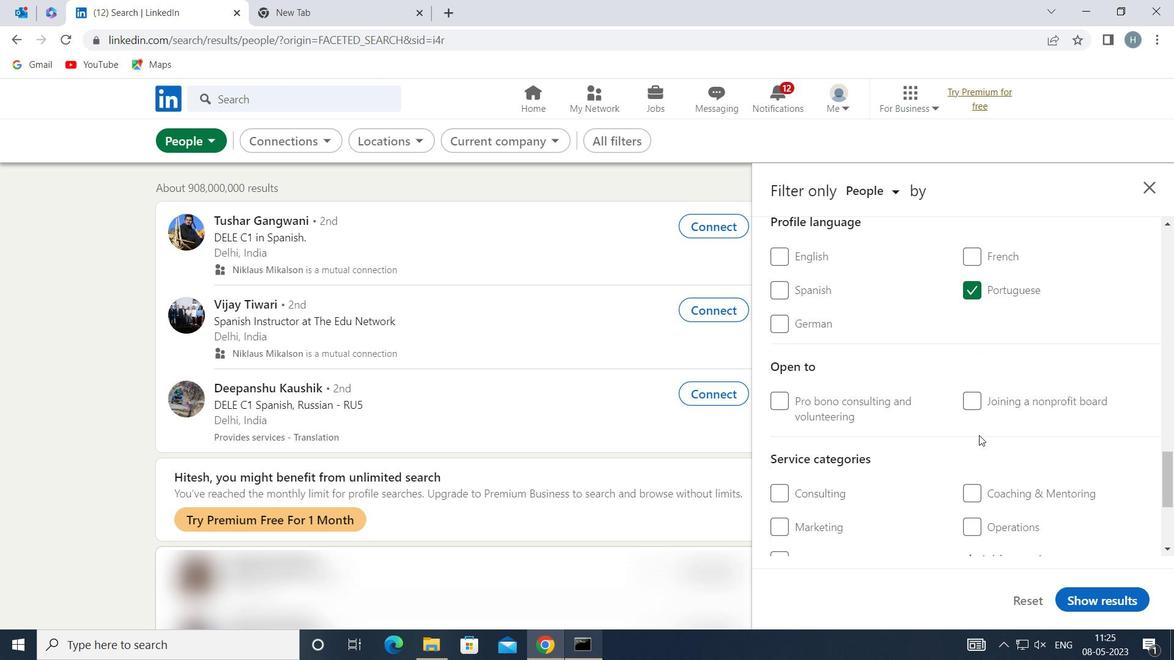
Action: Mouse moved to (979, 436)
Screenshot: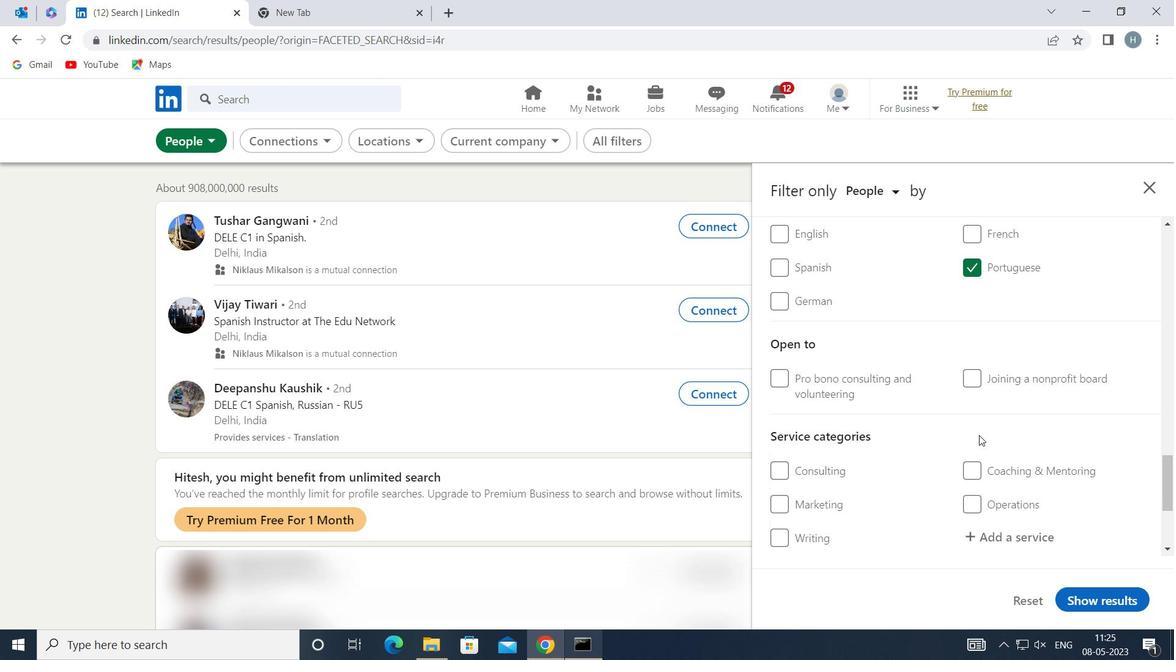 
Action: Mouse scrolled (979, 435) with delta (0, 0)
Screenshot: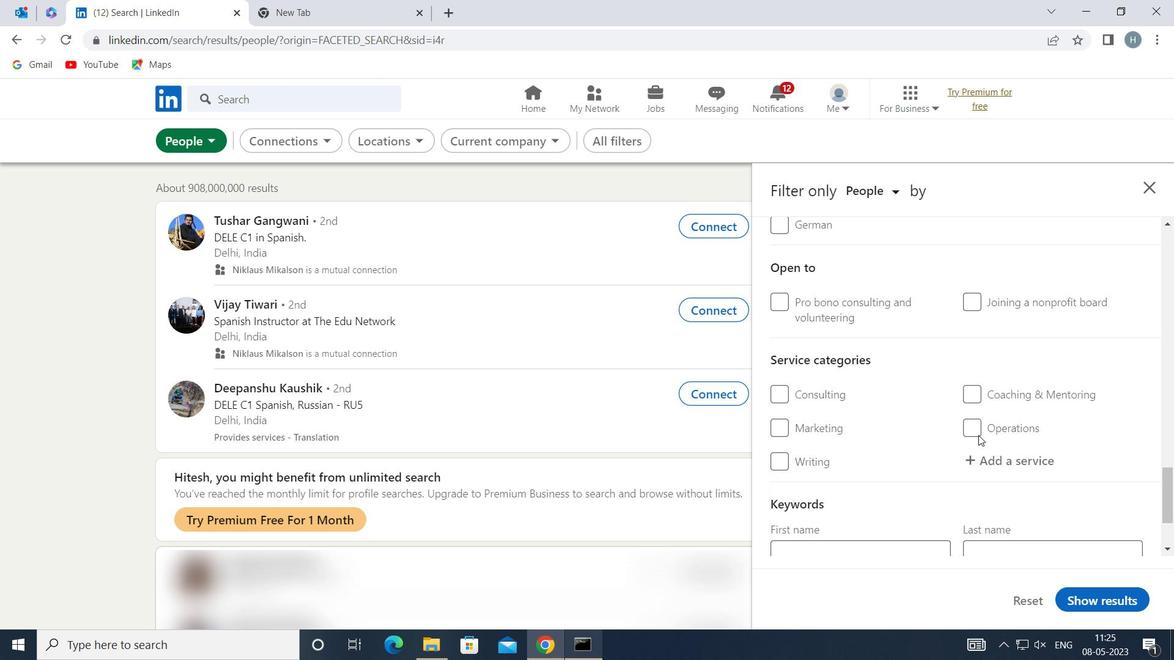 
Action: Mouse moved to (1040, 380)
Screenshot: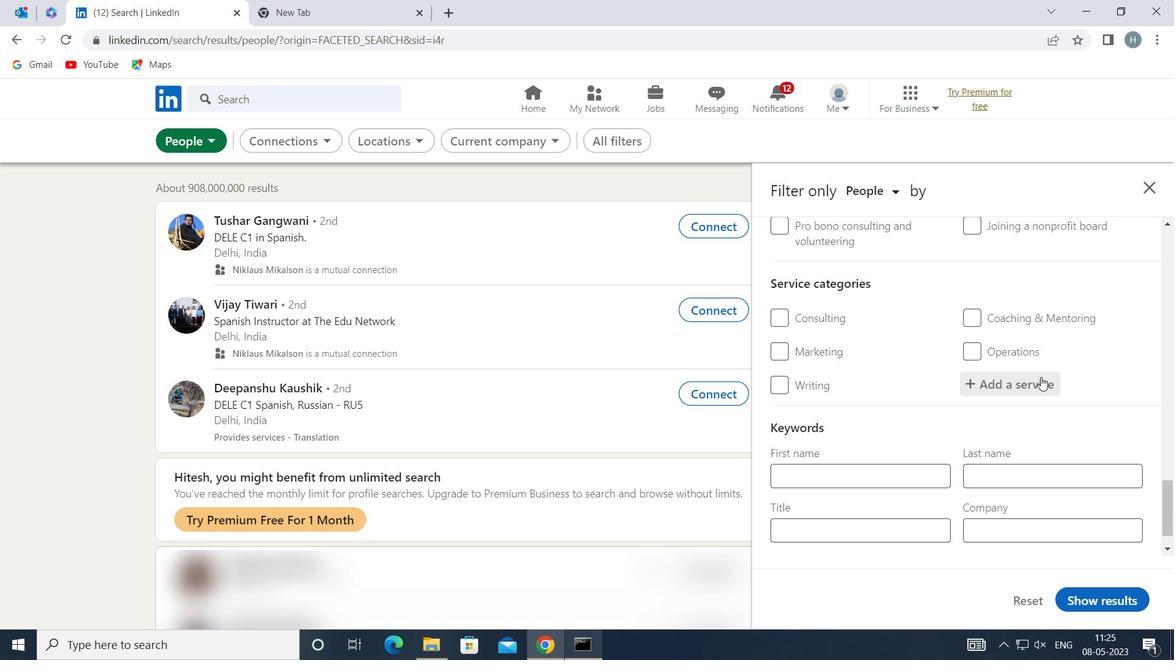 
Action: Mouse pressed left at (1040, 380)
Screenshot: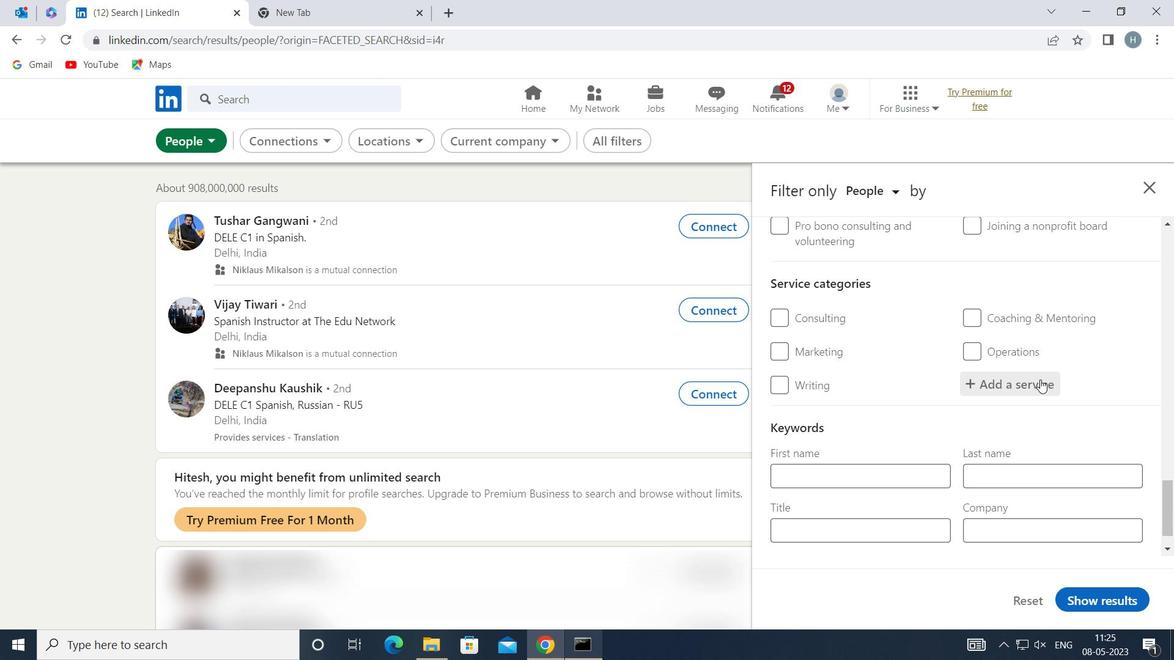 
Action: Key pressed <Key.shift>EVENT<Key.space><Key.shift>PLANN
Screenshot: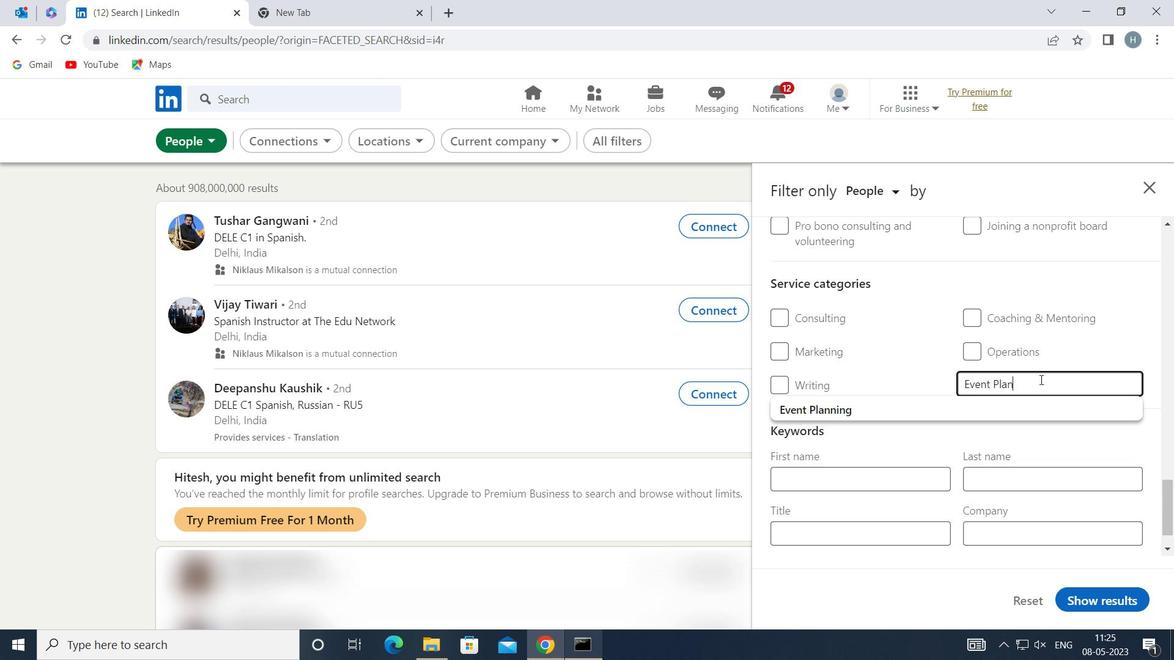 
Action: Mouse moved to (936, 403)
Screenshot: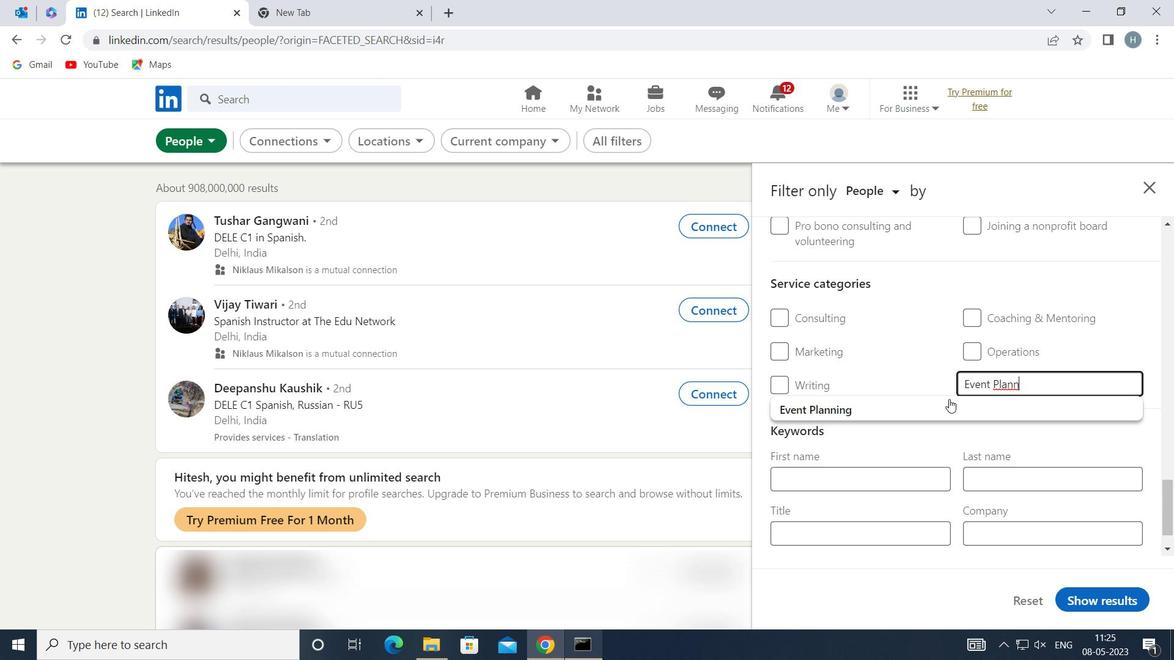 
Action: Mouse pressed left at (936, 403)
Screenshot: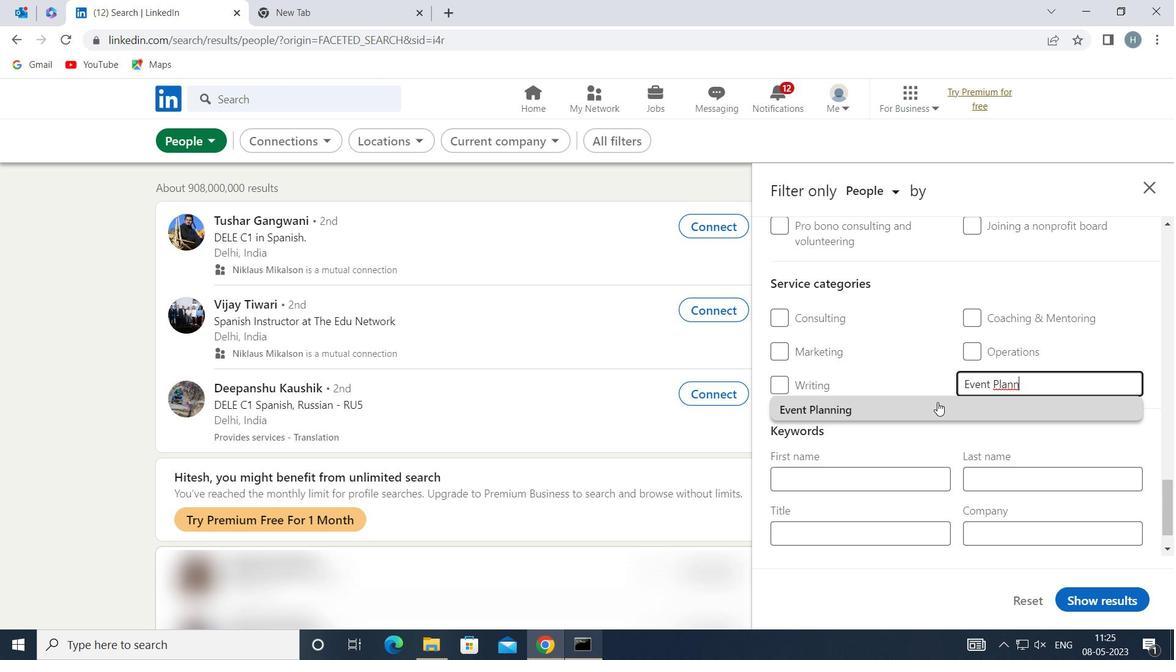 
Action: Mouse moved to (927, 402)
Screenshot: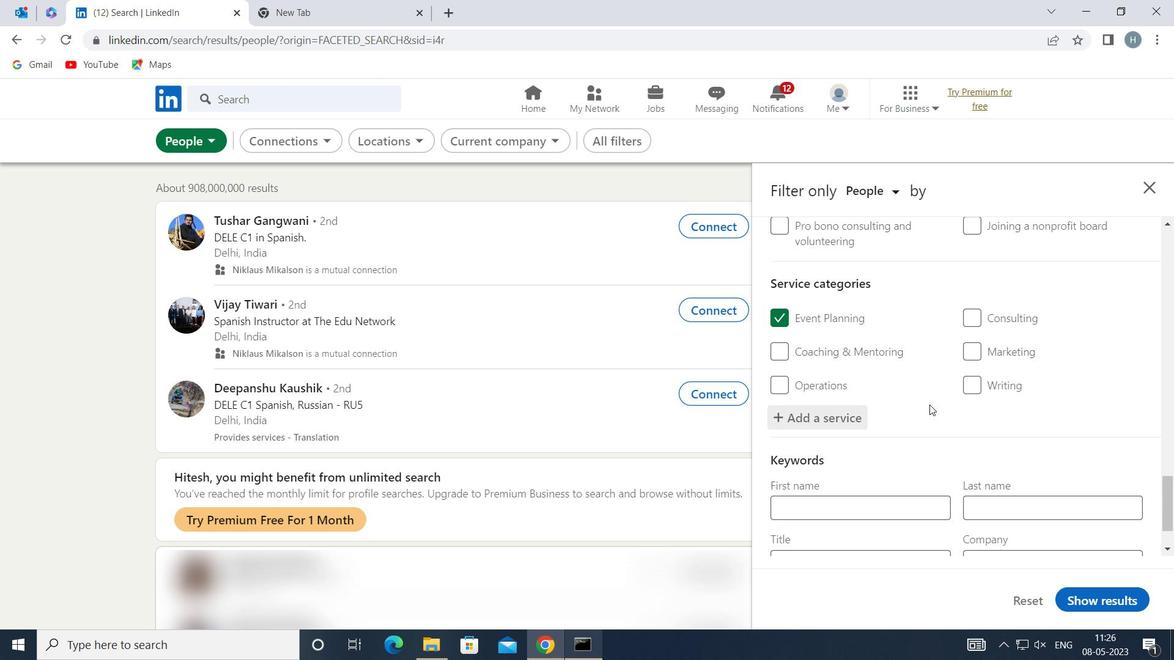 
Action: Mouse scrolled (927, 402) with delta (0, 0)
Screenshot: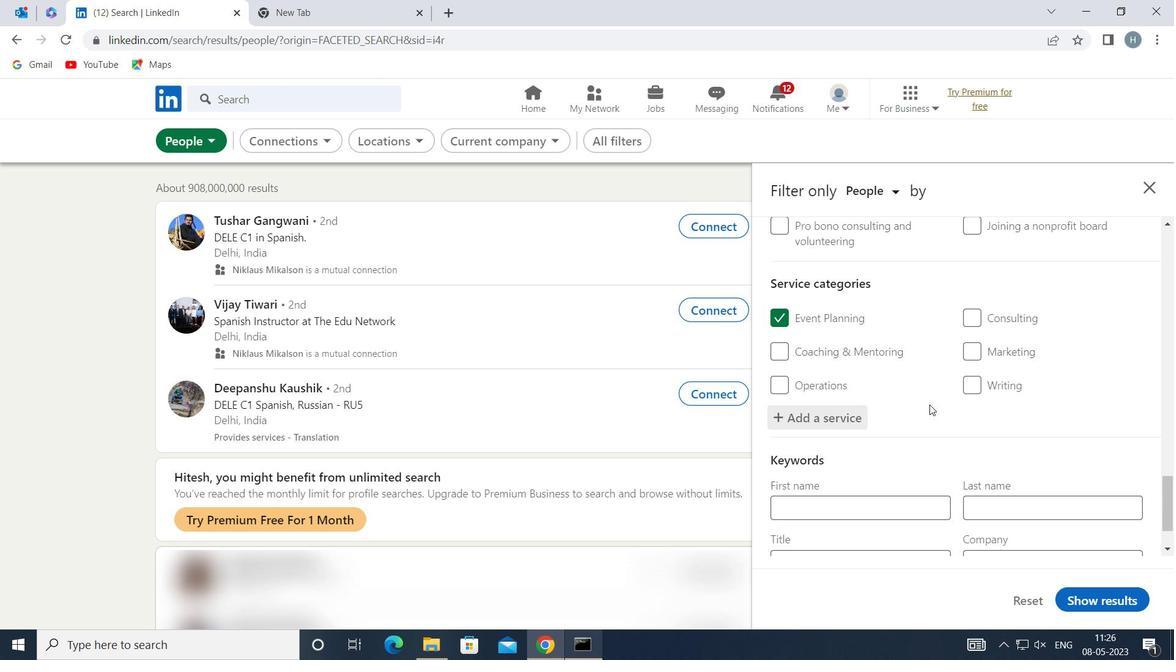 
Action: Mouse scrolled (927, 402) with delta (0, 0)
Screenshot: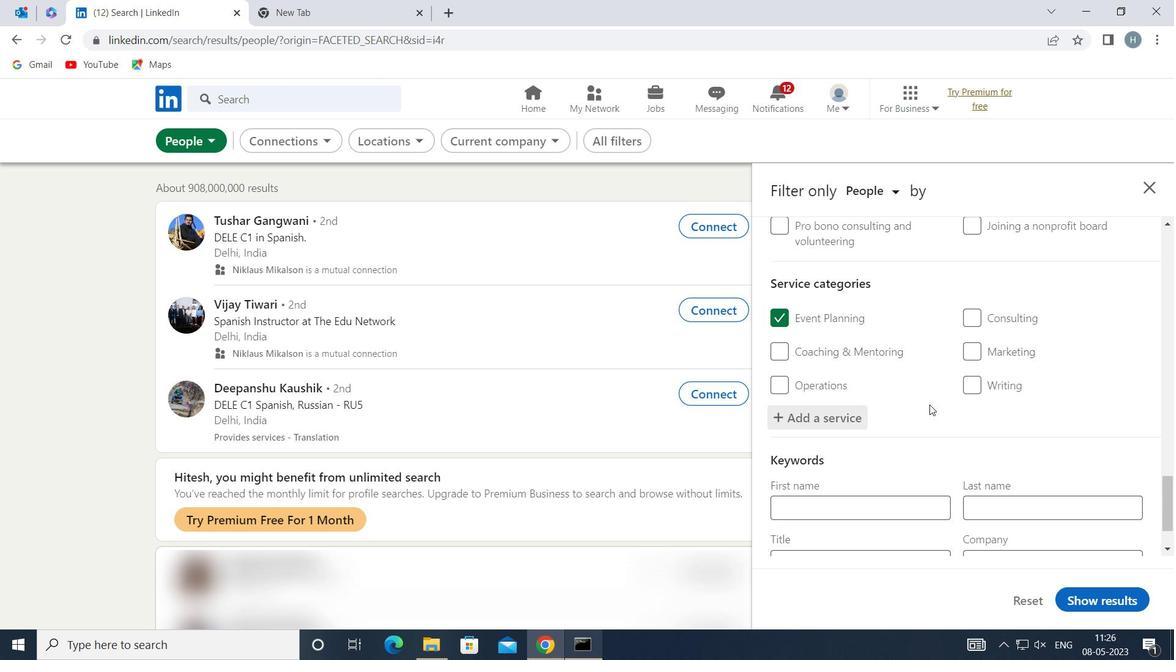 
Action: Mouse scrolled (927, 402) with delta (0, 0)
Screenshot: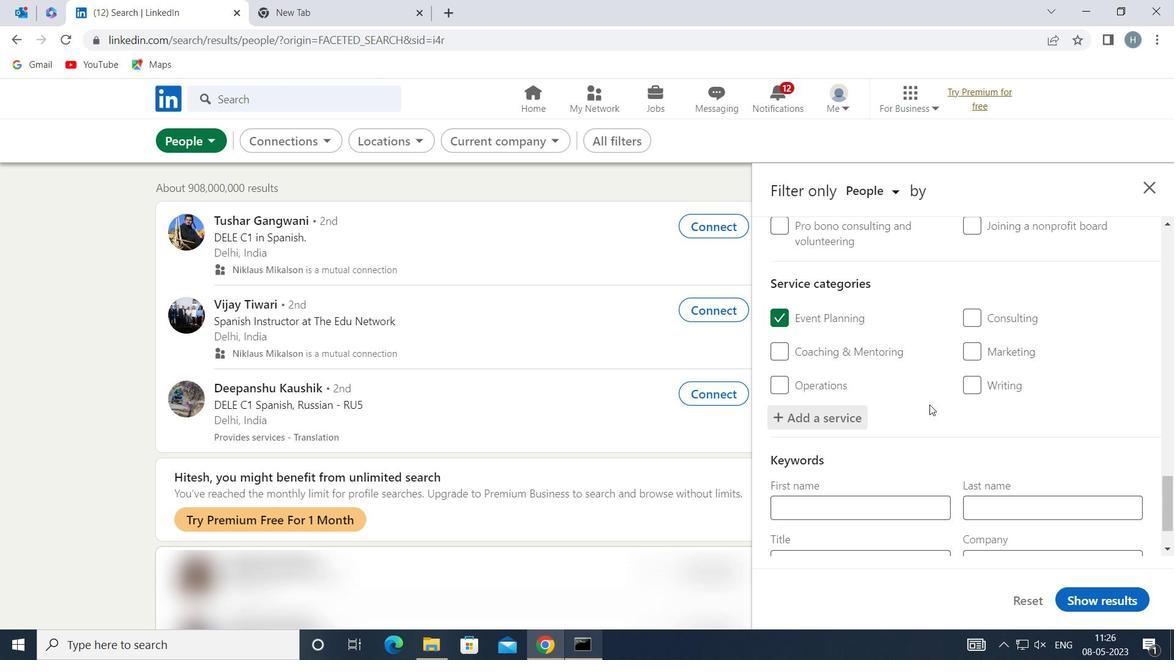 
Action: Mouse moved to (927, 396)
Screenshot: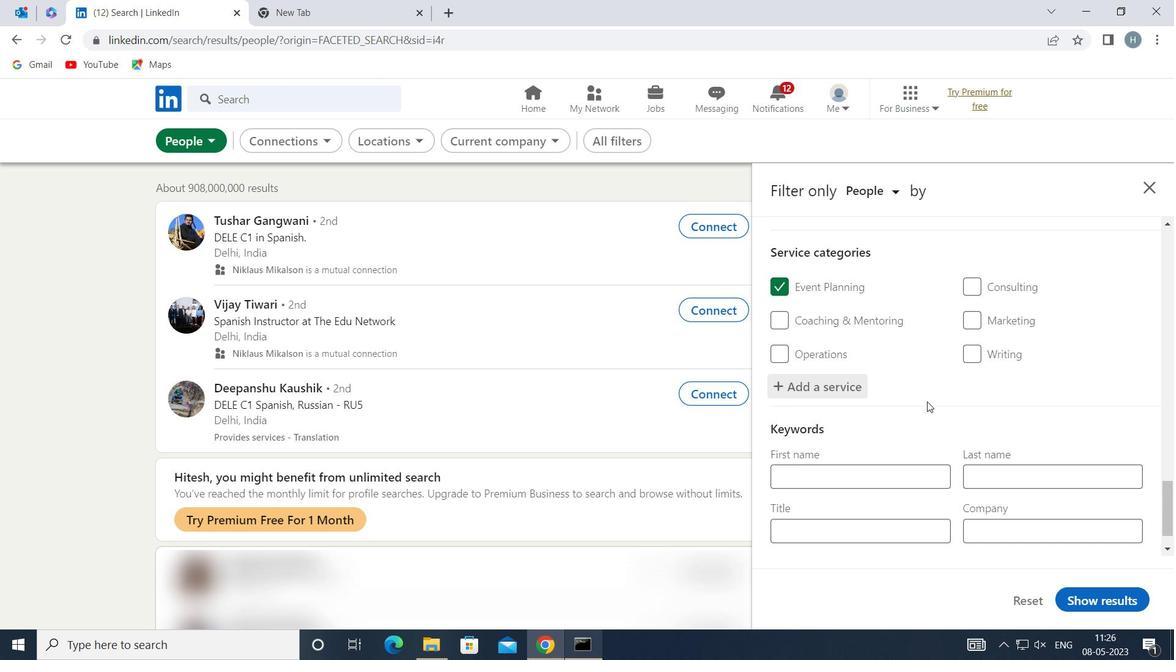 
Action: Mouse scrolled (927, 395) with delta (0, 0)
Screenshot: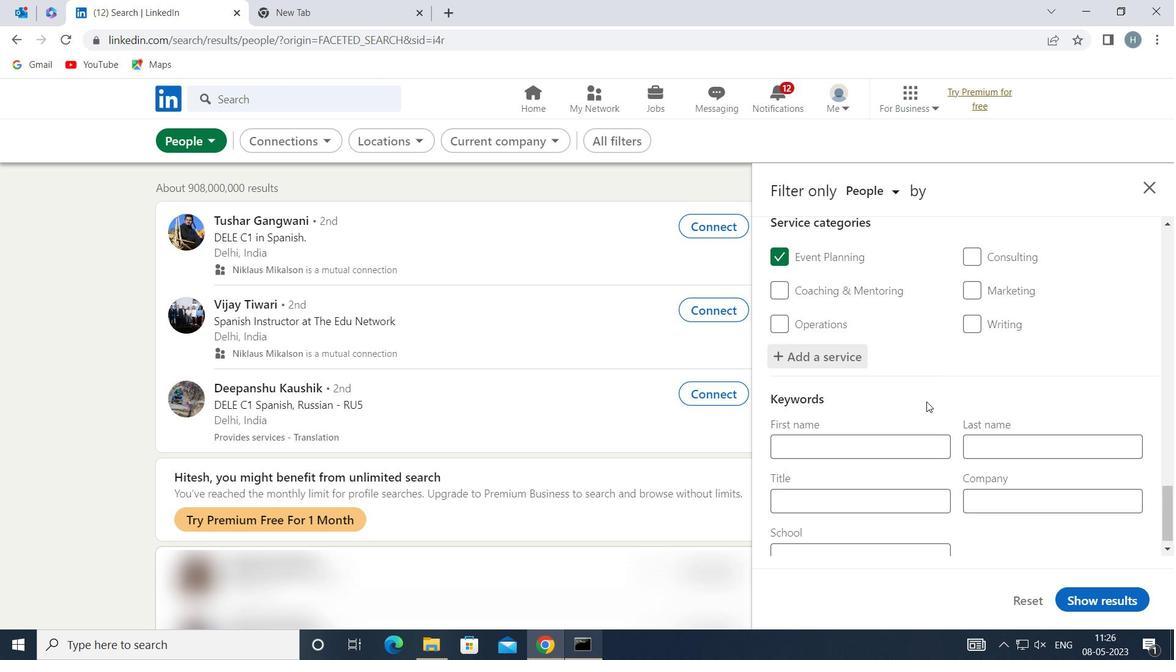 
Action: Mouse scrolled (927, 395) with delta (0, 0)
Screenshot: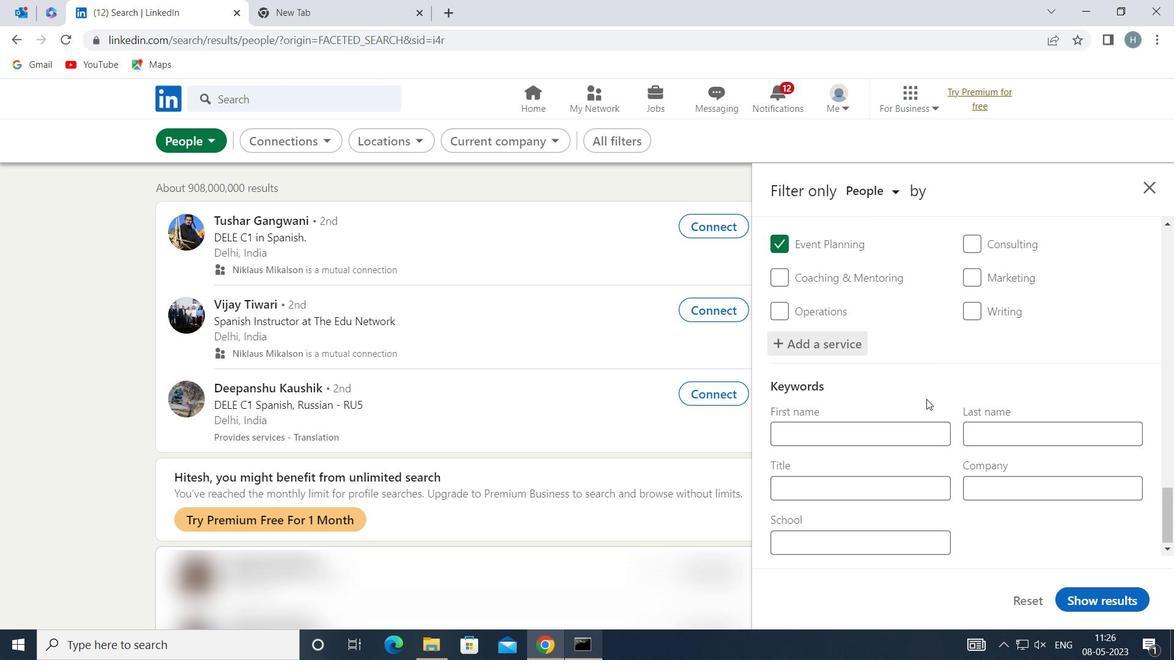 
Action: Mouse moved to (892, 483)
Screenshot: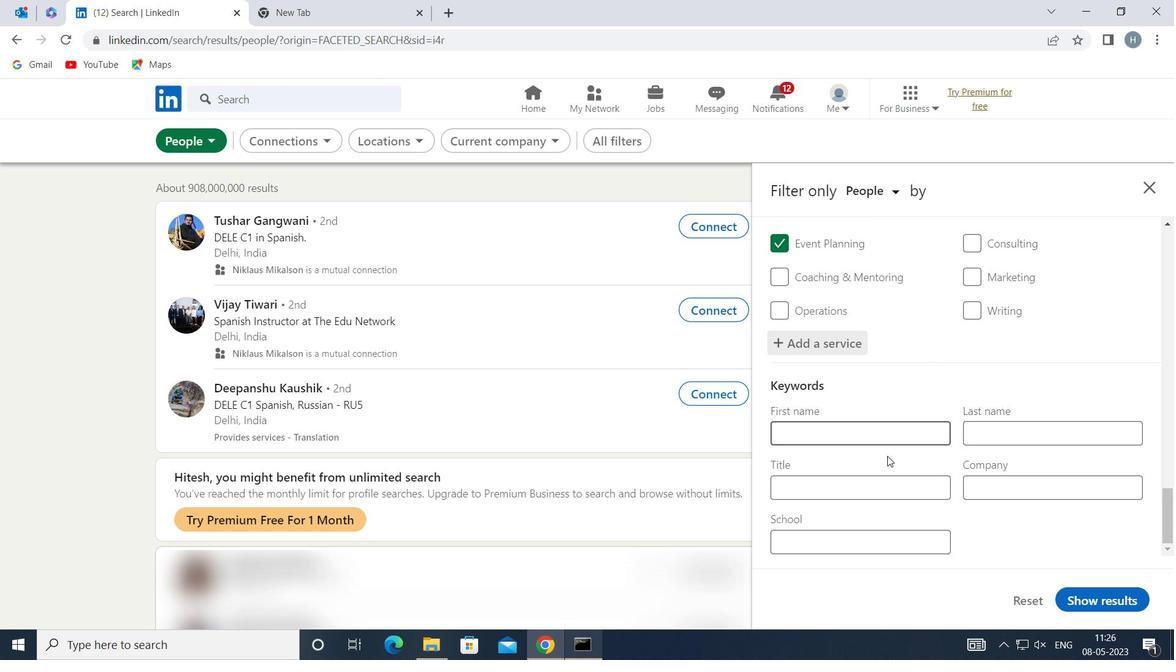 
Action: Mouse pressed left at (892, 483)
Screenshot: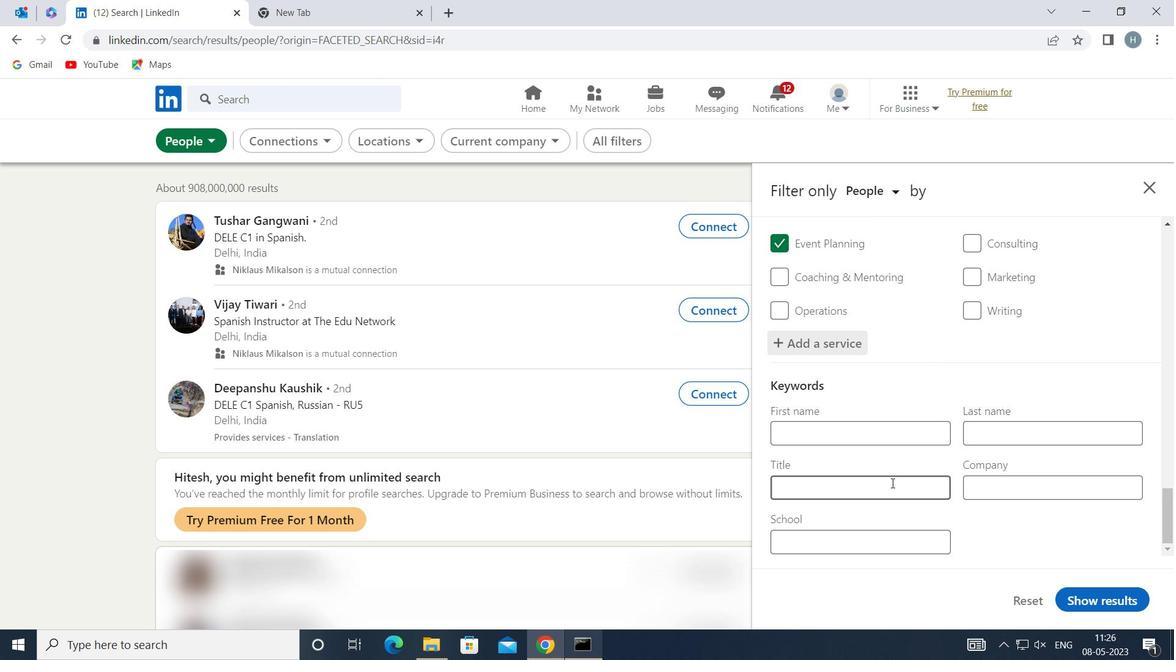 
Action: Mouse moved to (893, 483)
Screenshot: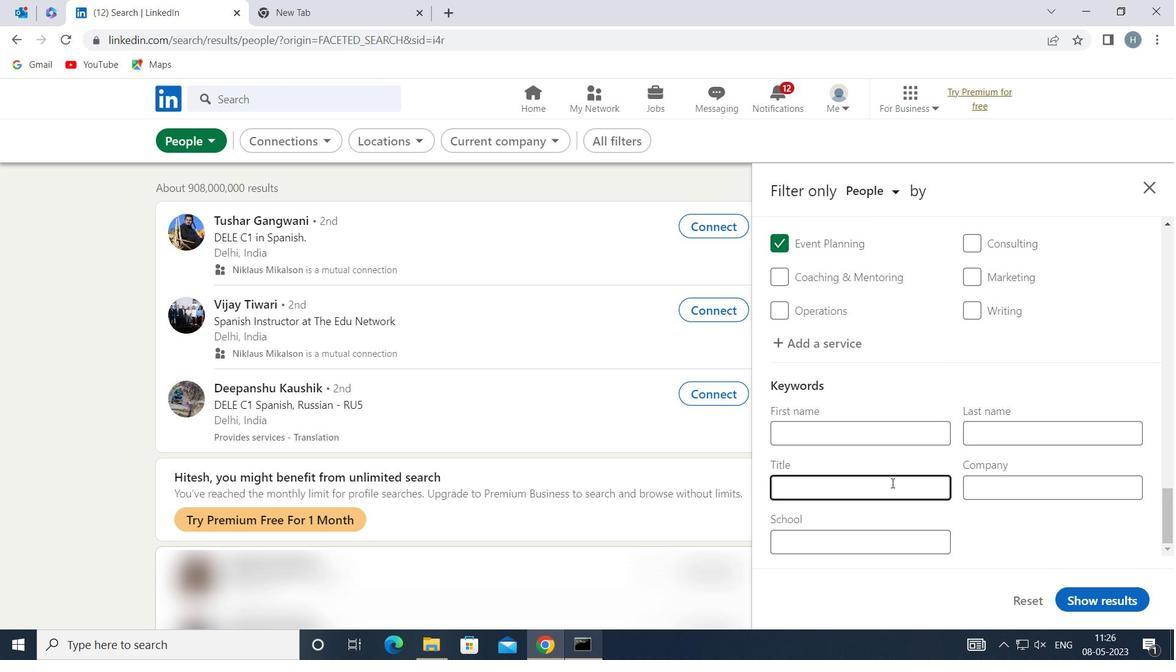 
Action: Key pressed <Key.shift>FRONT-<Key.shift>LINE-<Key.shift>EMPLOYEES
Screenshot: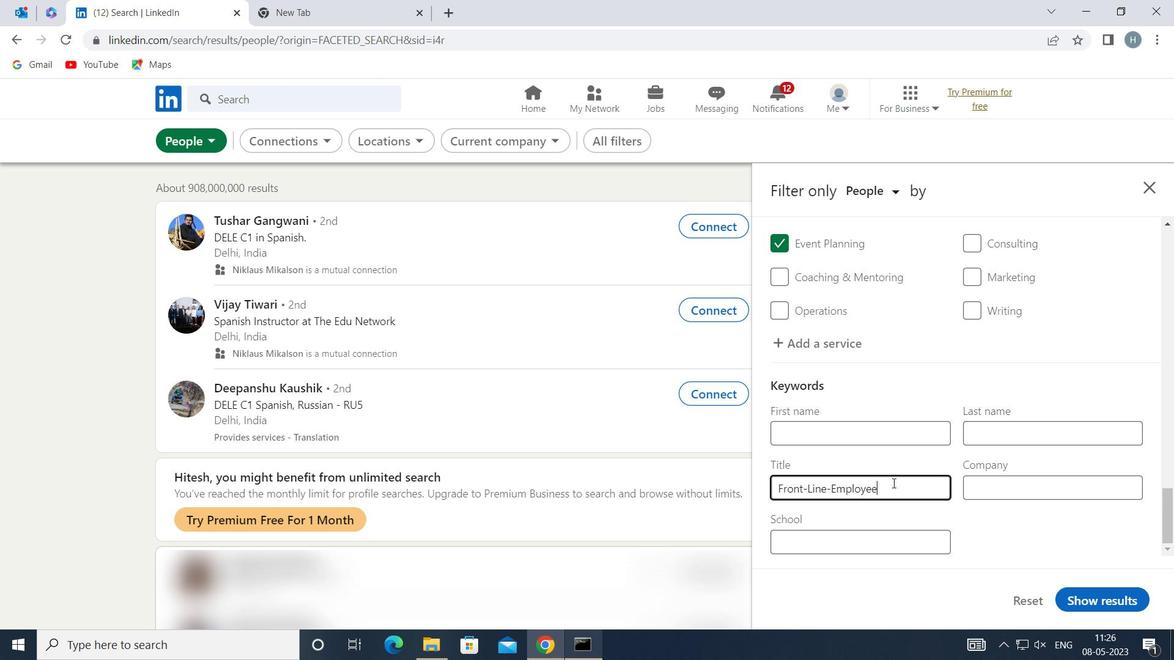 
Action: Mouse moved to (1110, 596)
Screenshot: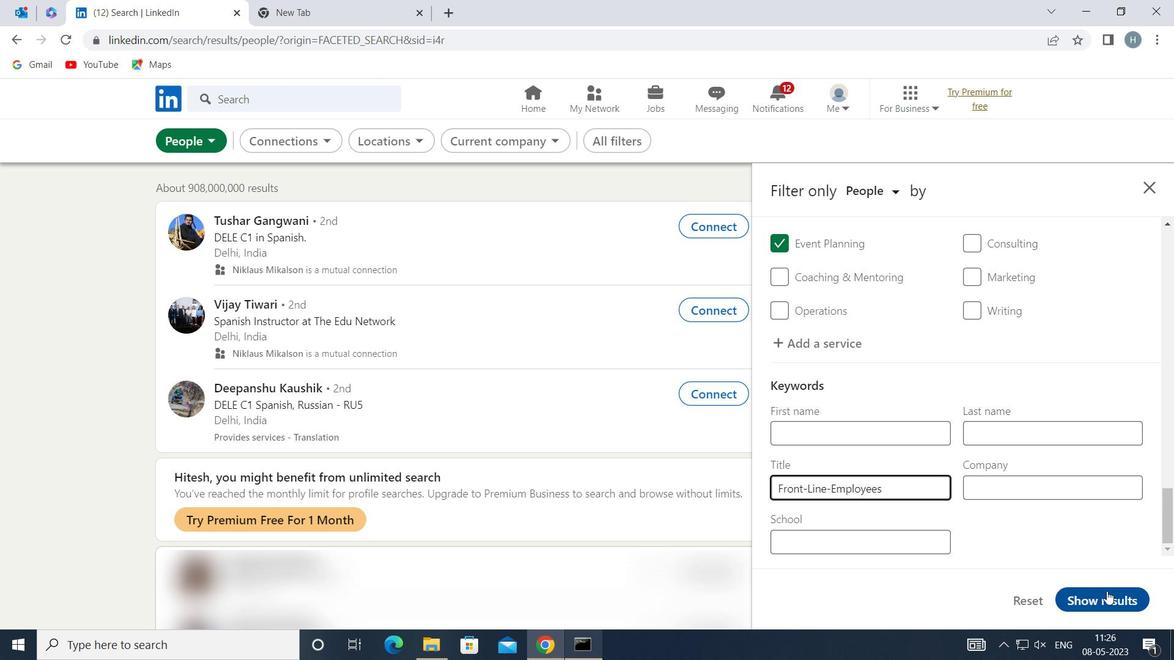 
Action: Mouse pressed left at (1110, 596)
Screenshot: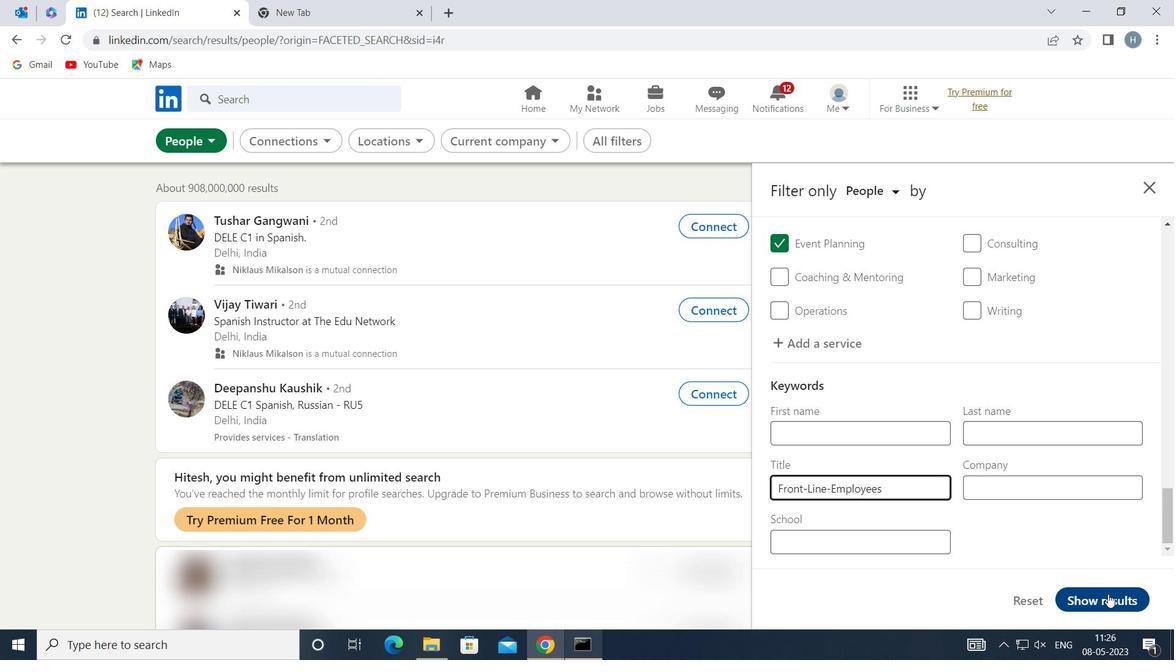 
Action: Mouse moved to (960, 447)
Screenshot: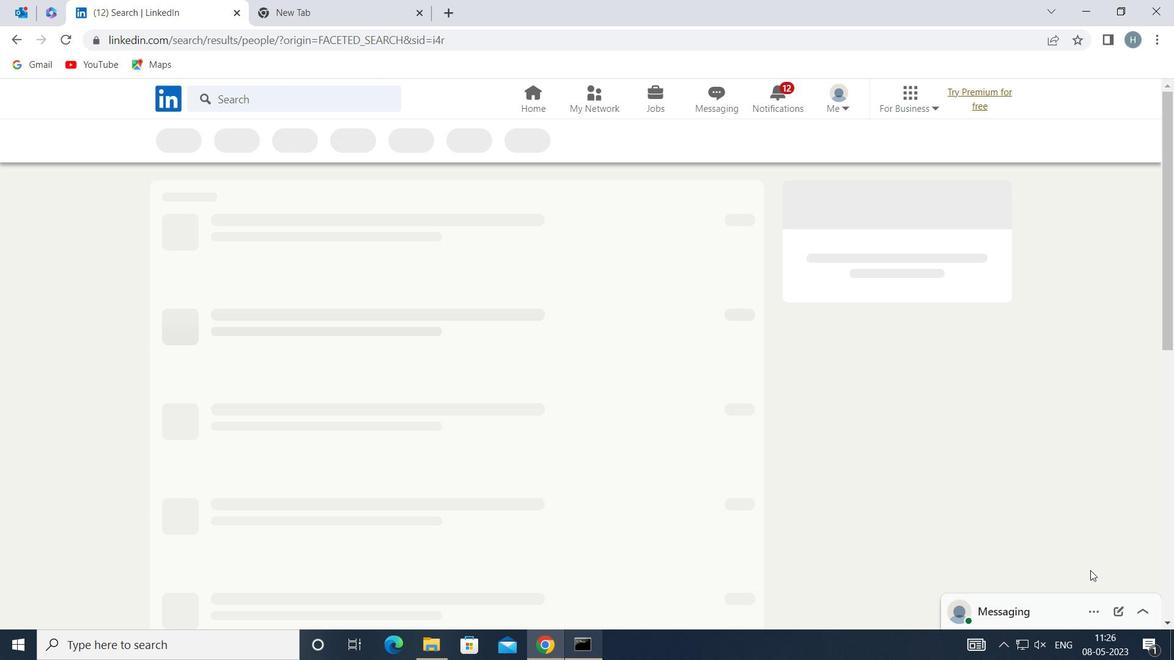 
